 Task: Open Card Warehouse Management Review in Board Brand Identity Design and Visual Identity Guidelines Creation to Workspace E-commerce Platforms and add a team member Softage.1@softage.net, a label Green, a checklist Product Launch, an attachment from Trello, a color Green and finally, add a card description 'Plan and execute company team-building activity at a comedy club' and a comment 'This task requires us to be proactive and take initiative, identifying potential issues before they become problems.'. Add a start date 'Jan 09, 1900' with a due date 'Jan 16, 1900'
Action: Mouse moved to (80, 307)
Screenshot: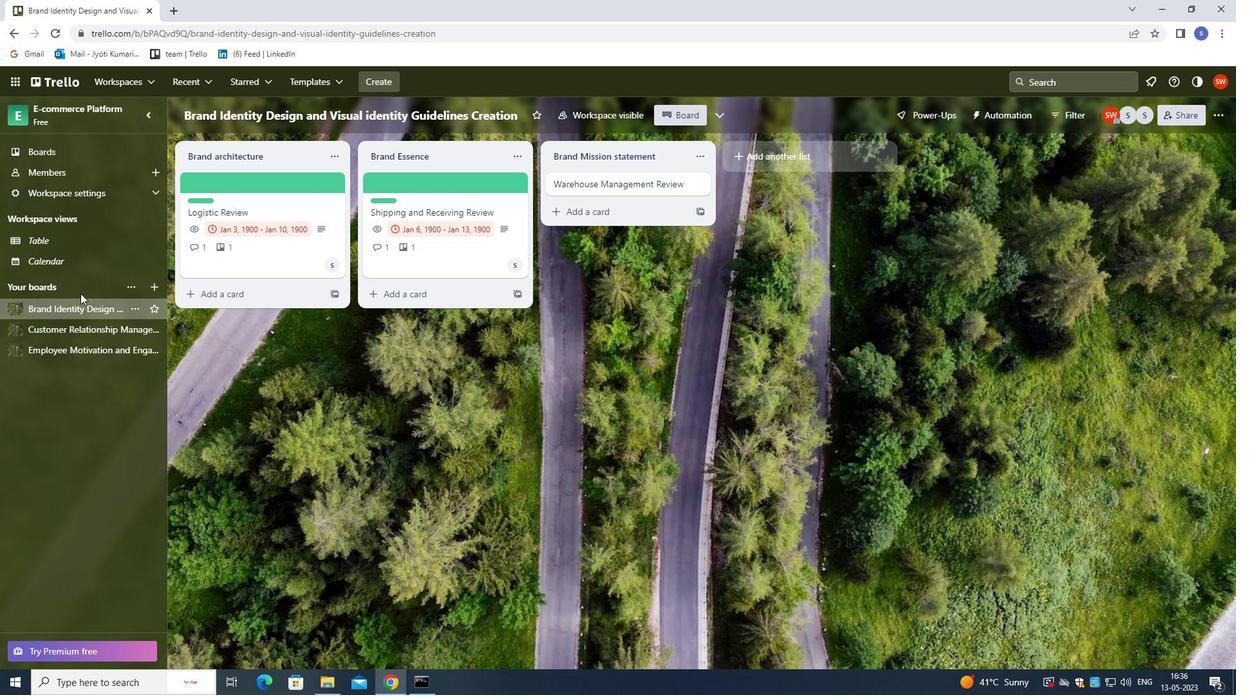 
Action: Mouse pressed left at (80, 307)
Screenshot: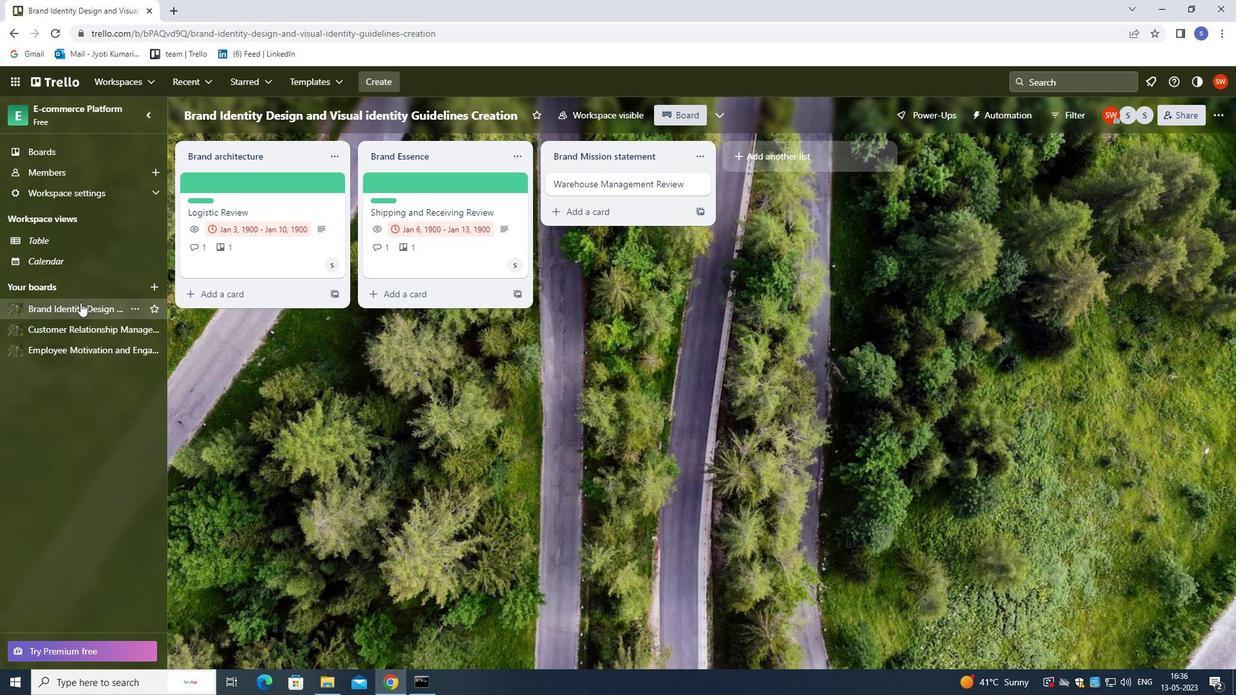 
Action: Mouse pressed left at (80, 307)
Screenshot: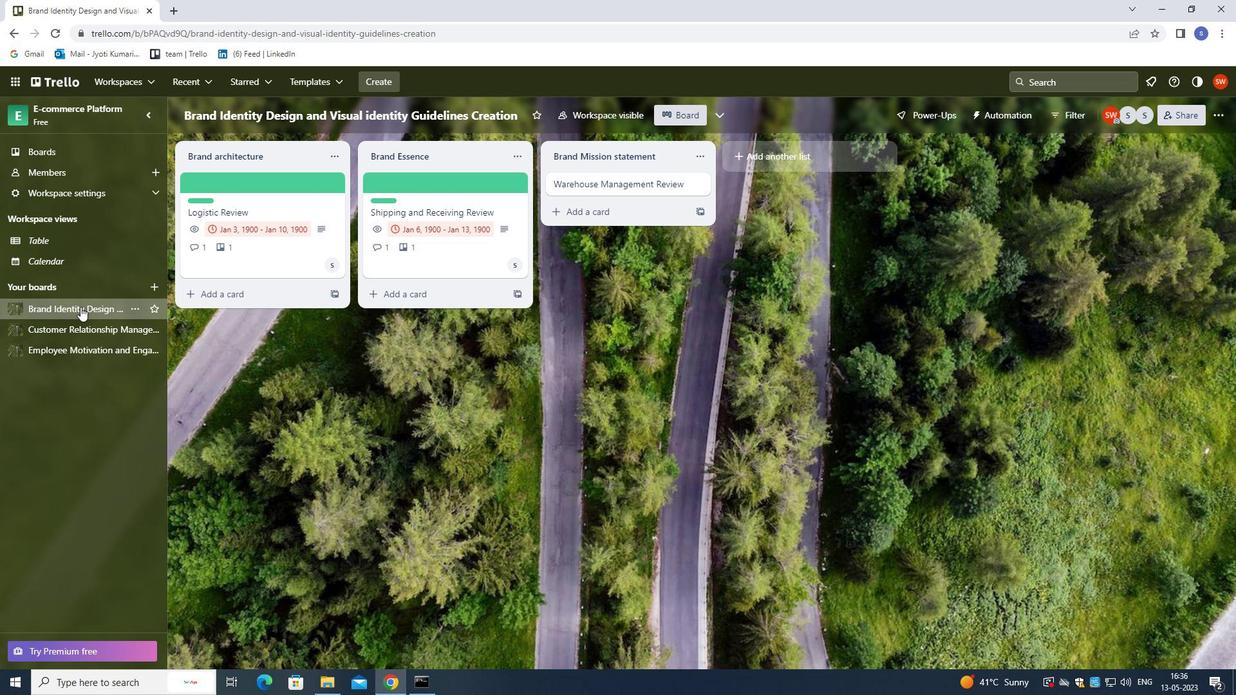 
Action: Mouse moved to (597, 186)
Screenshot: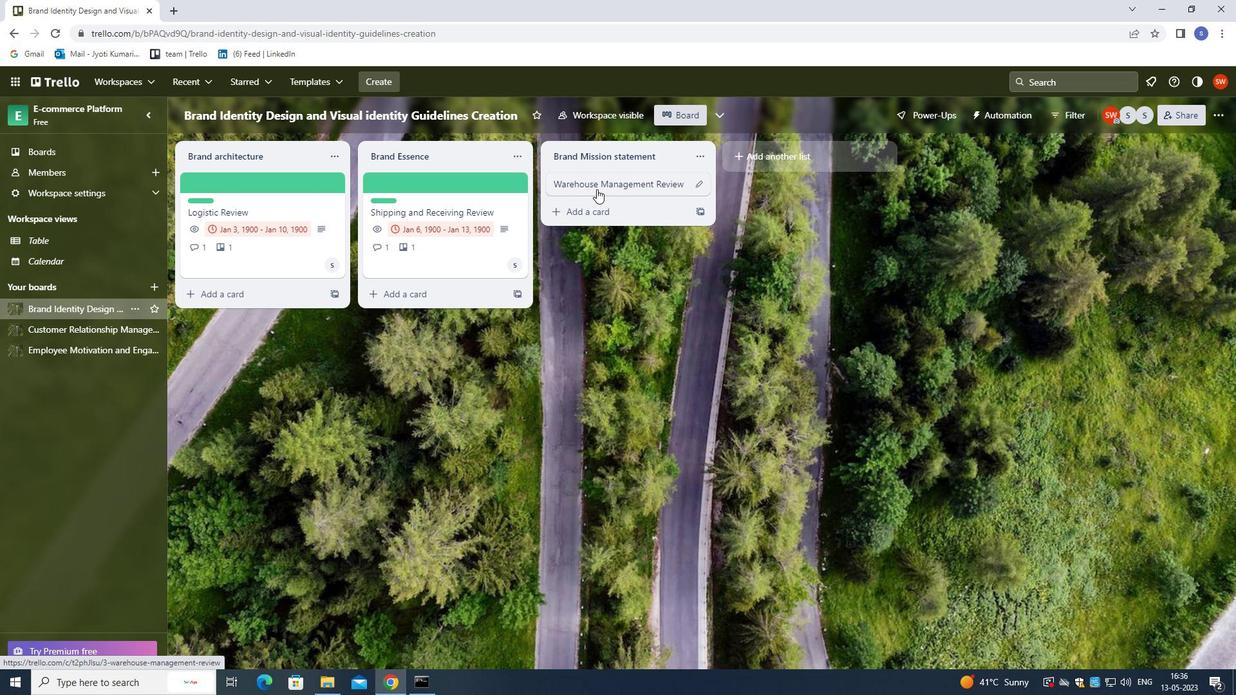 
Action: Mouse pressed left at (597, 186)
Screenshot: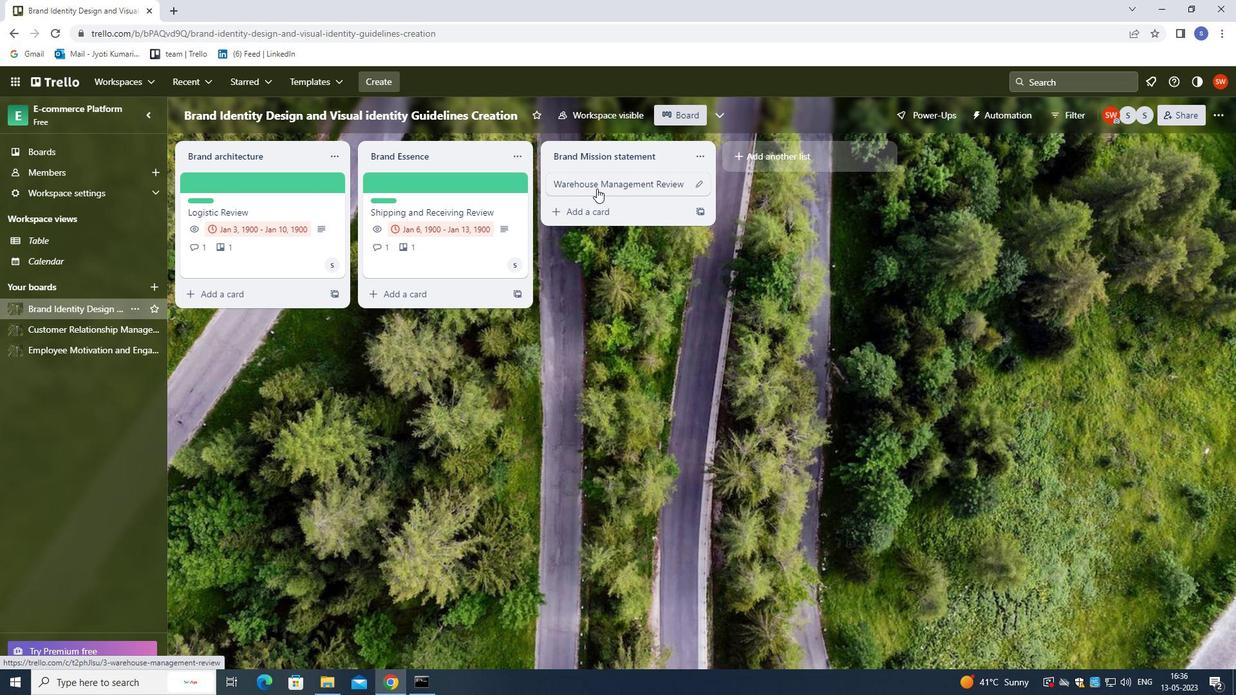
Action: Mouse moved to (780, 230)
Screenshot: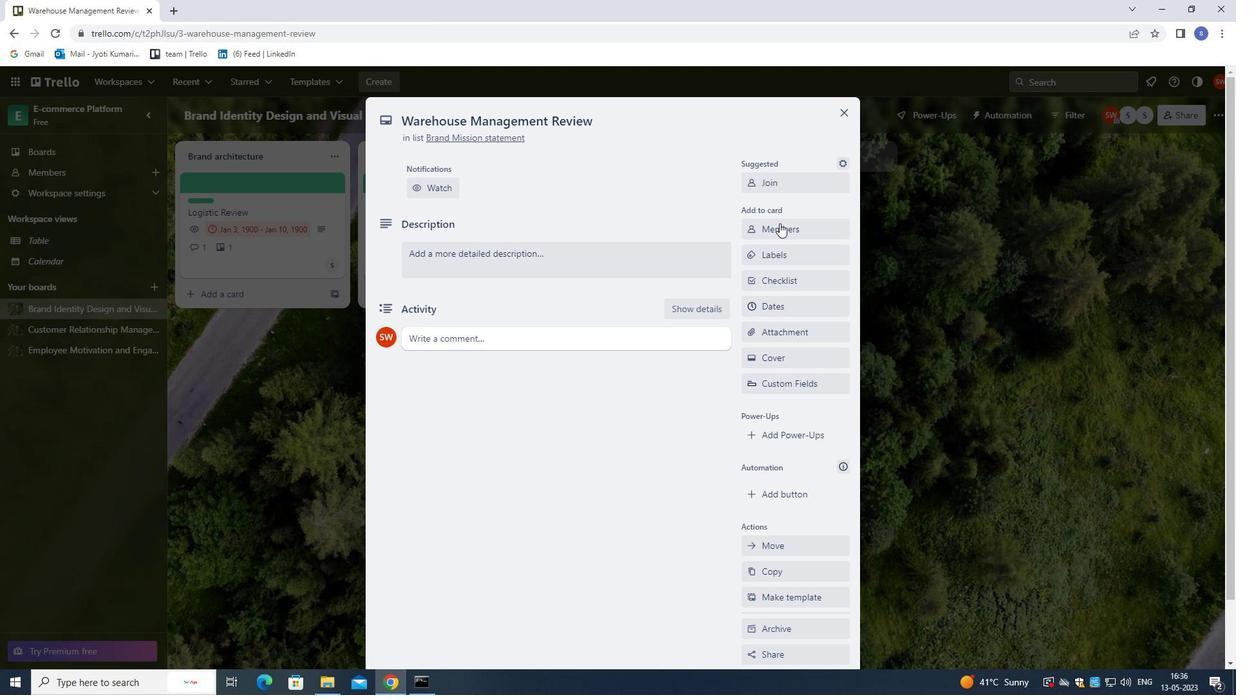 
Action: Mouse pressed left at (780, 230)
Screenshot: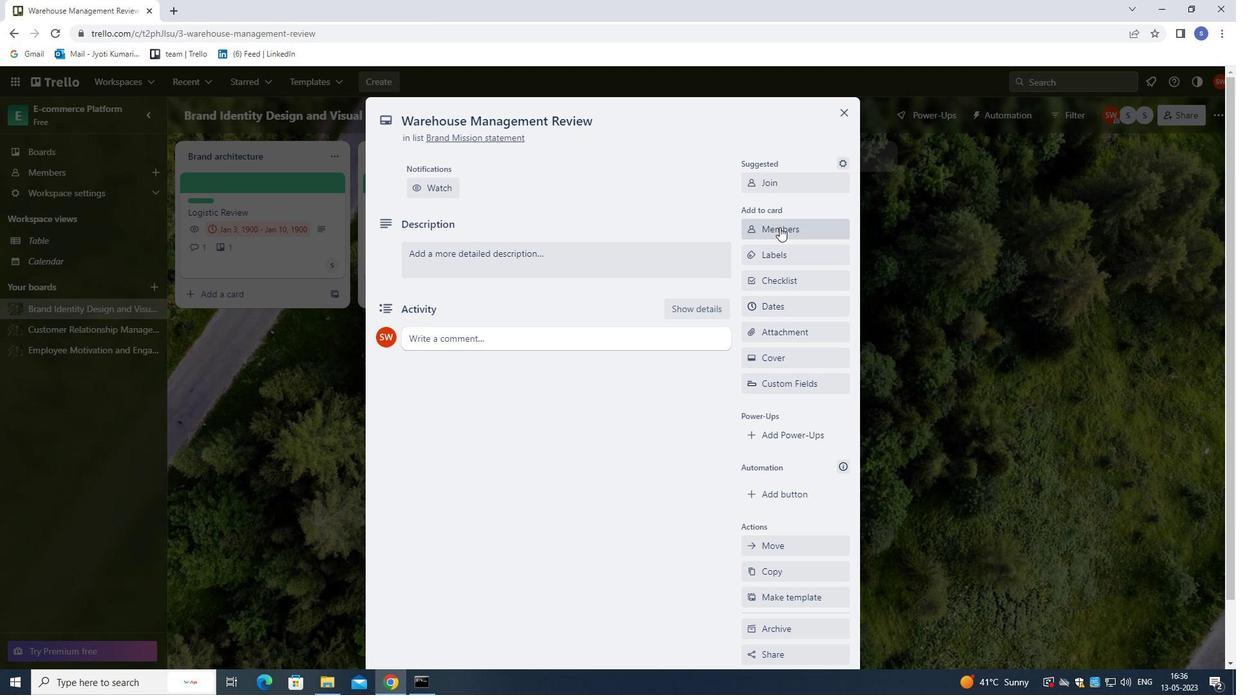 
Action: Mouse moved to (505, 185)
Screenshot: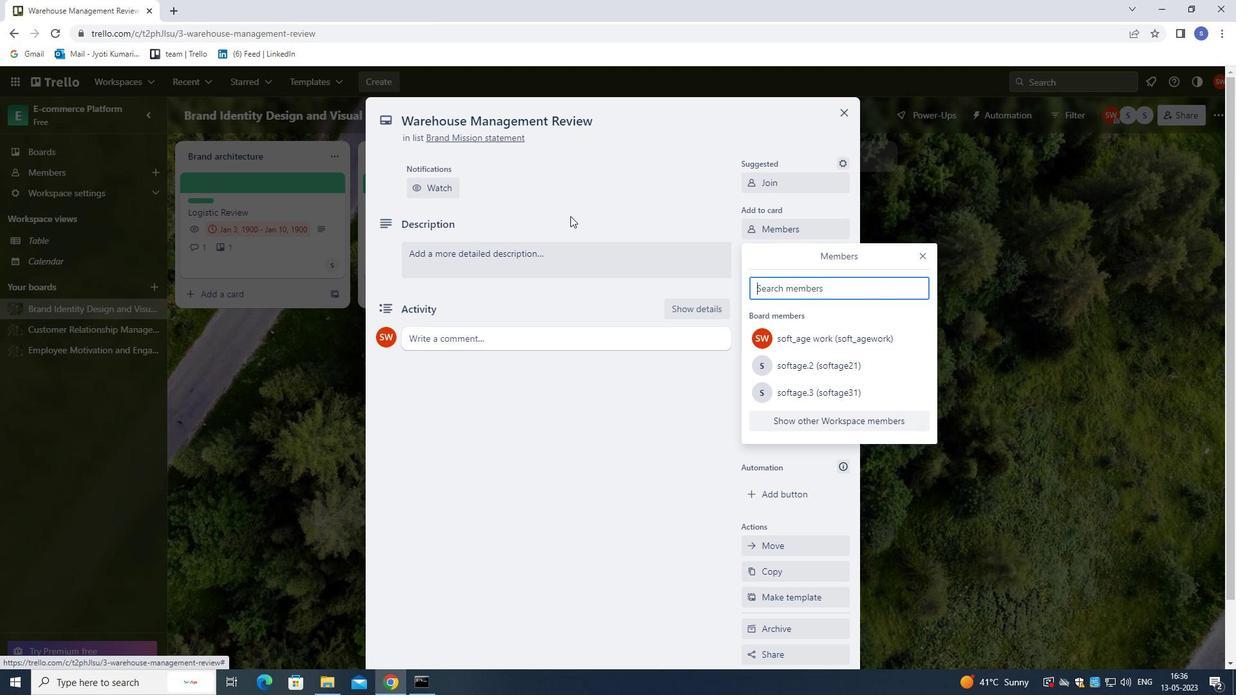 
Action: Key pressed softage.1<Key.shift>@SOFTAGE.NET
Screenshot: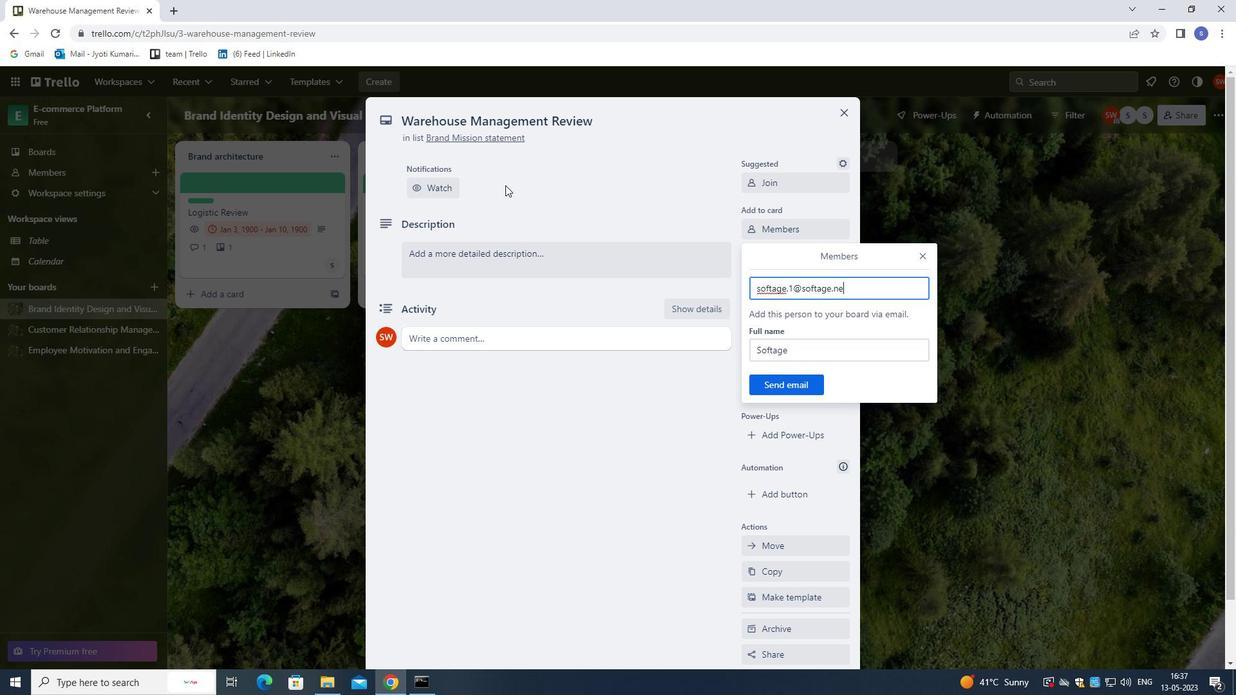
Action: Mouse moved to (767, 385)
Screenshot: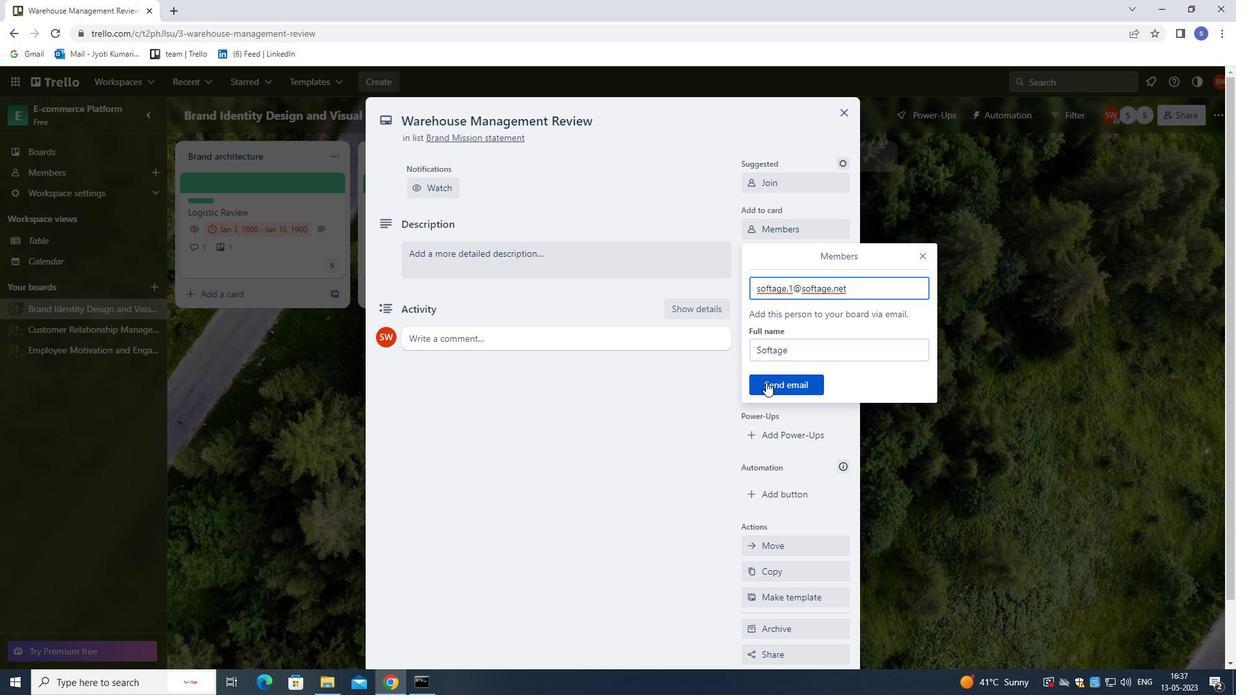 
Action: Mouse pressed left at (767, 385)
Screenshot: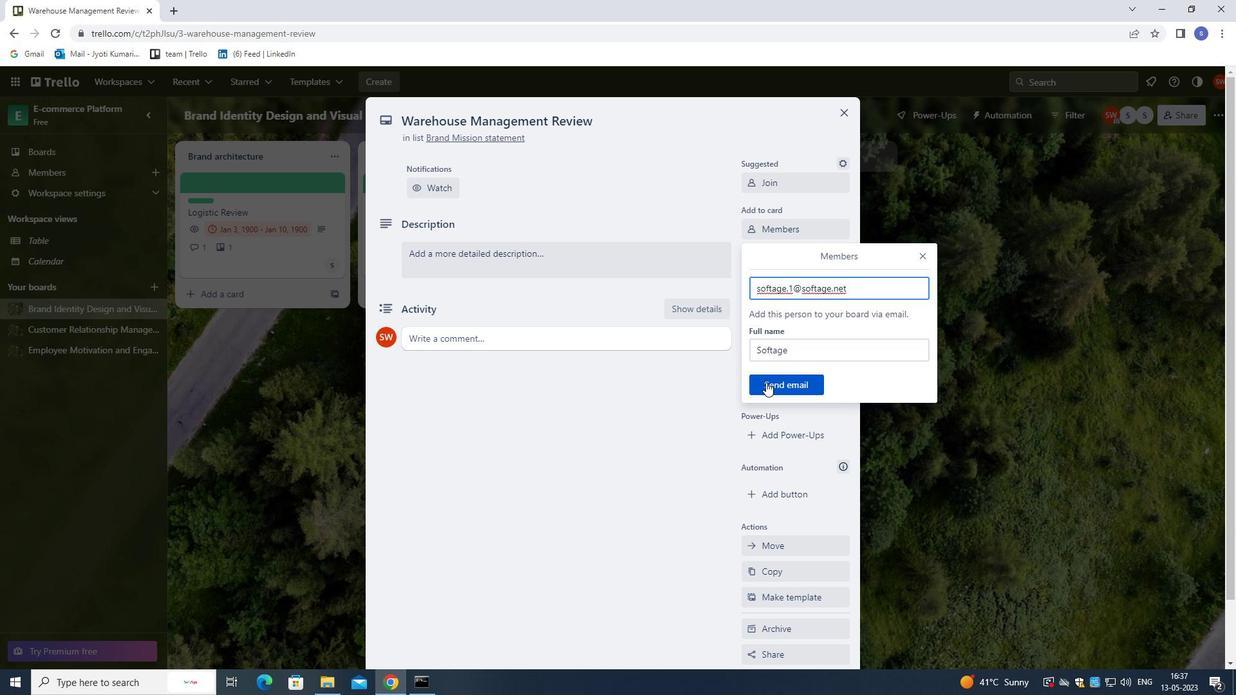 
Action: Mouse moved to (767, 264)
Screenshot: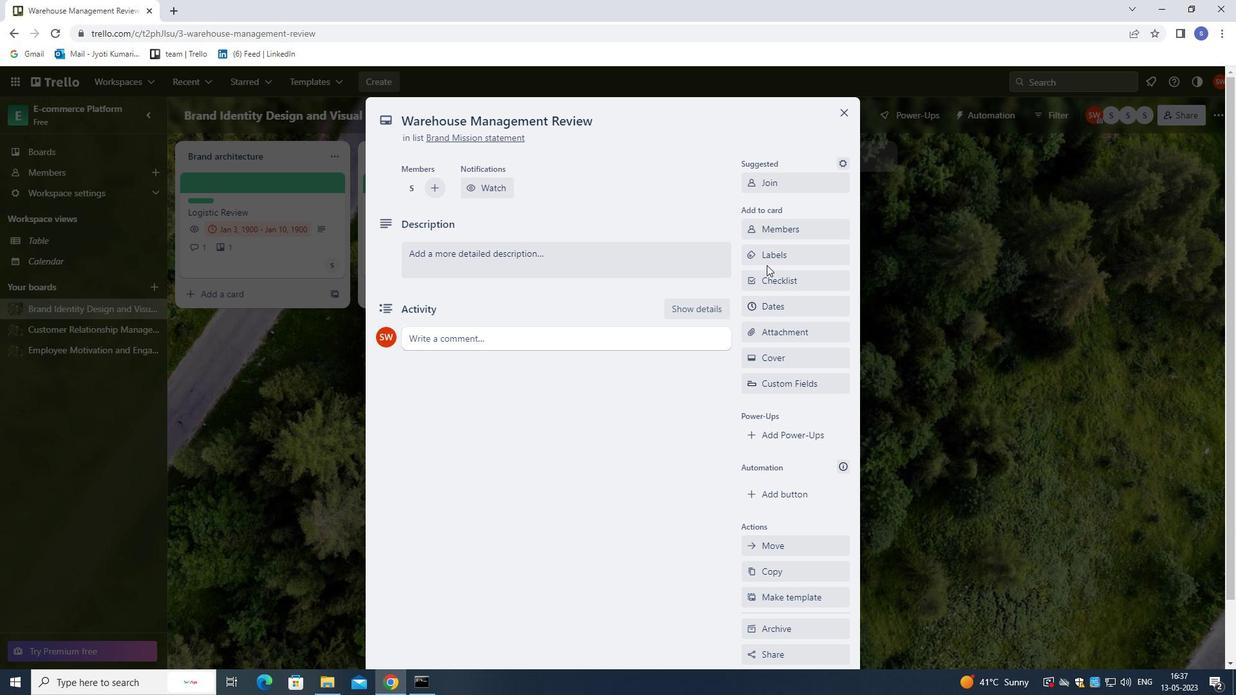 
Action: Mouse pressed left at (767, 264)
Screenshot: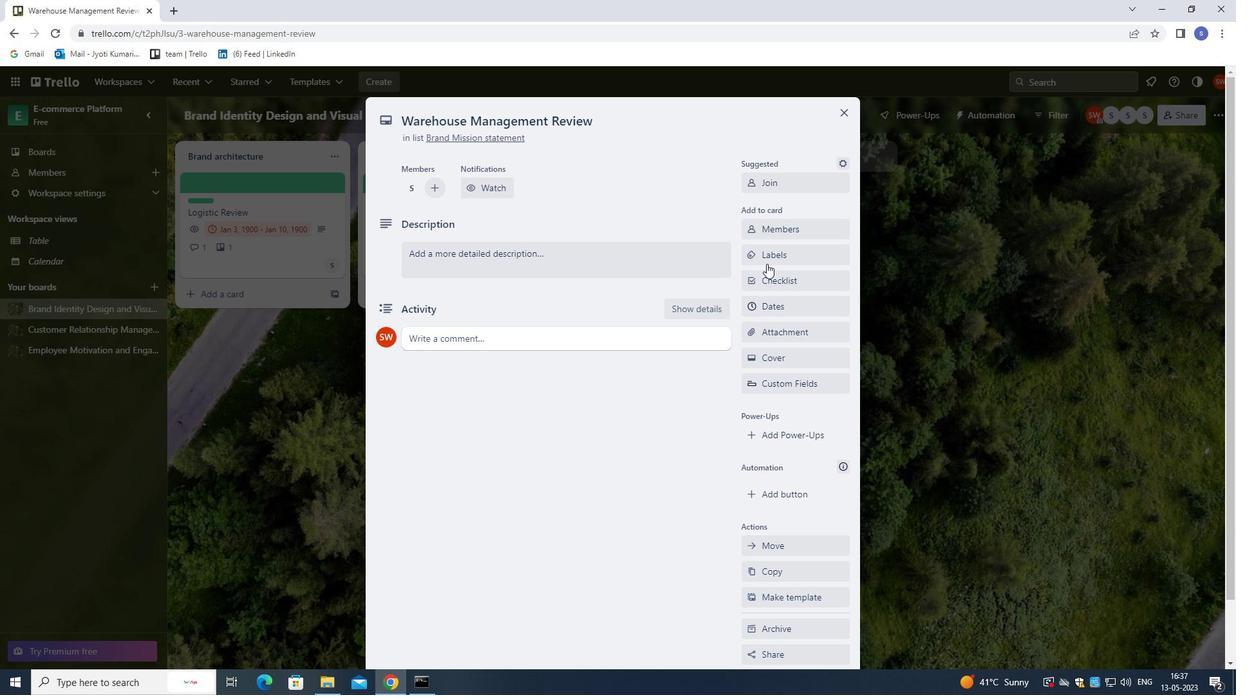 
Action: Key pressed G
Screenshot: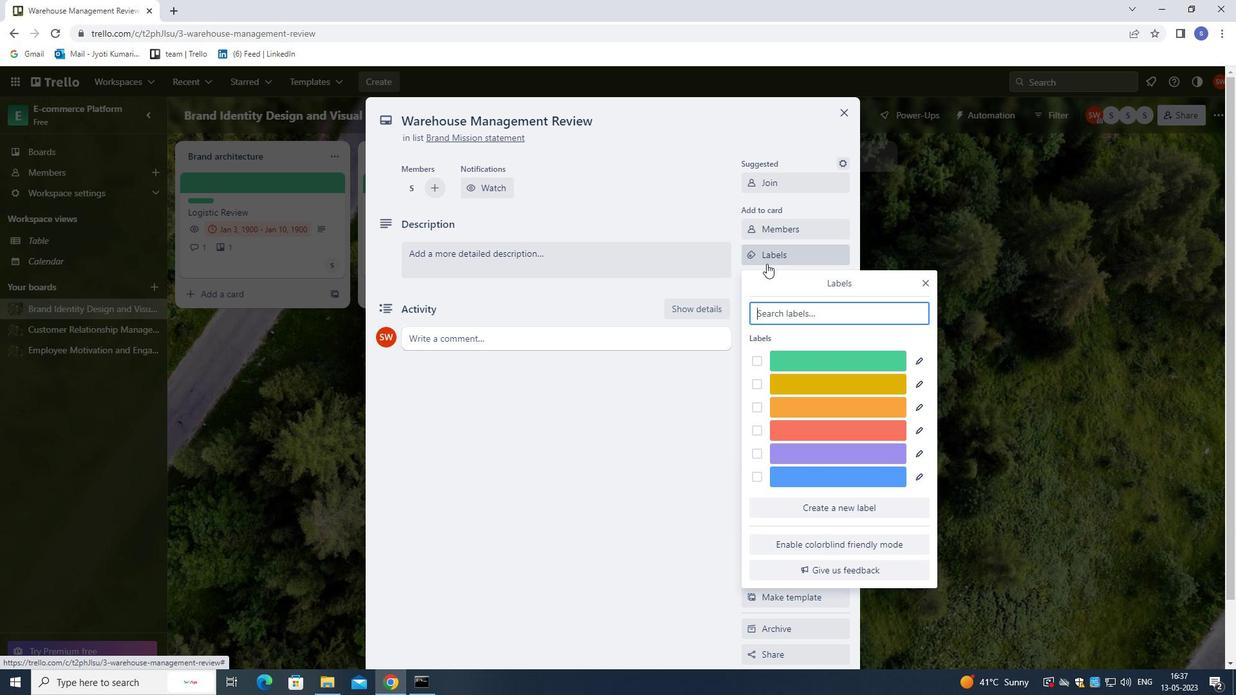 
Action: Mouse moved to (785, 367)
Screenshot: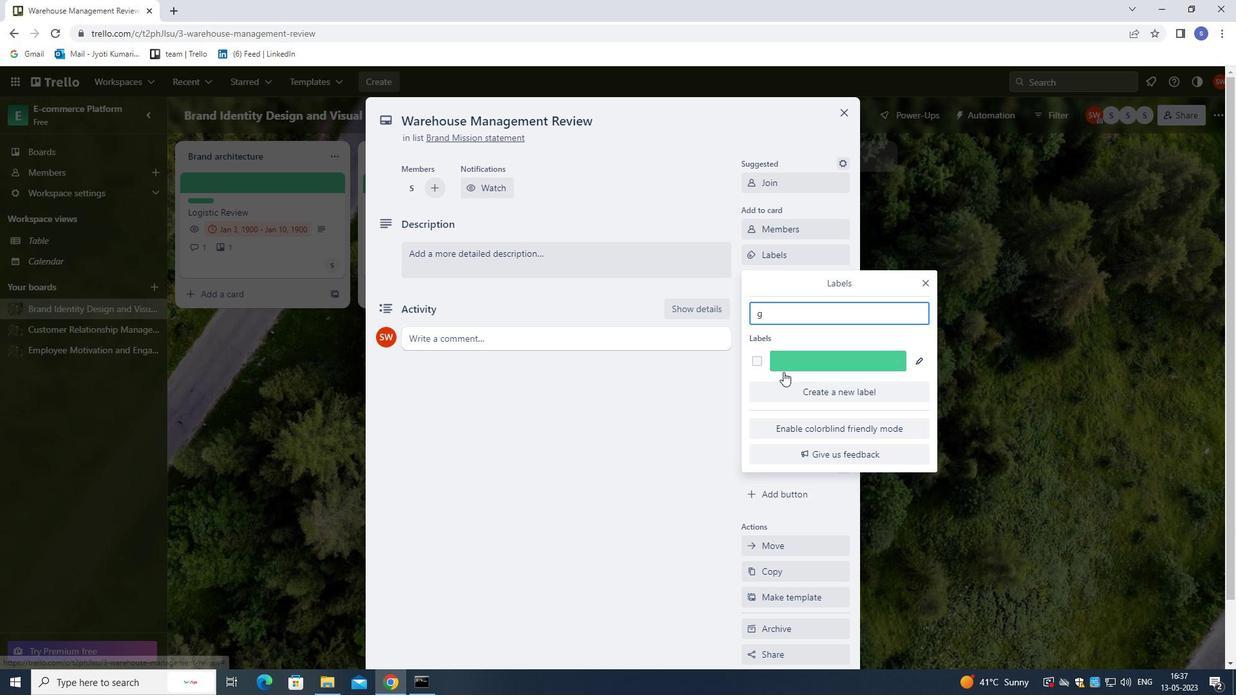 
Action: Mouse pressed left at (785, 367)
Screenshot: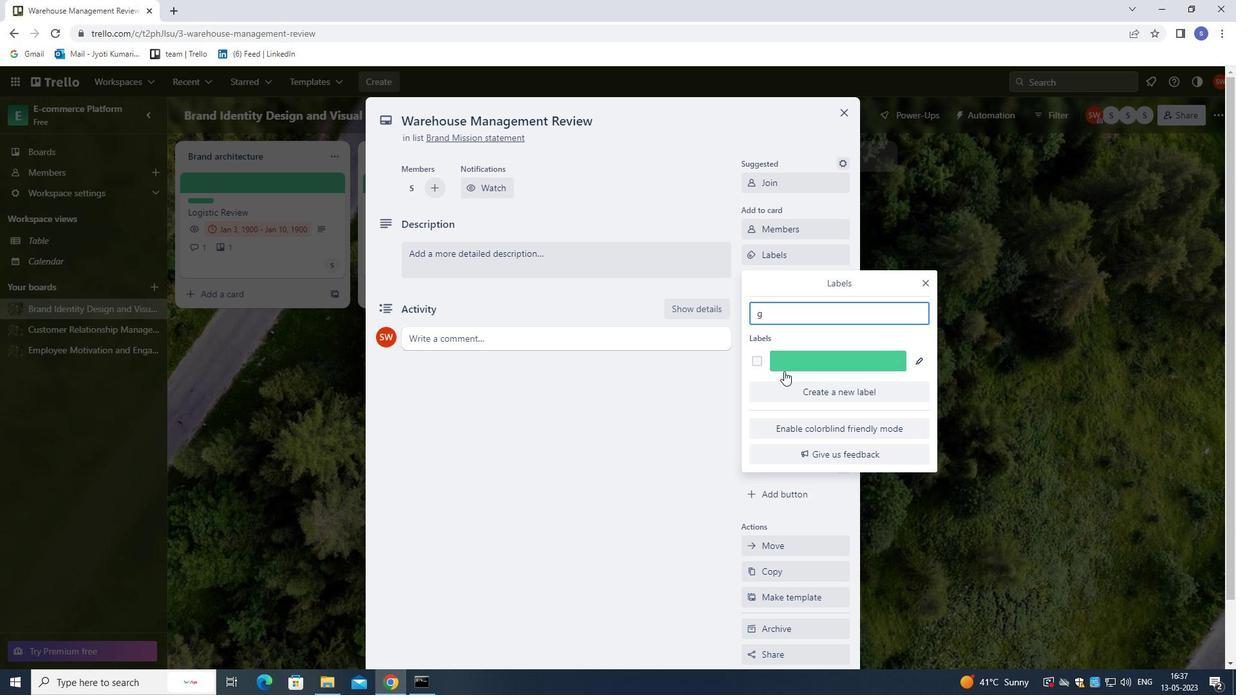 
Action: Mouse moved to (925, 287)
Screenshot: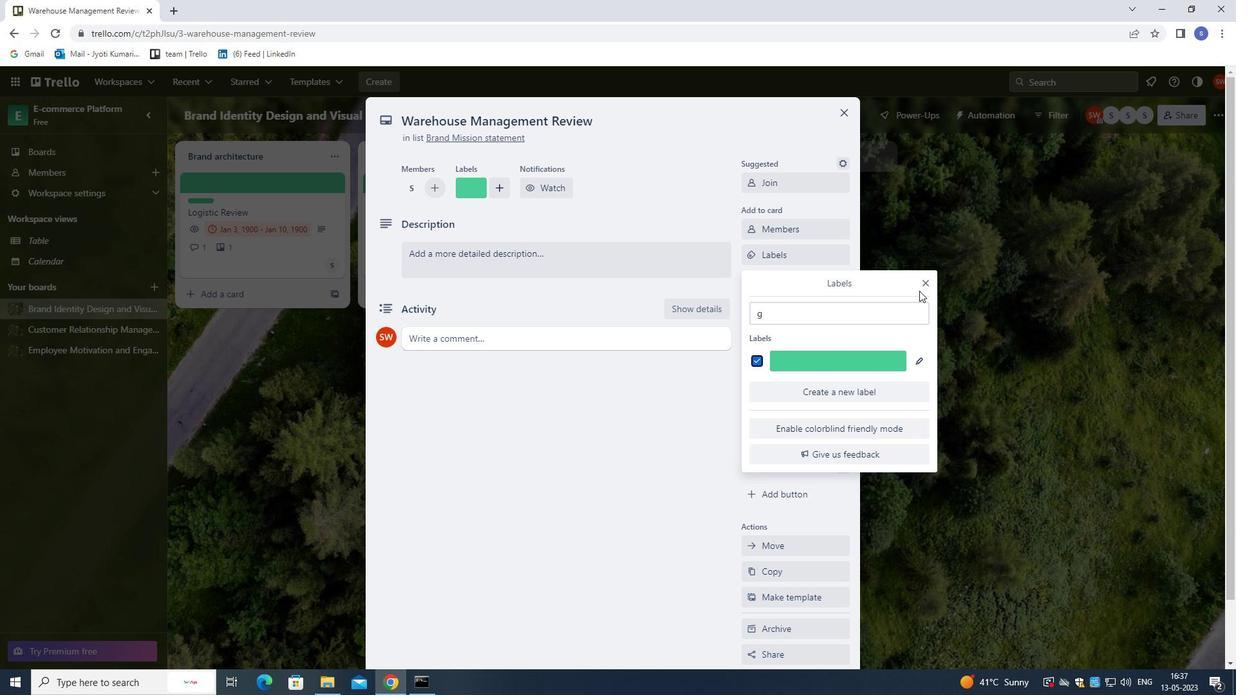 
Action: Mouse pressed left at (925, 287)
Screenshot: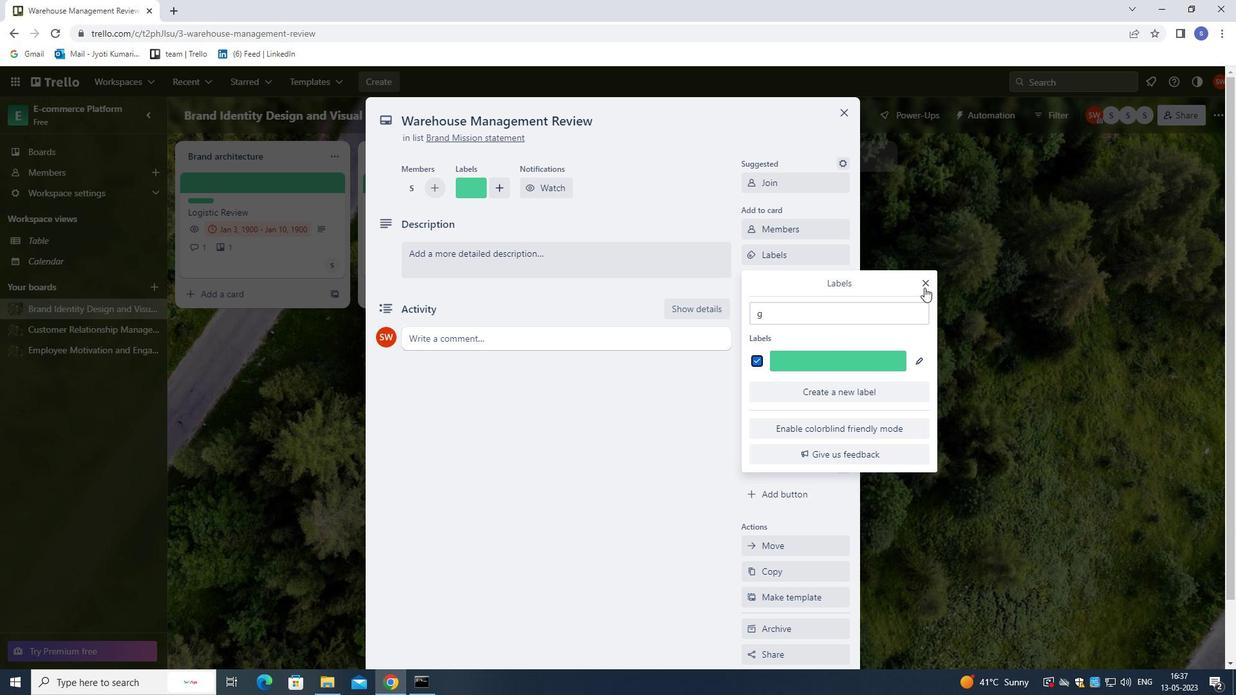 
Action: Mouse moved to (795, 280)
Screenshot: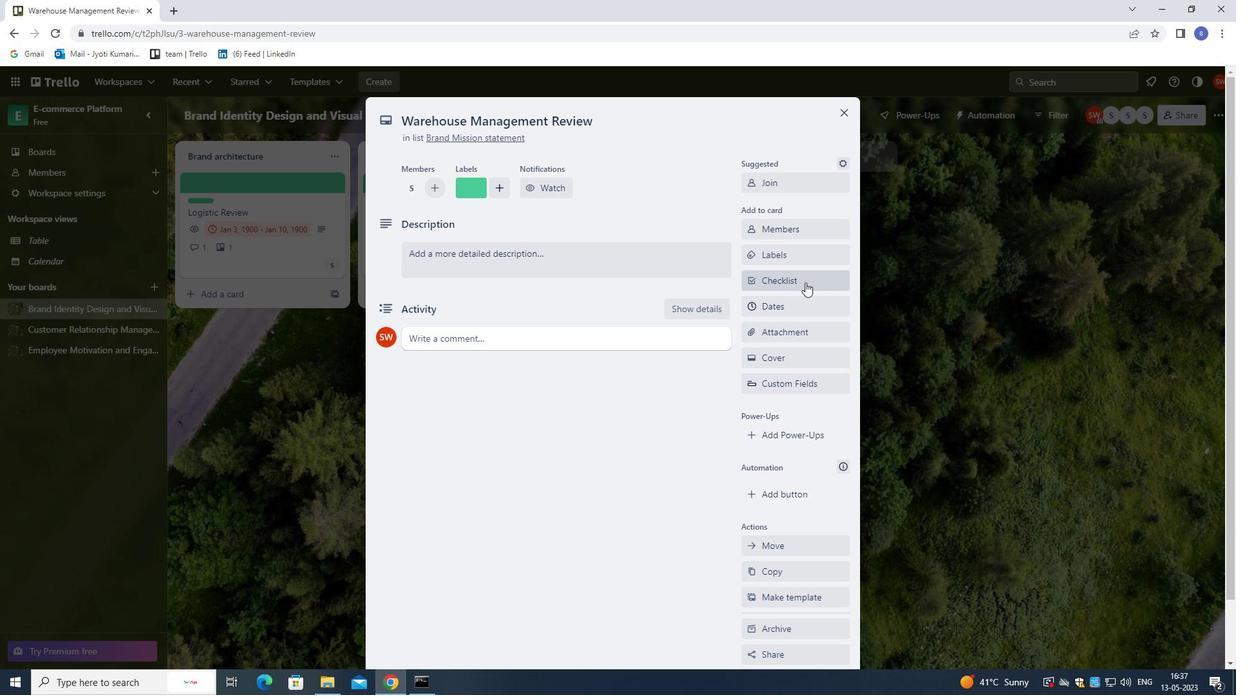 
Action: Mouse pressed left at (795, 280)
Screenshot: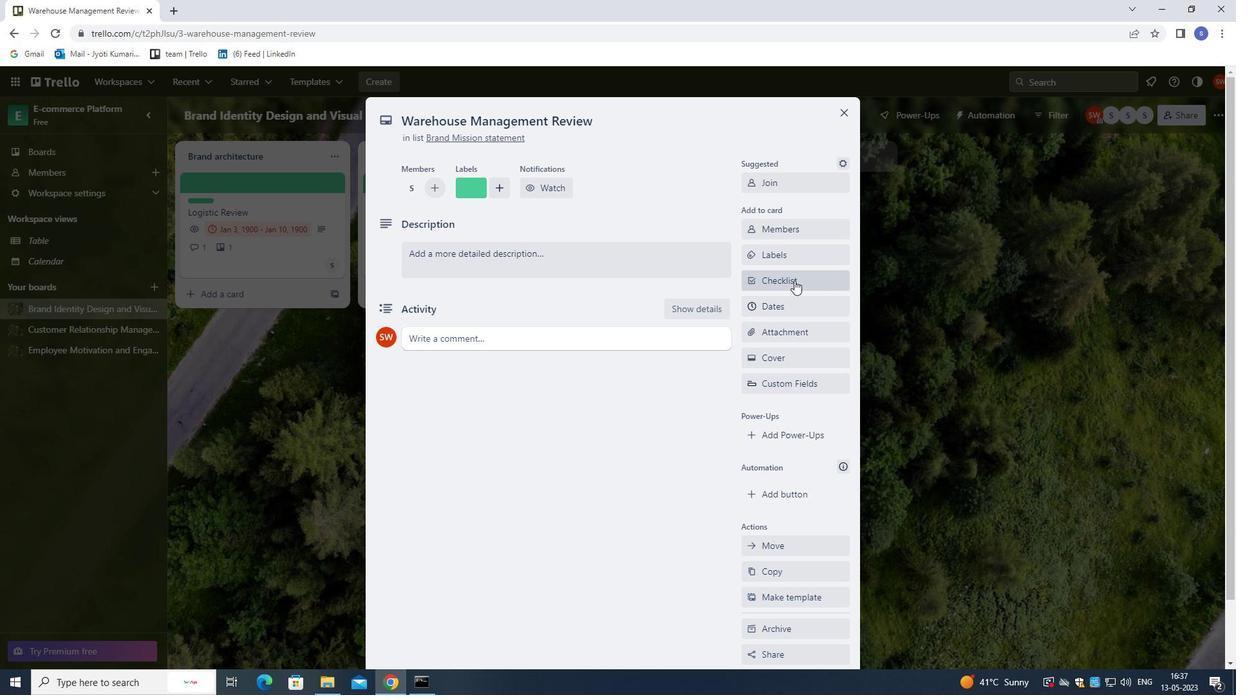 
Action: Mouse moved to (744, 283)
Screenshot: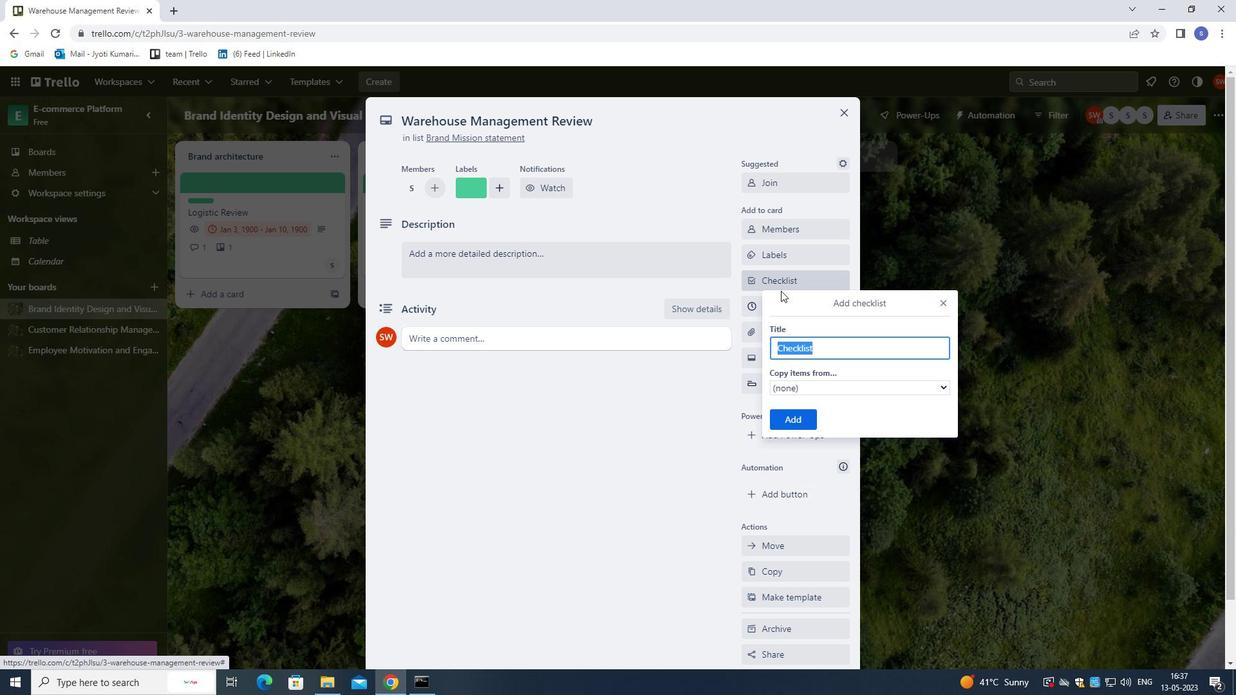 
Action: Key pressed <Key.shift>PRODUCT<Key.space><Key.shift>LAUNCH
Screenshot: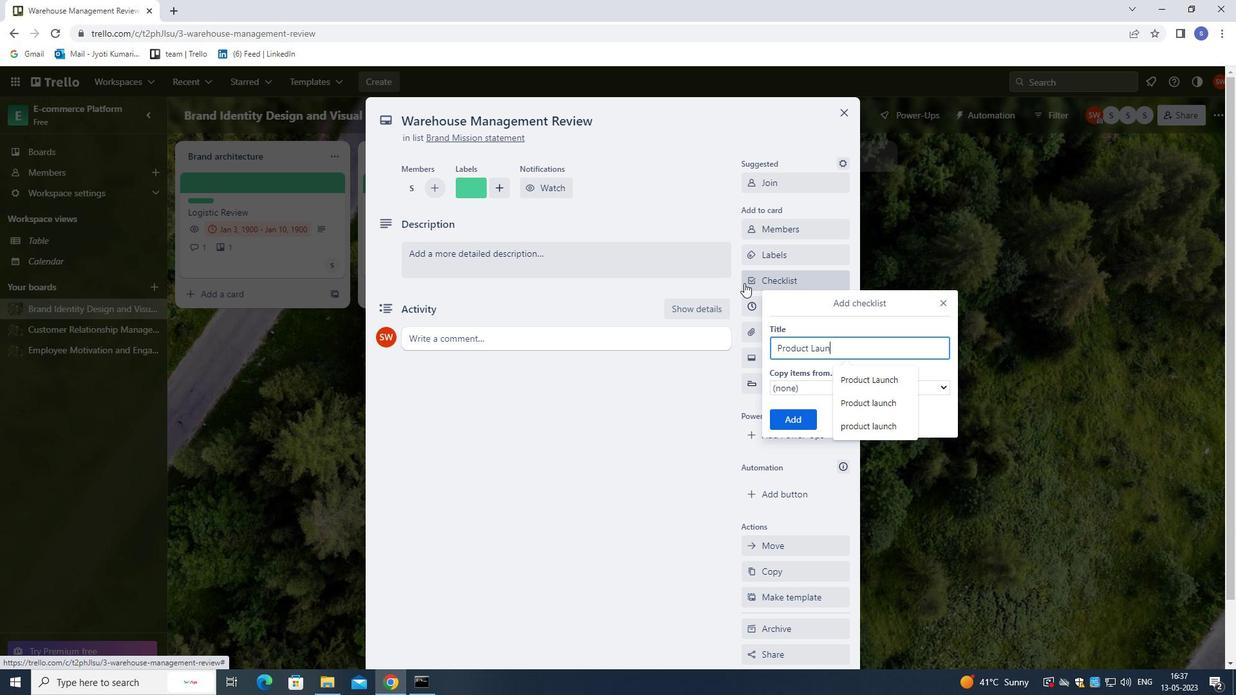
Action: Mouse moved to (784, 426)
Screenshot: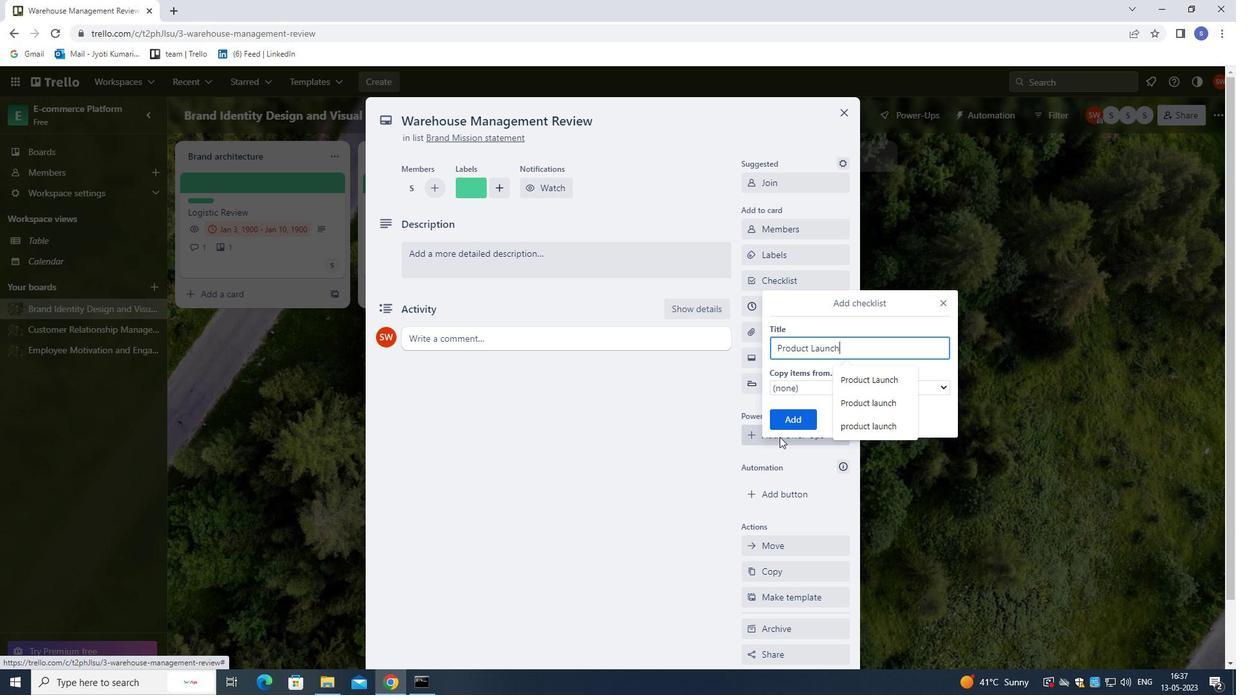 
Action: Mouse pressed left at (784, 426)
Screenshot: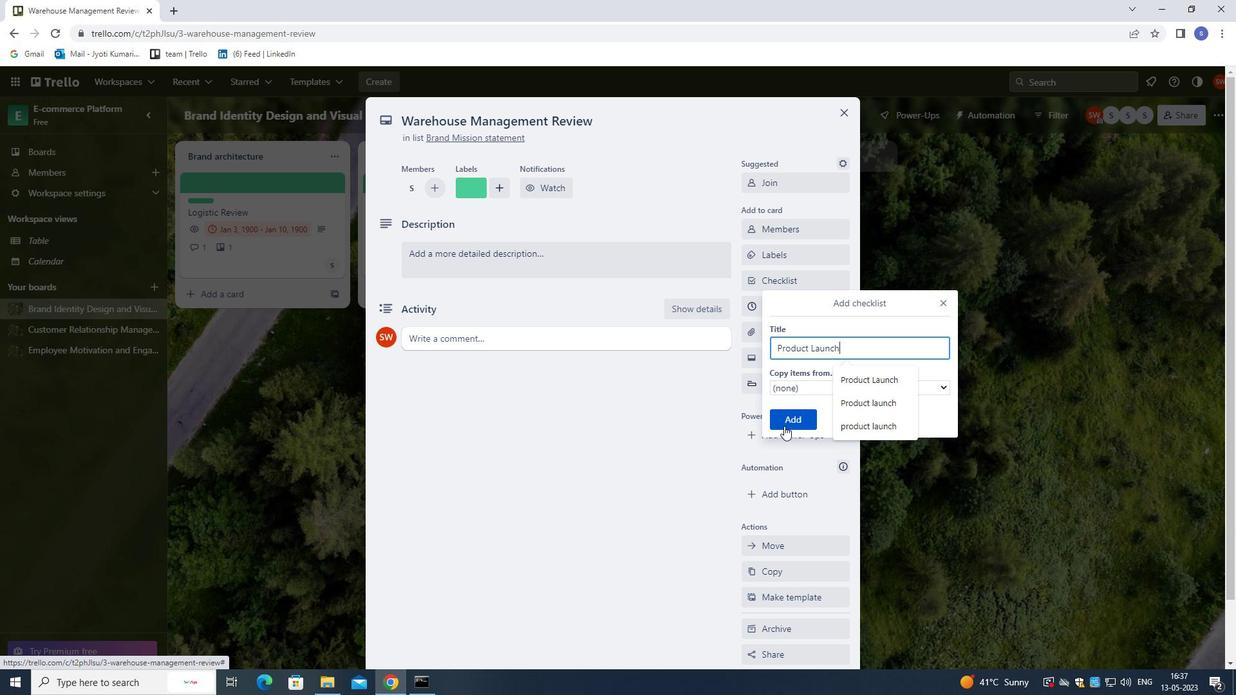 
Action: Mouse moved to (773, 306)
Screenshot: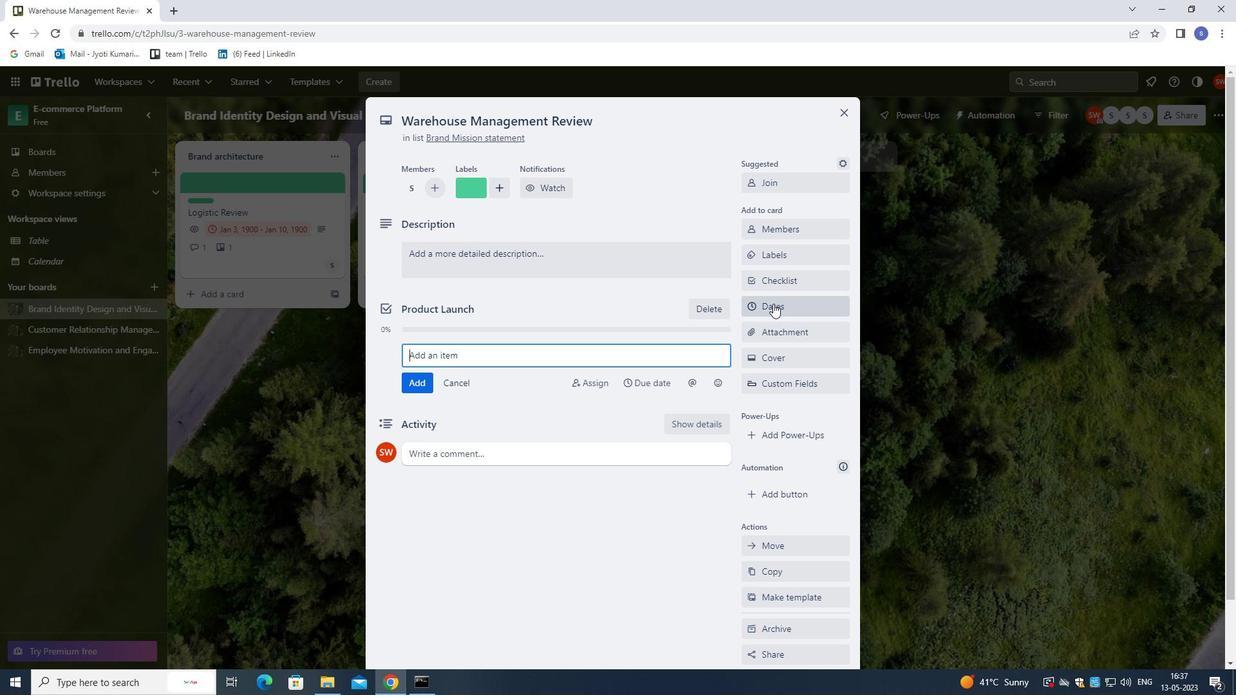 
Action: Mouse pressed left at (773, 306)
Screenshot: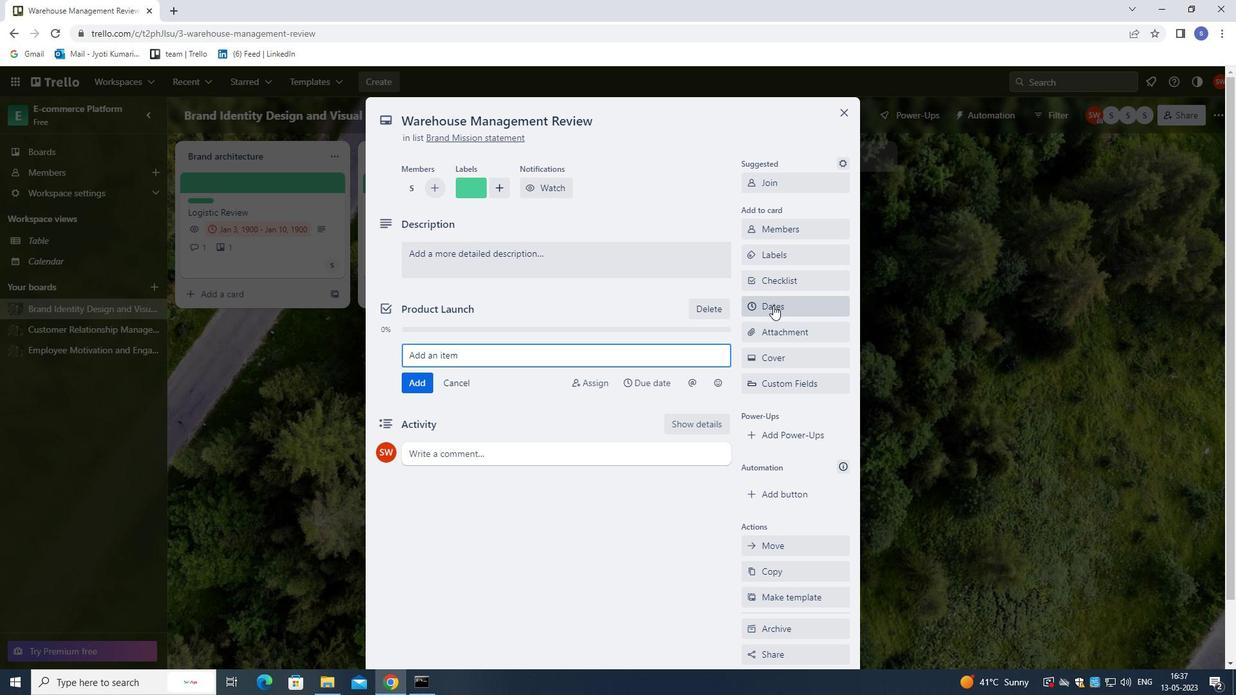 
Action: Mouse moved to (758, 349)
Screenshot: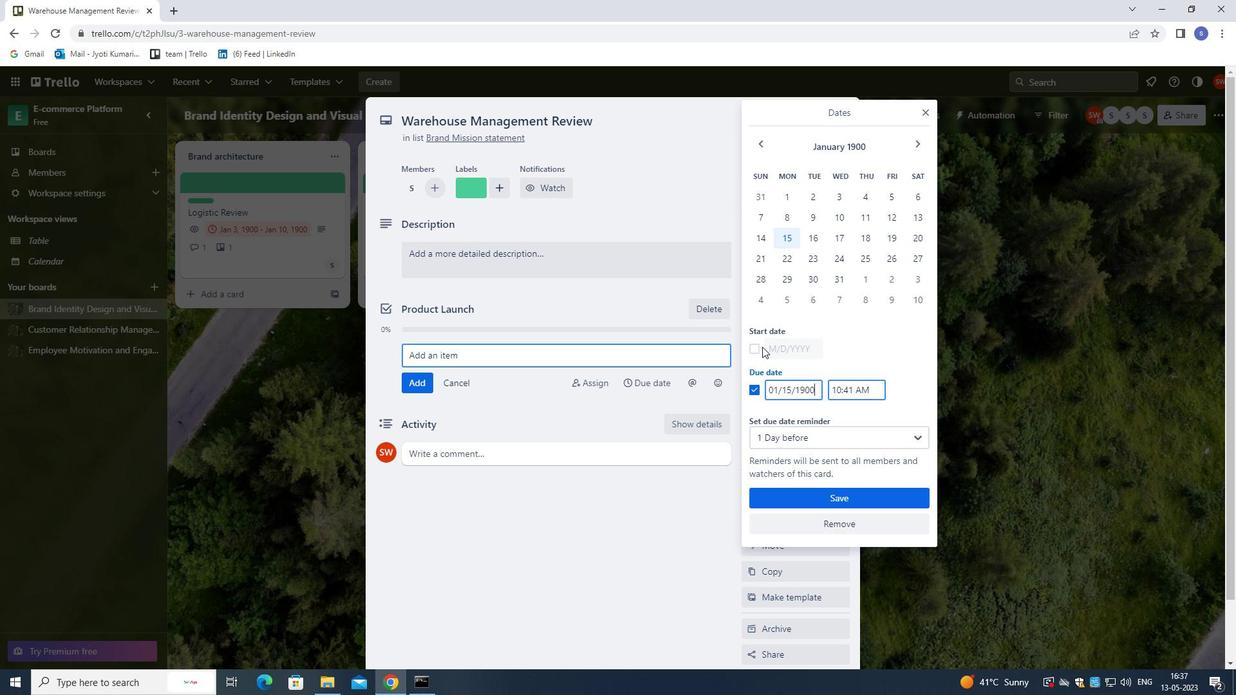
Action: Mouse pressed left at (758, 349)
Screenshot: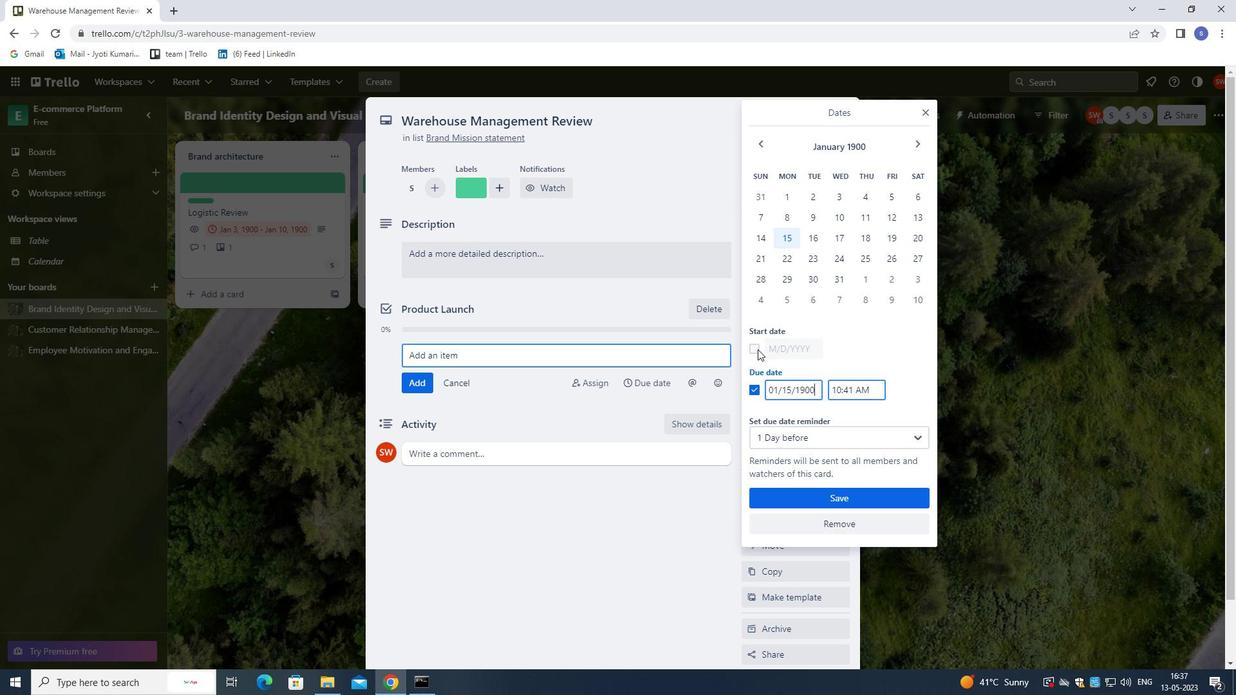 
Action: Mouse moved to (780, 342)
Screenshot: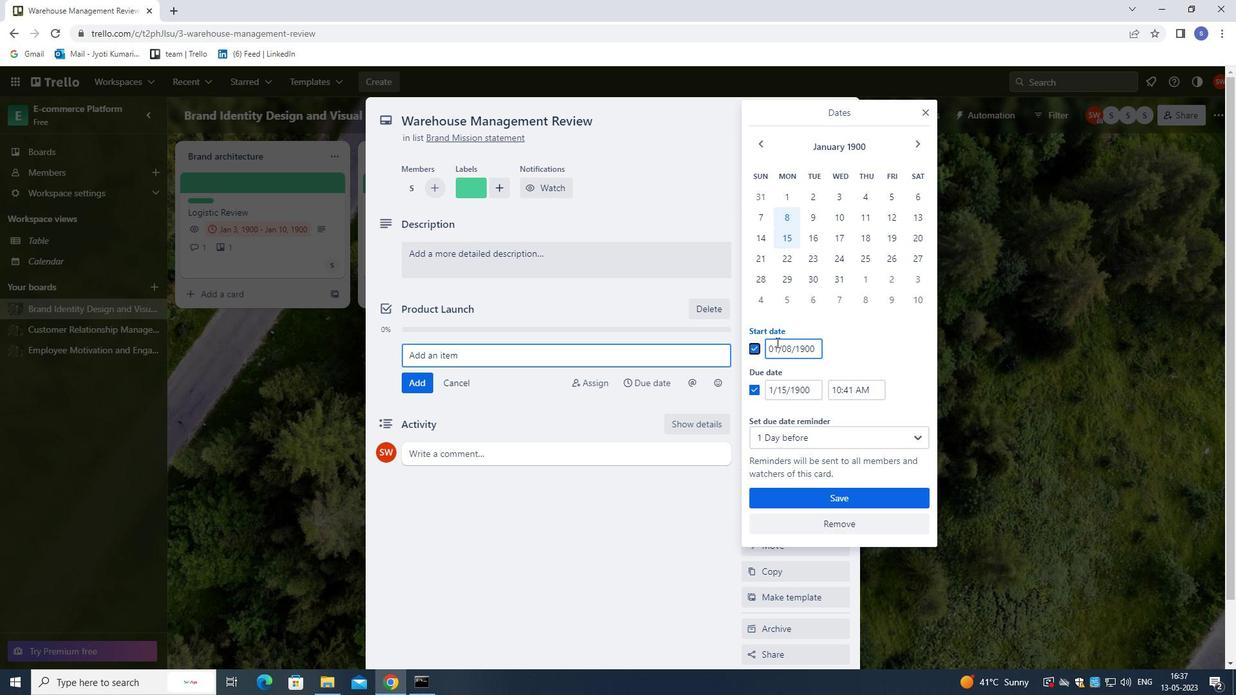 
Action: Mouse pressed left at (780, 342)
Screenshot: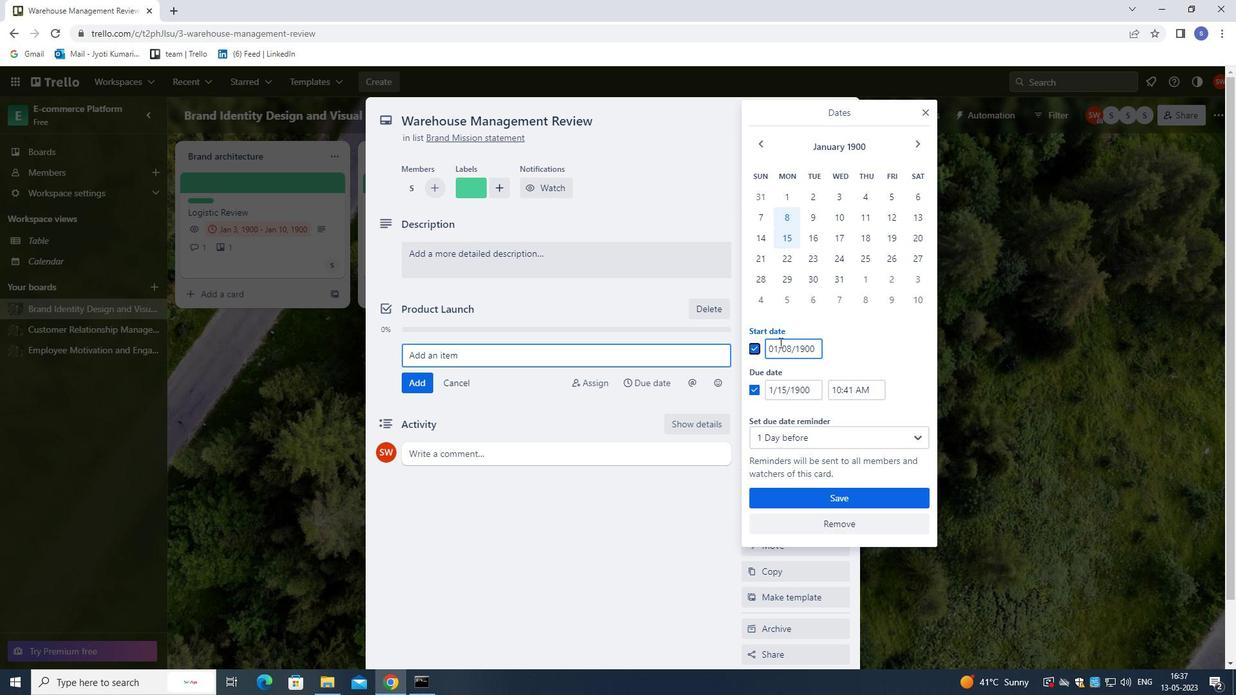 
Action: Mouse moved to (798, 364)
Screenshot: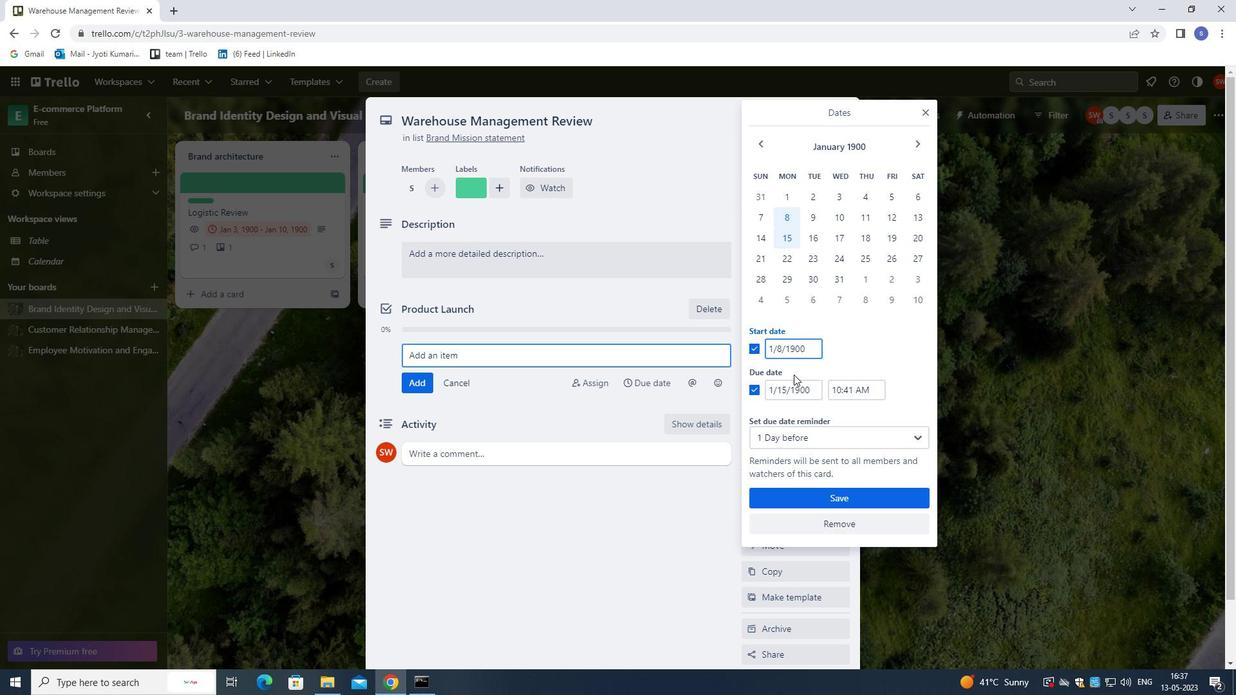 
Action: Key pressed <Key.backspace>
Screenshot: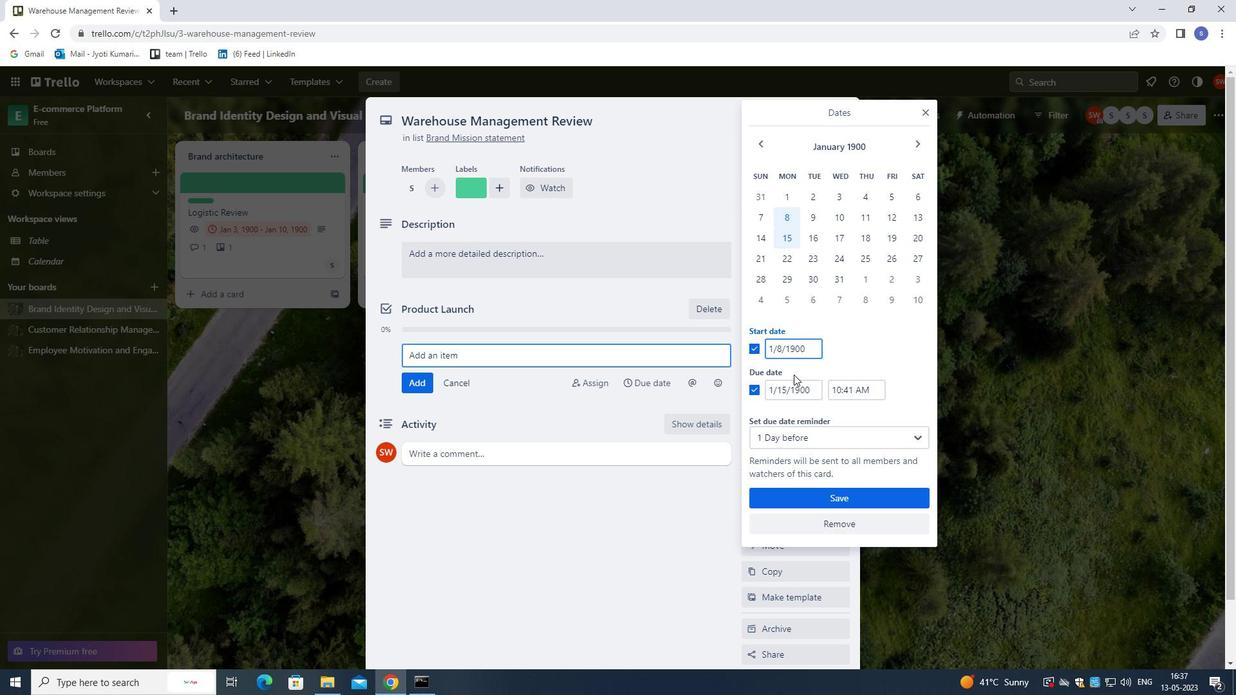 
Action: Mouse moved to (798, 362)
Screenshot: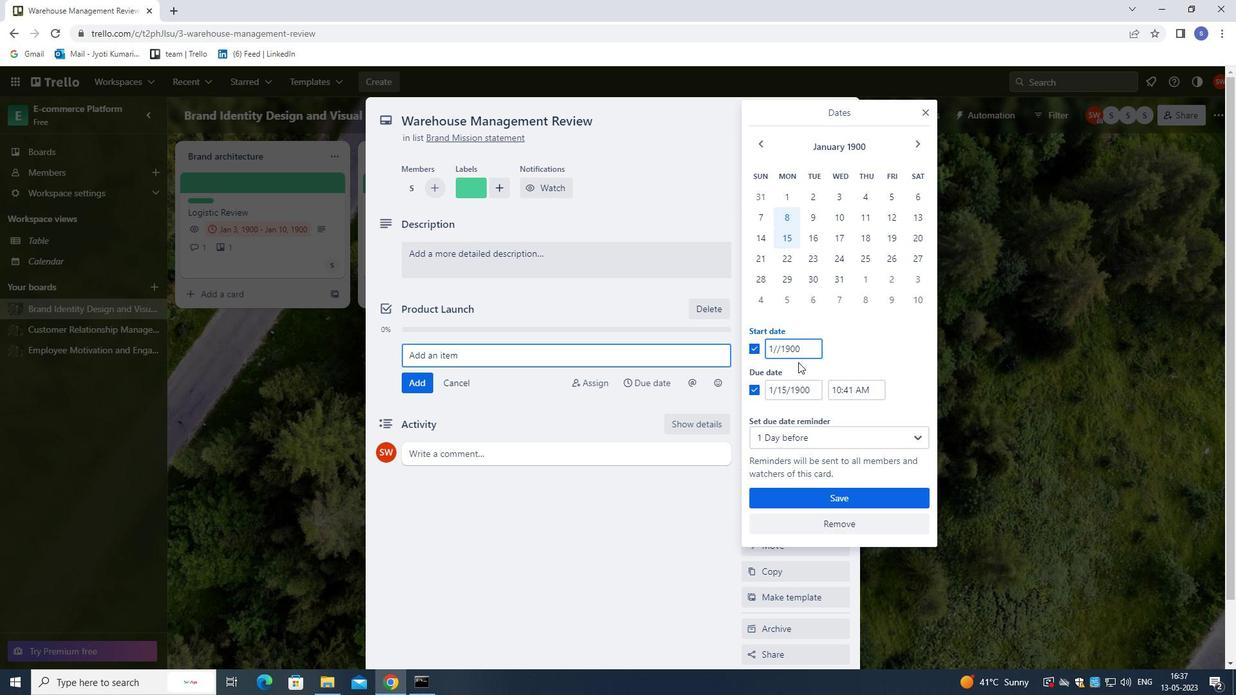 
Action: Key pressed 9
Screenshot: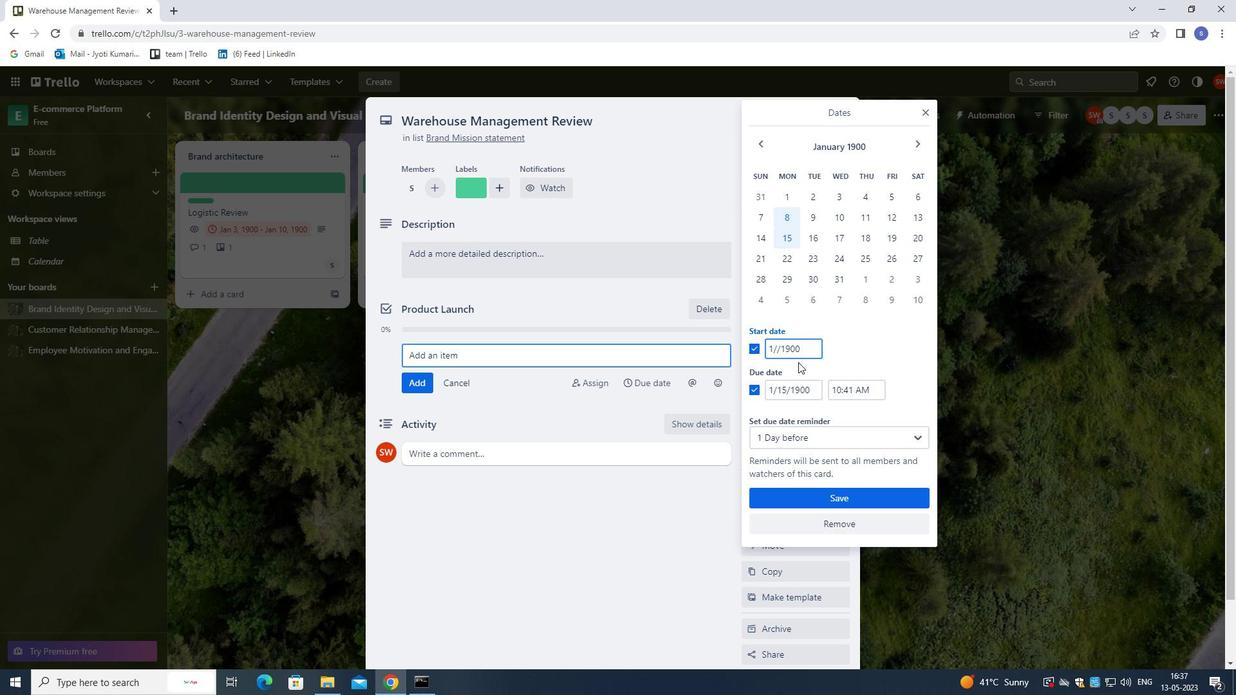
Action: Mouse moved to (780, 391)
Screenshot: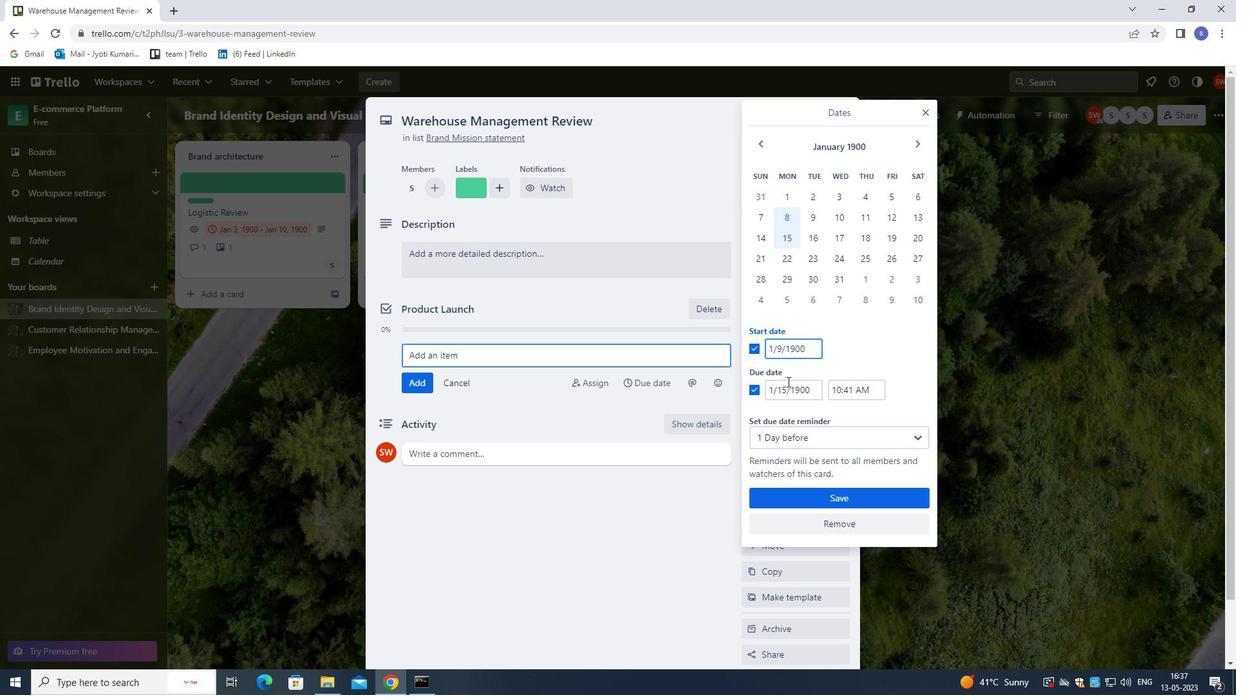 
Action: Mouse pressed left at (780, 391)
Screenshot: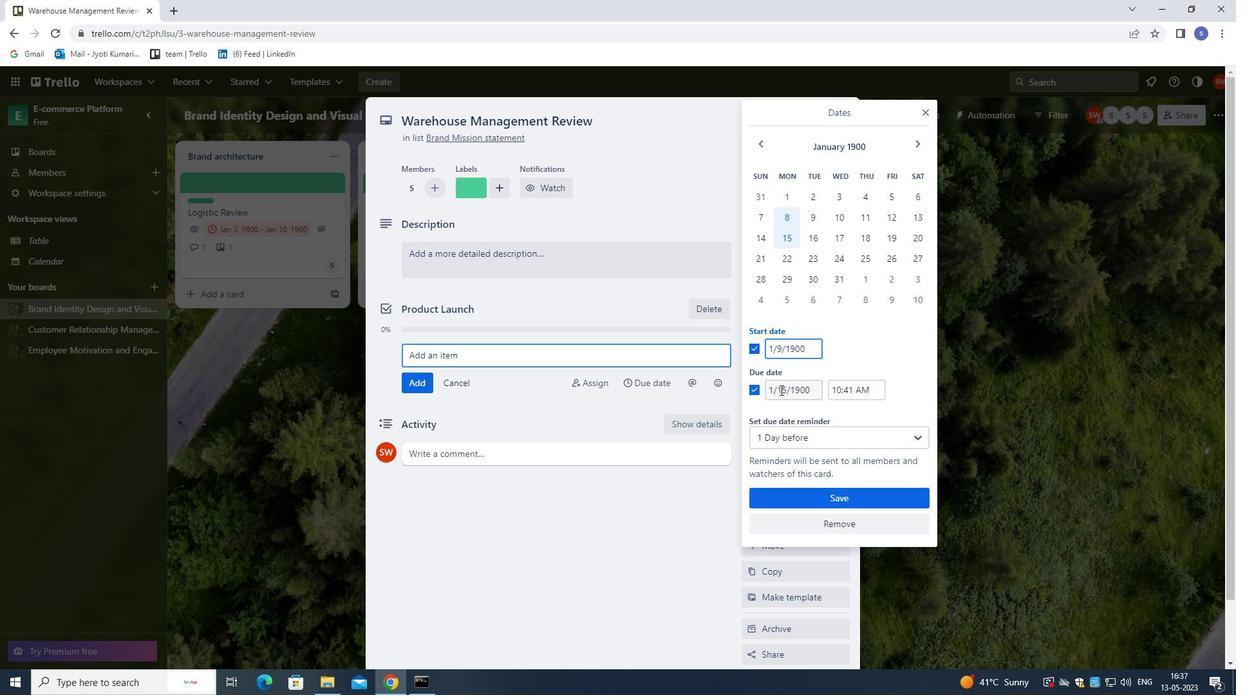 
Action: Mouse moved to (797, 418)
Screenshot: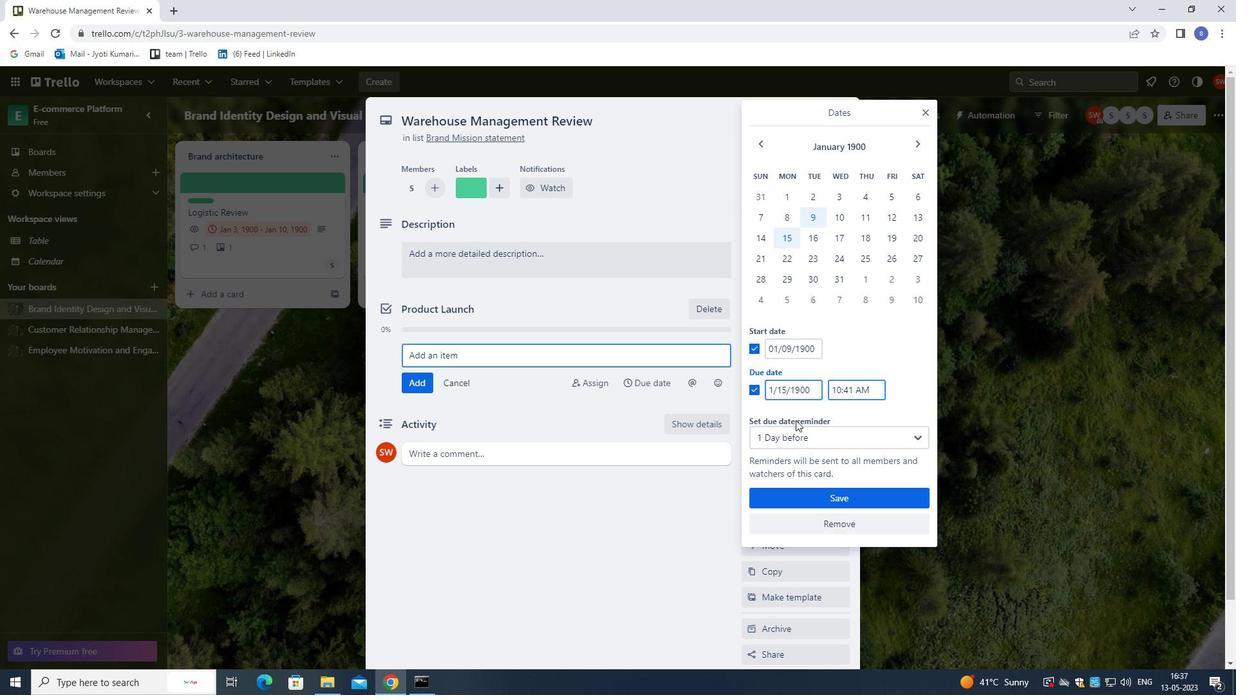 
Action: Key pressed <Key.right>
Screenshot: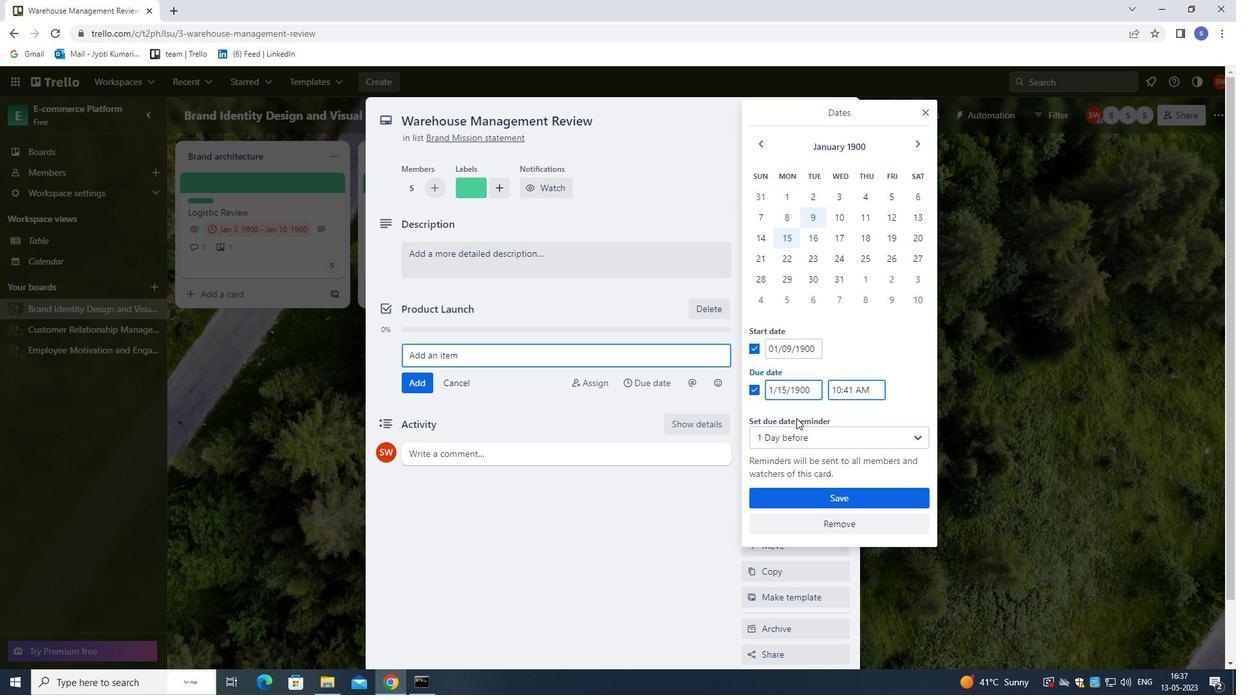 
Action: Mouse moved to (798, 414)
Screenshot: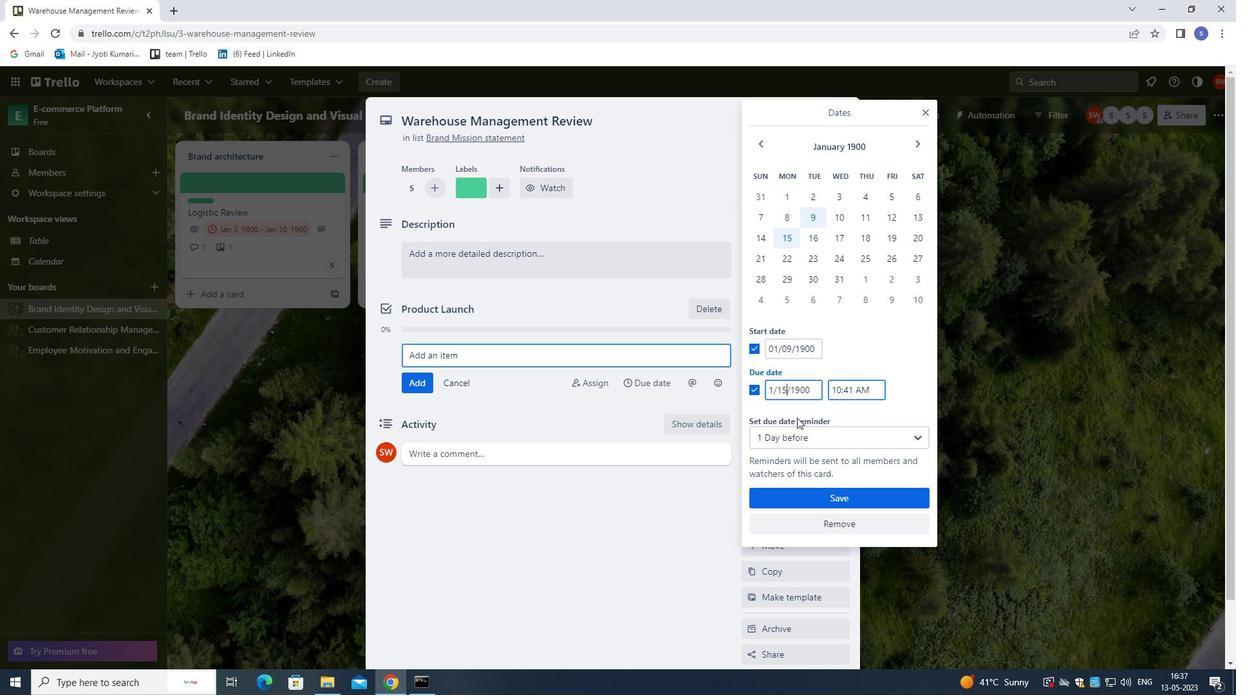 
Action: Key pressed <Key.backspace>
Screenshot: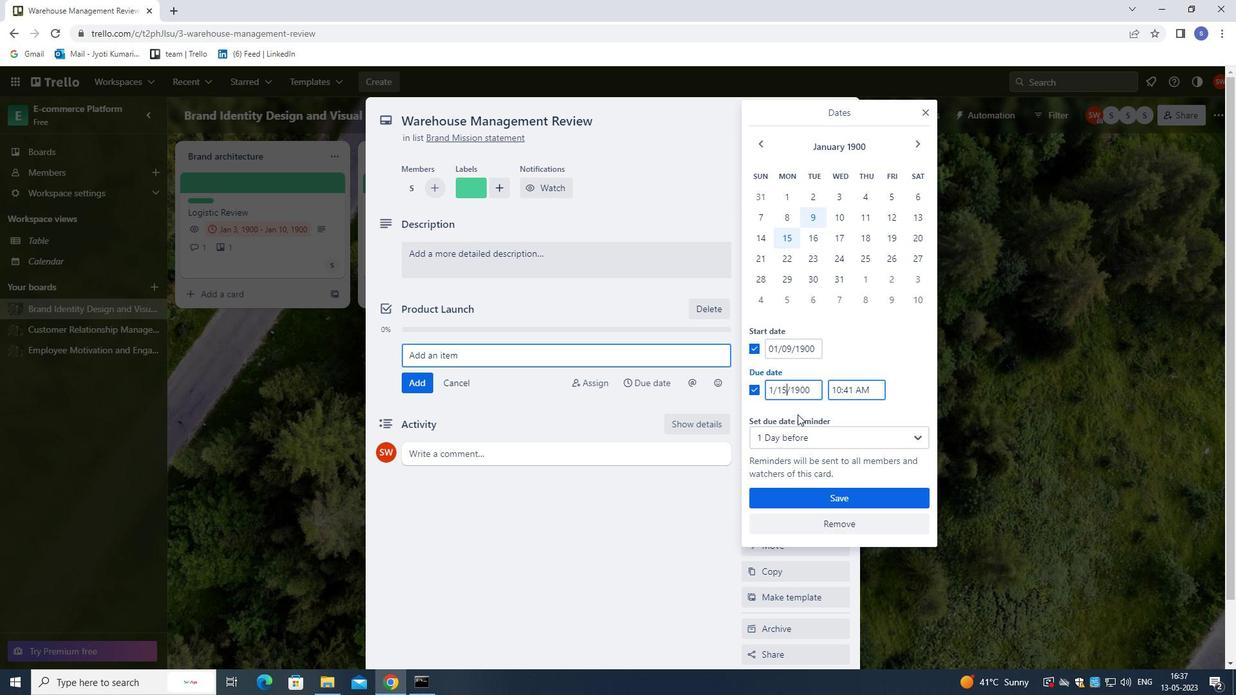 
Action: Mouse moved to (799, 411)
Screenshot: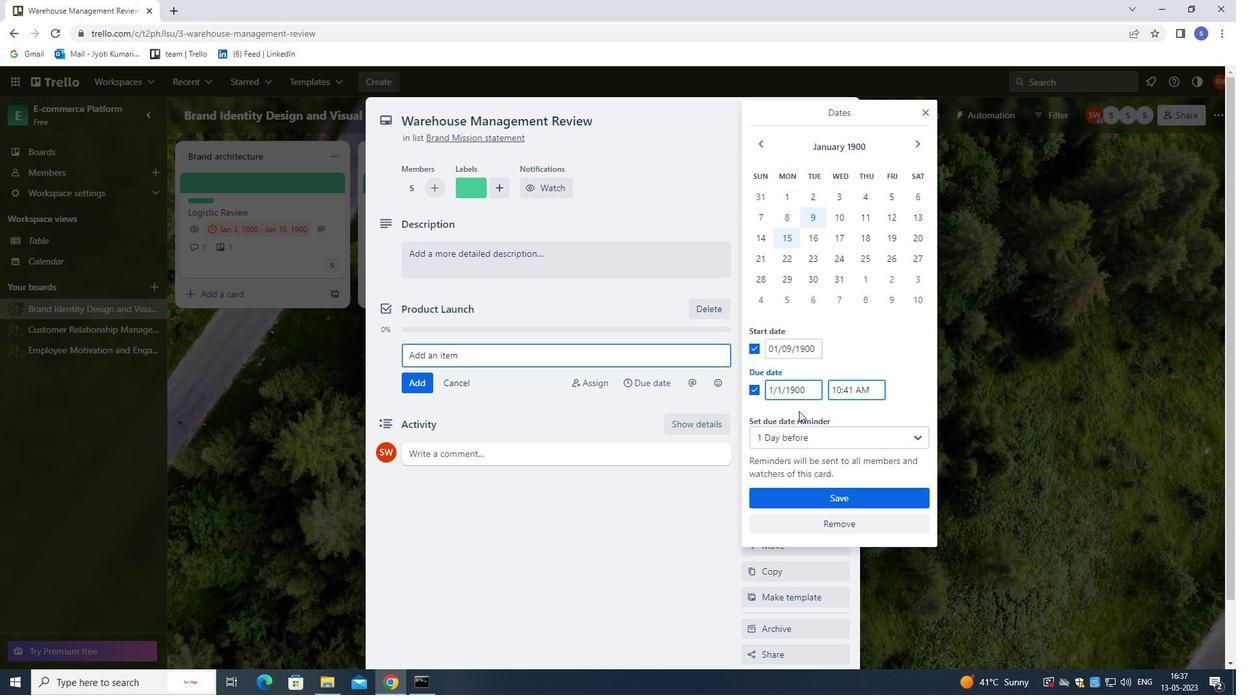 
Action: Key pressed 6
Screenshot: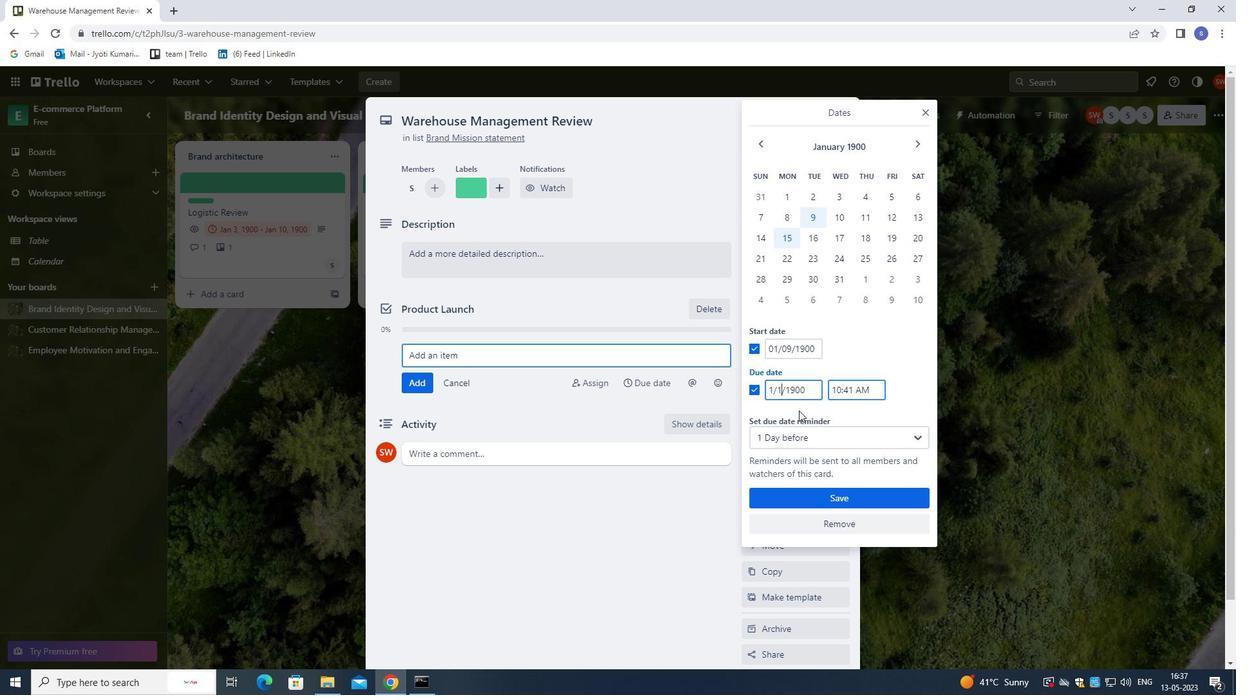 
Action: Mouse moved to (800, 491)
Screenshot: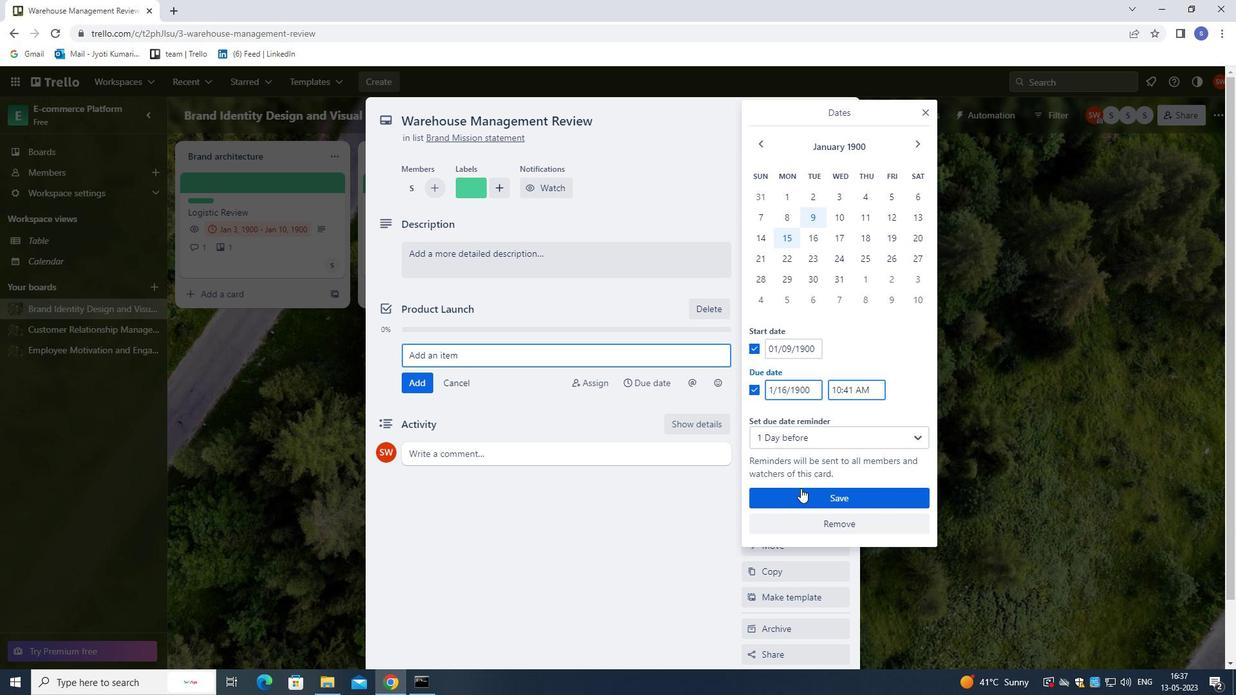 
Action: Mouse pressed left at (800, 491)
Screenshot: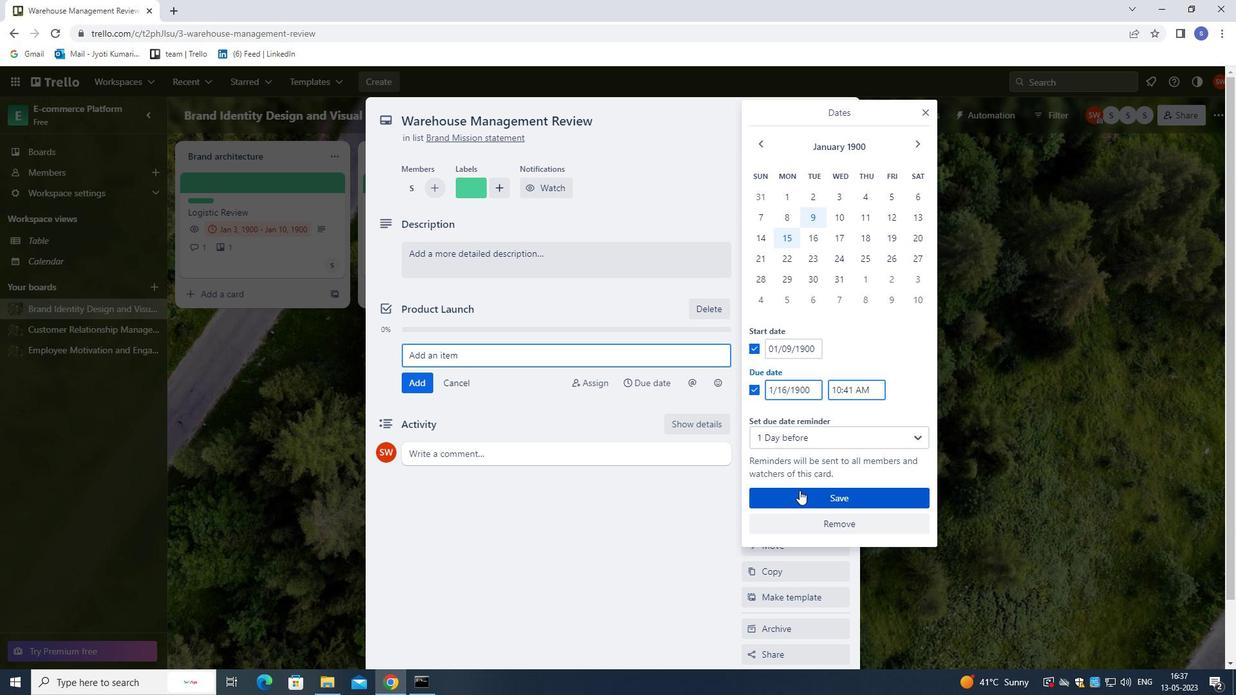 
Action: Mouse moved to (791, 335)
Screenshot: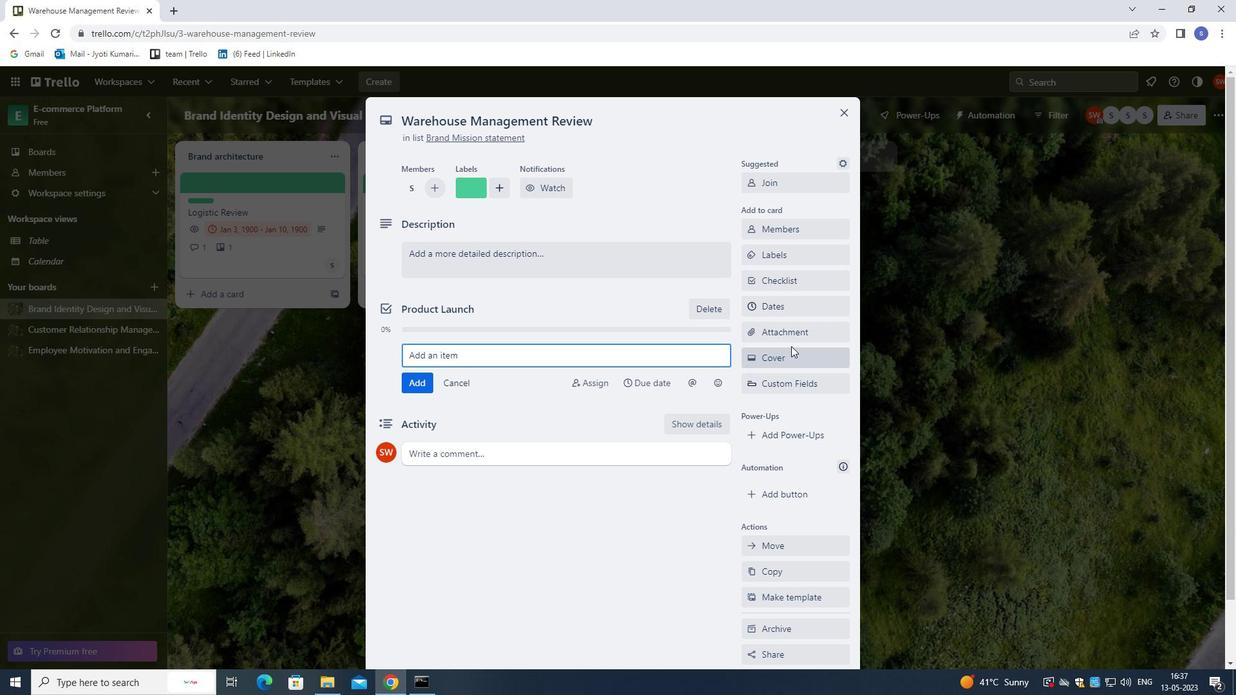 
Action: Mouse pressed left at (791, 335)
Screenshot: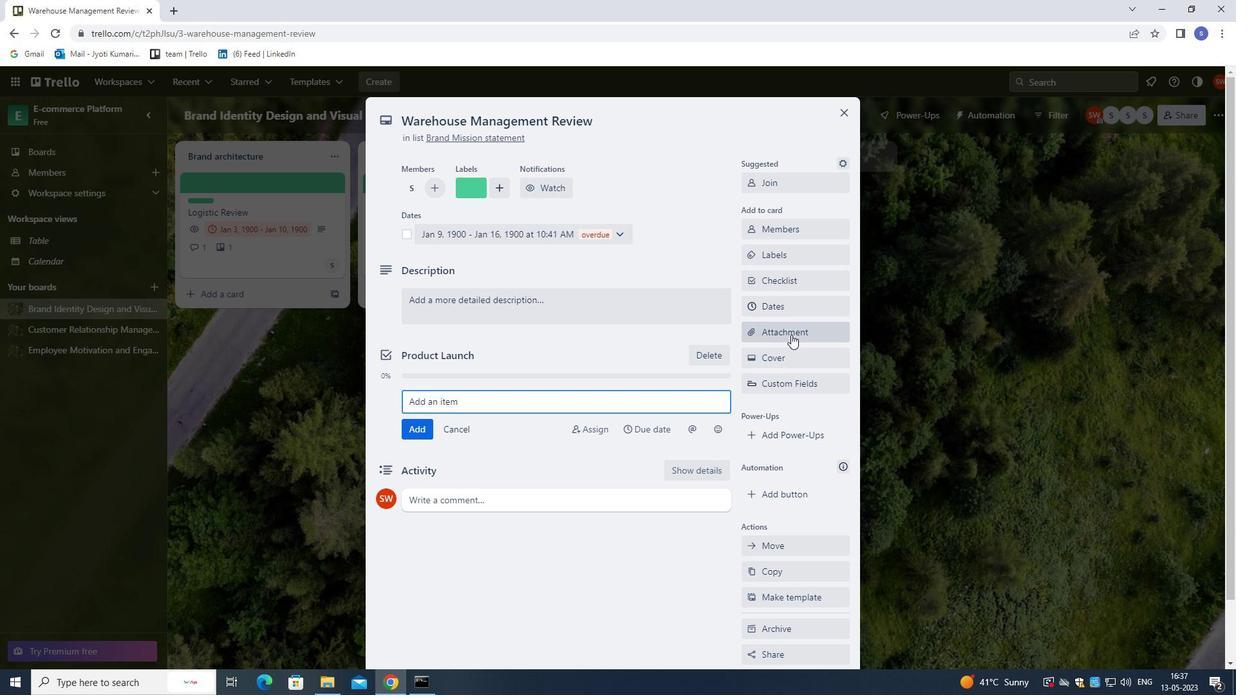 
Action: Mouse moved to (800, 409)
Screenshot: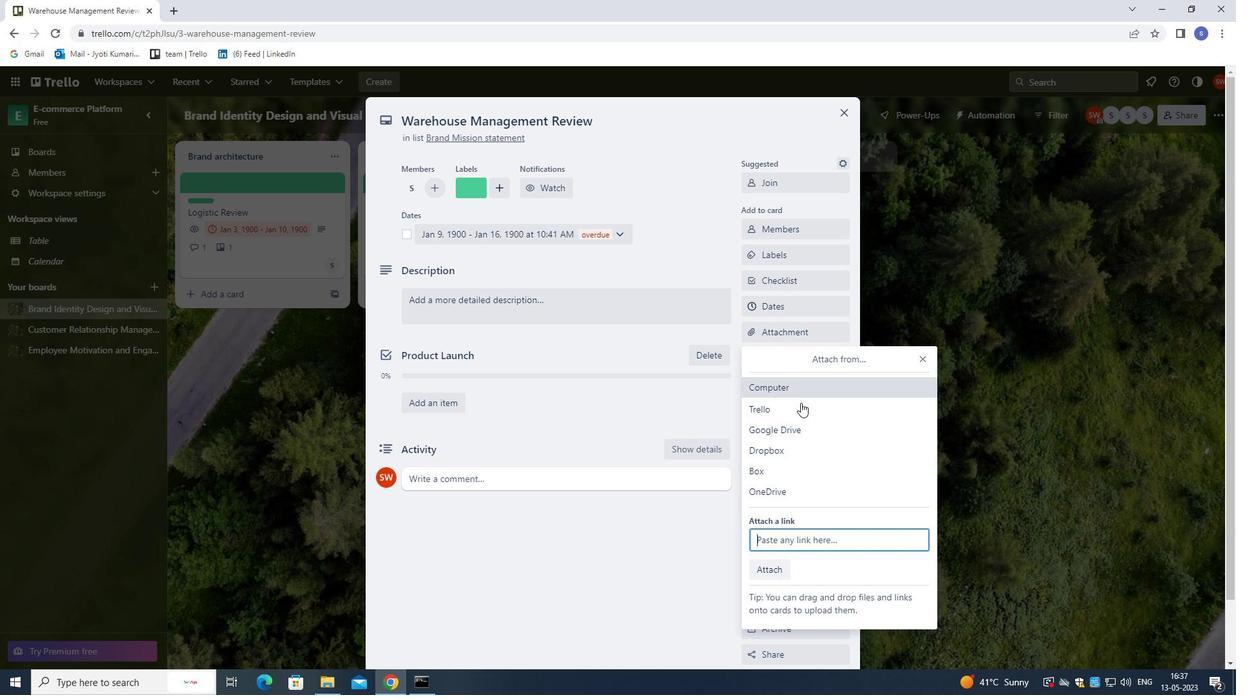 
Action: Mouse pressed left at (800, 409)
Screenshot: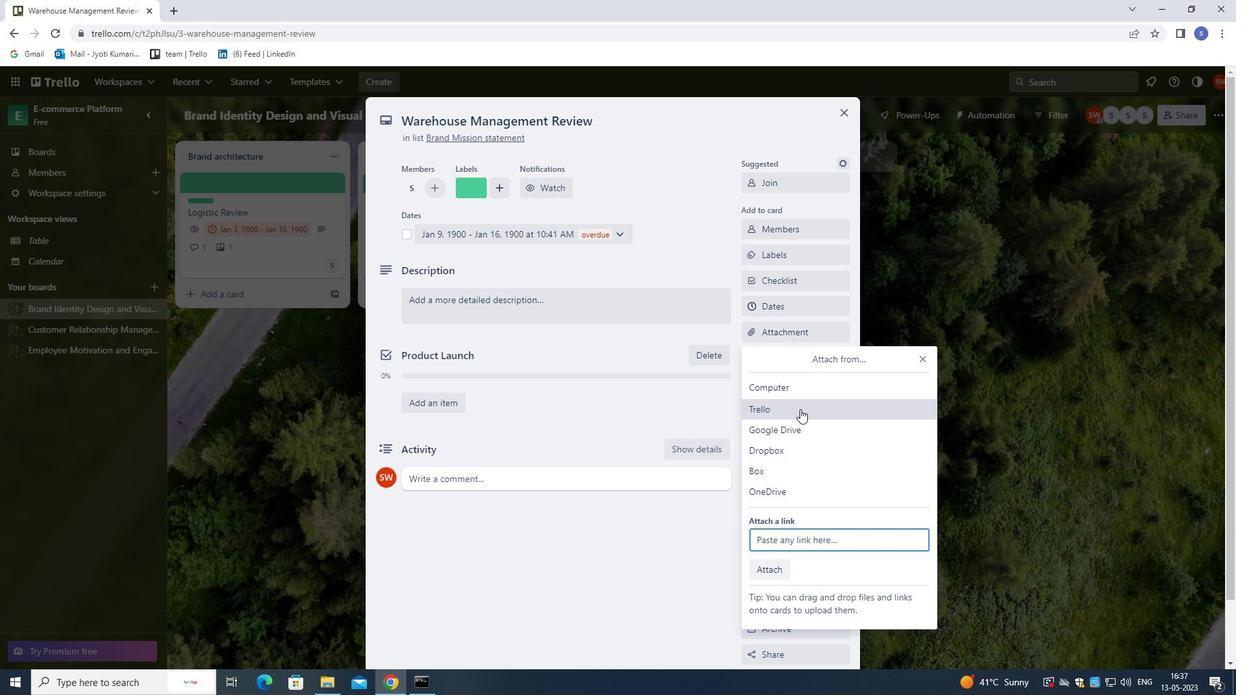 
Action: Mouse moved to (798, 397)
Screenshot: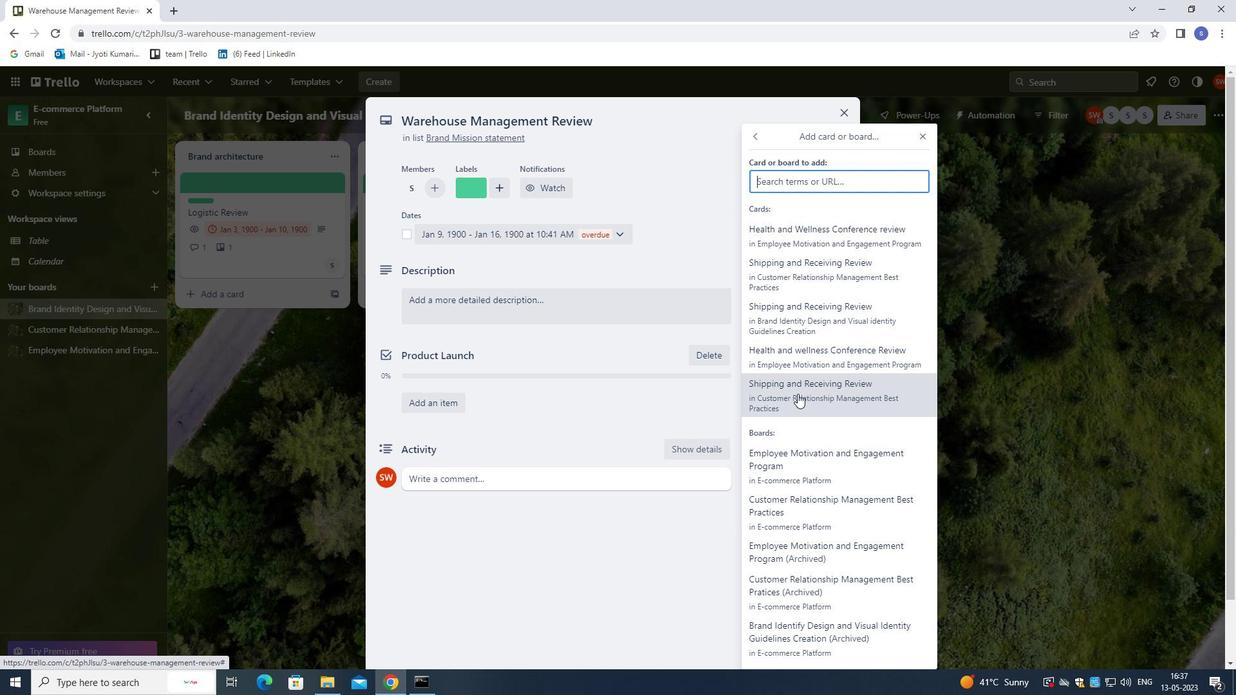 
Action: Mouse pressed left at (798, 397)
Screenshot: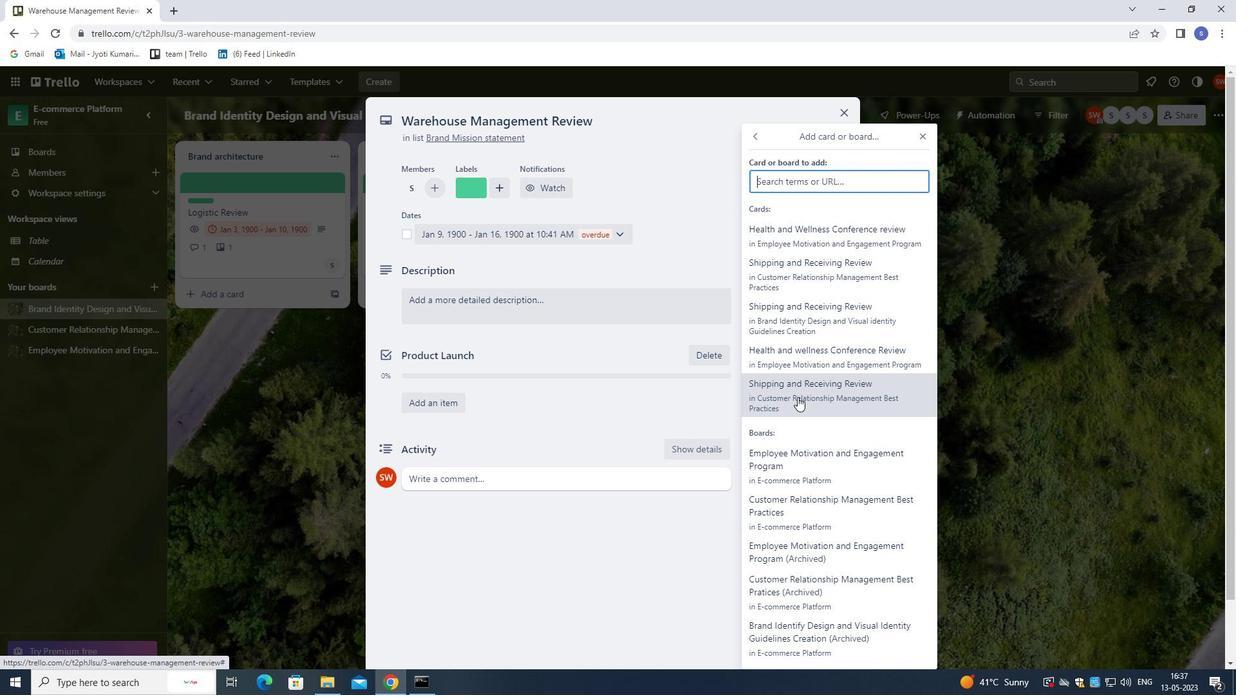 
Action: Mouse moved to (790, 359)
Screenshot: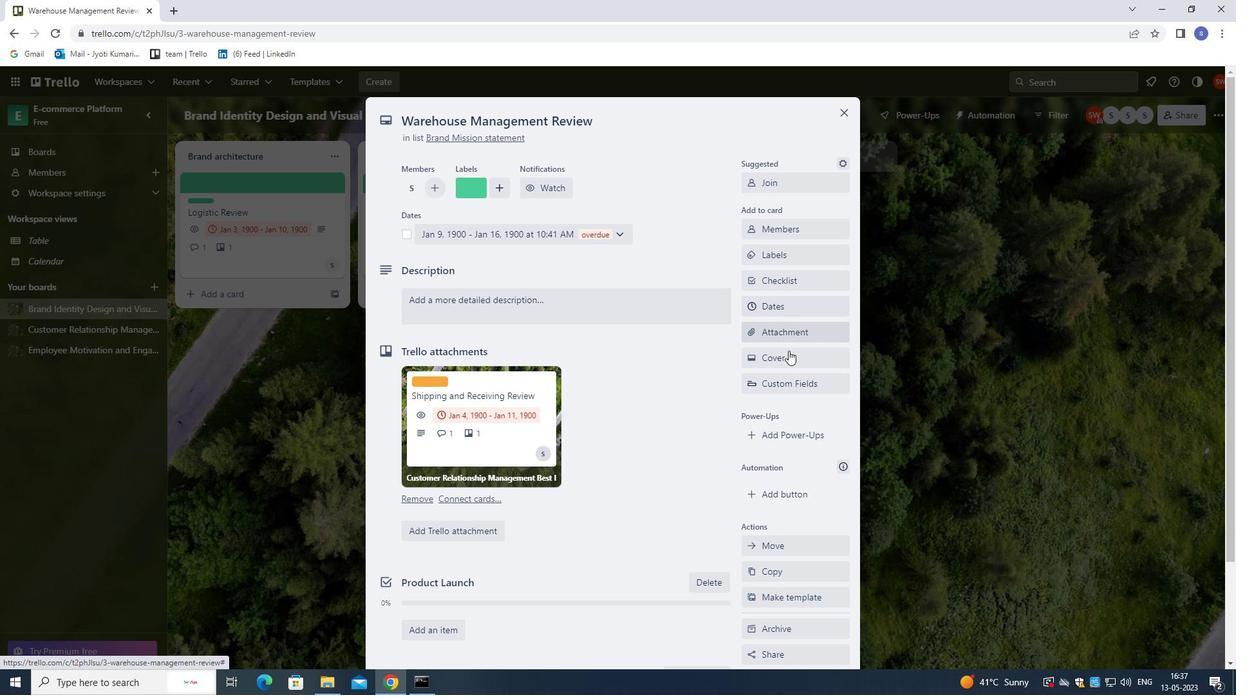 
Action: Mouse pressed left at (790, 359)
Screenshot: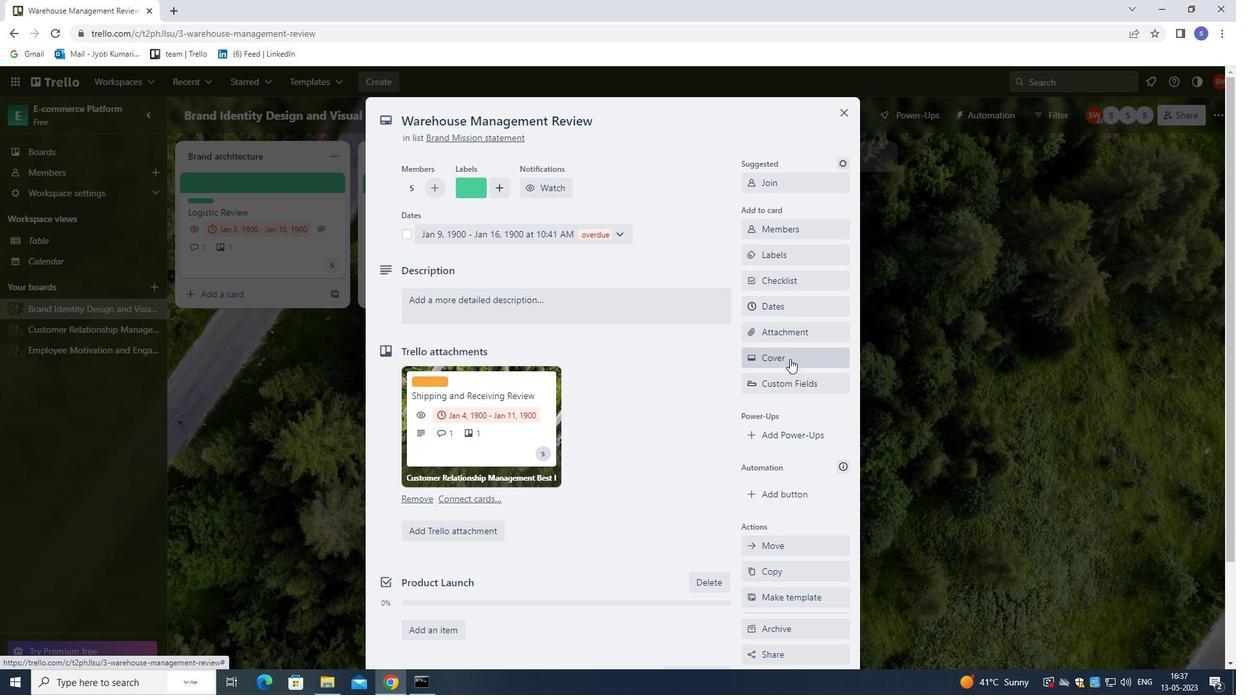 
Action: Mouse moved to (775, 412)
Screenshot: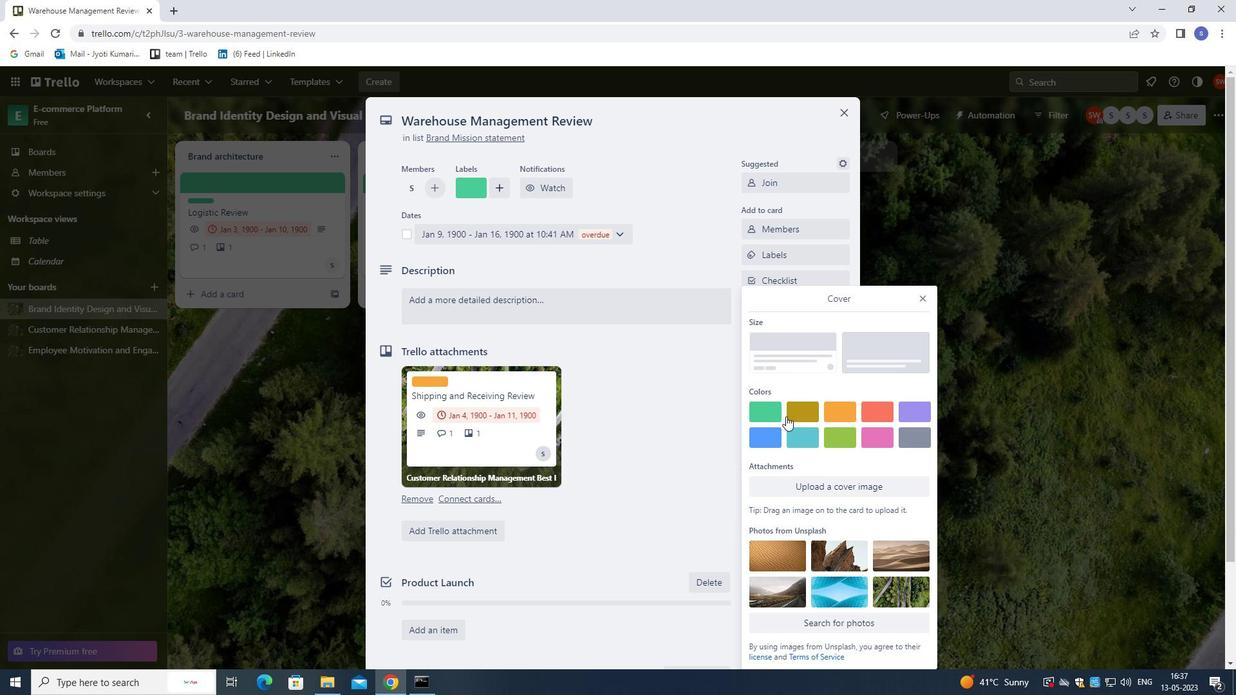 
Action: Mouse pressed left at (775, 412)
Screenshot: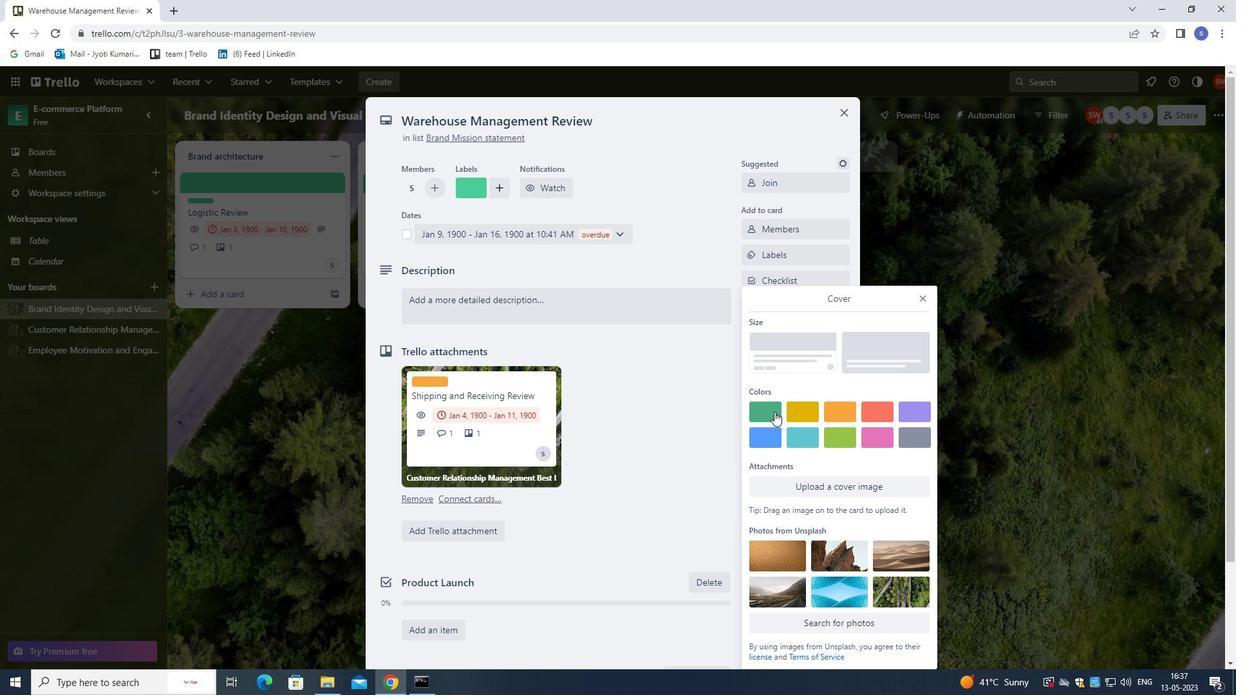 
Action: Mouse moved to (925, 278)
Screenshot: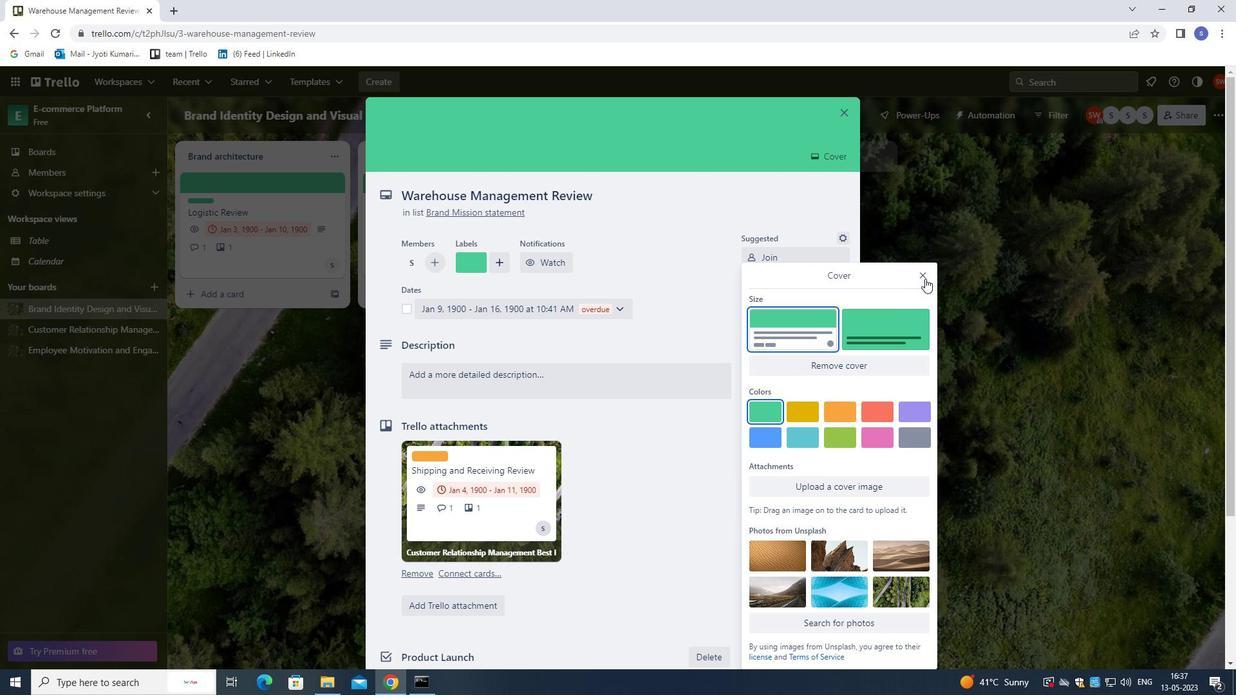 
Action: Mouse pressed left at (925, 278)
Screenshot: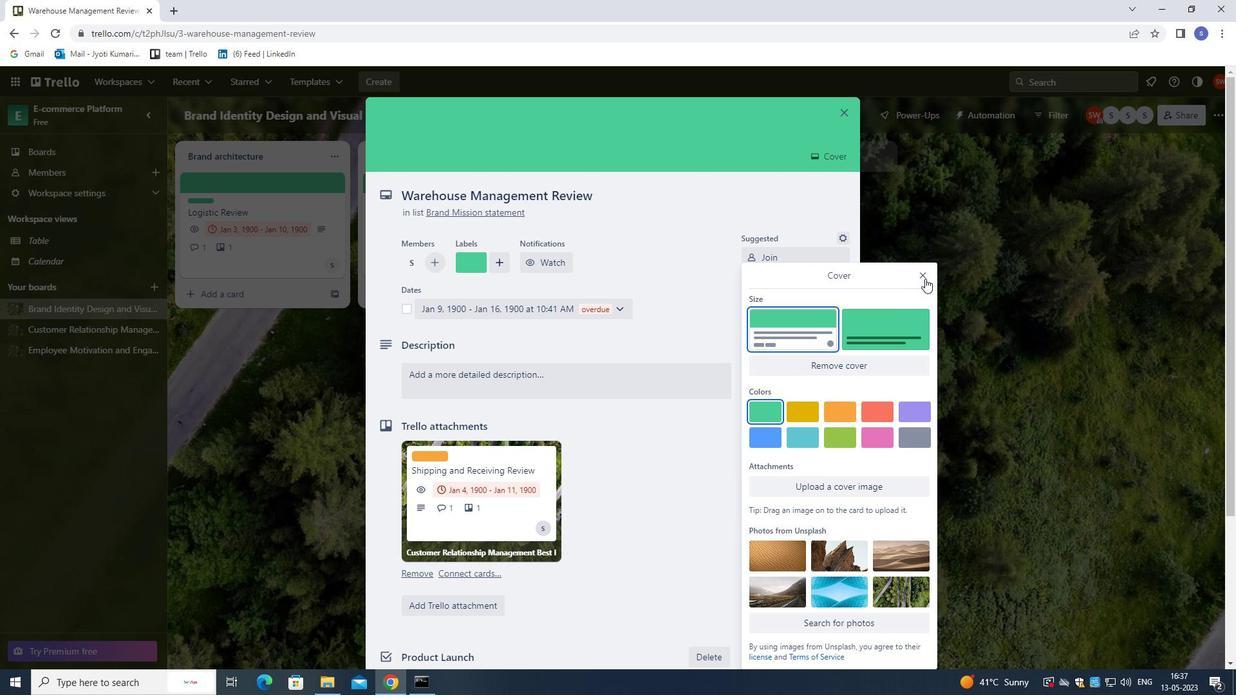 
Action: Mouse moved to (679, 375)
Screenshot: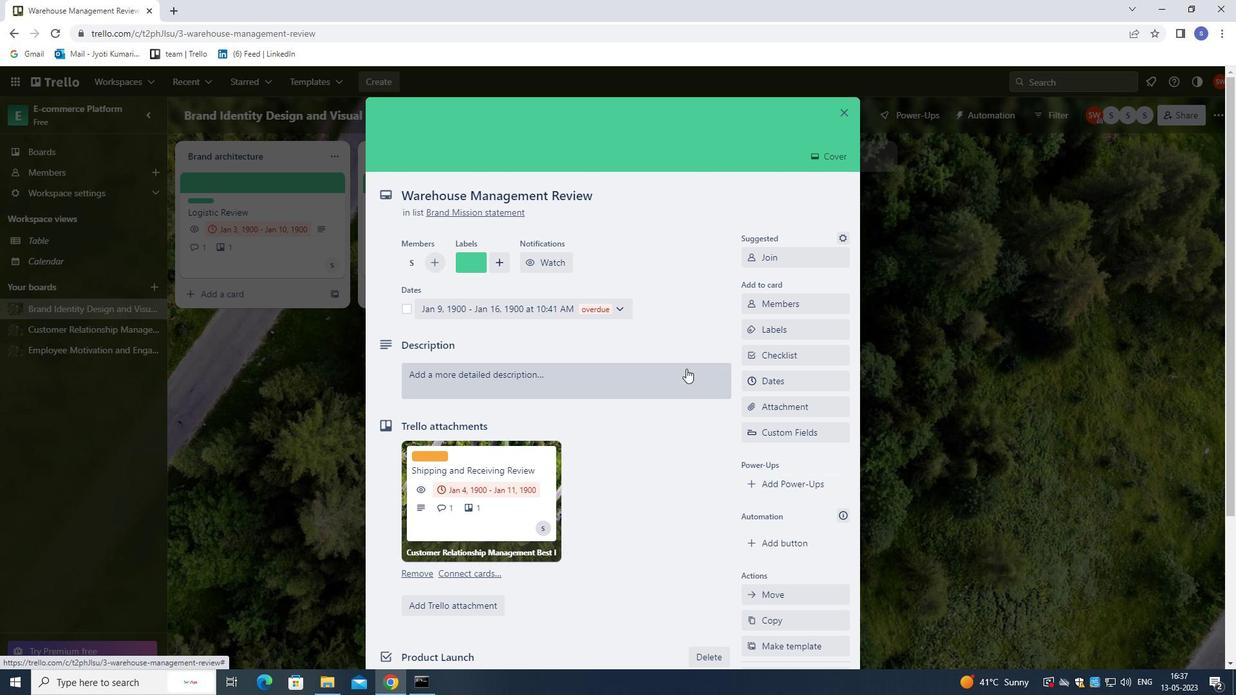 
Action: Mouse pressed left at (679, 375)
Screenshot: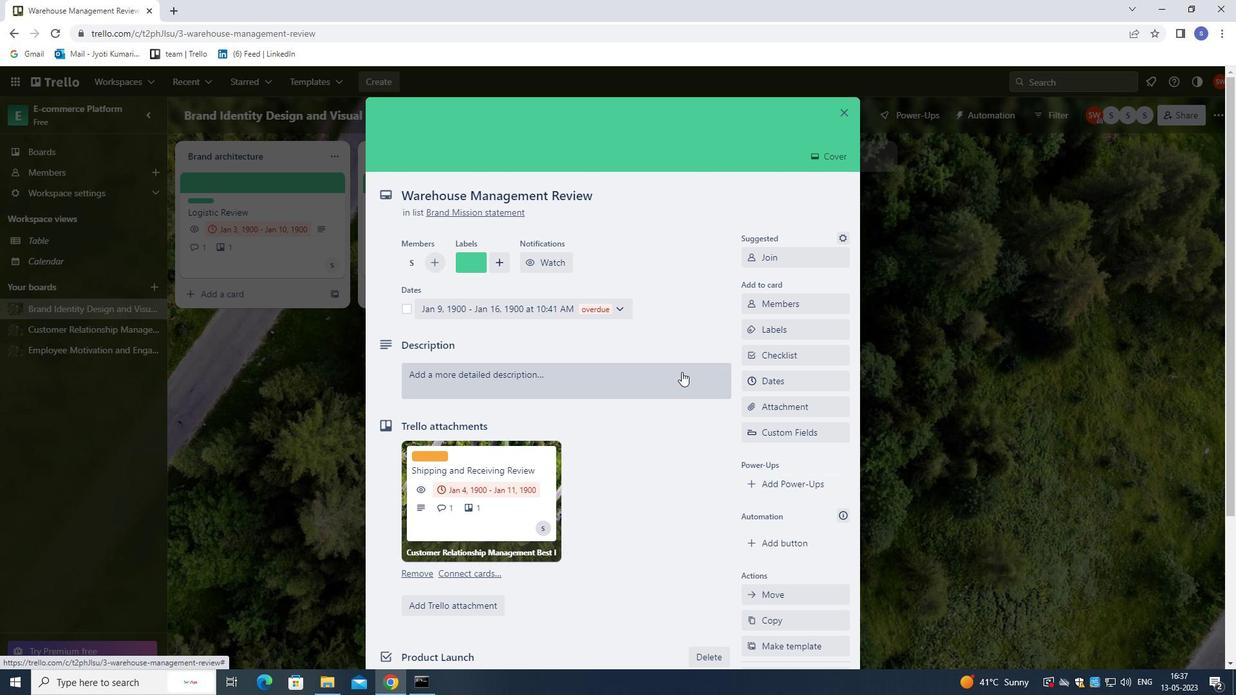 
Action: Mouse moved to (589, 226)
Screenshot: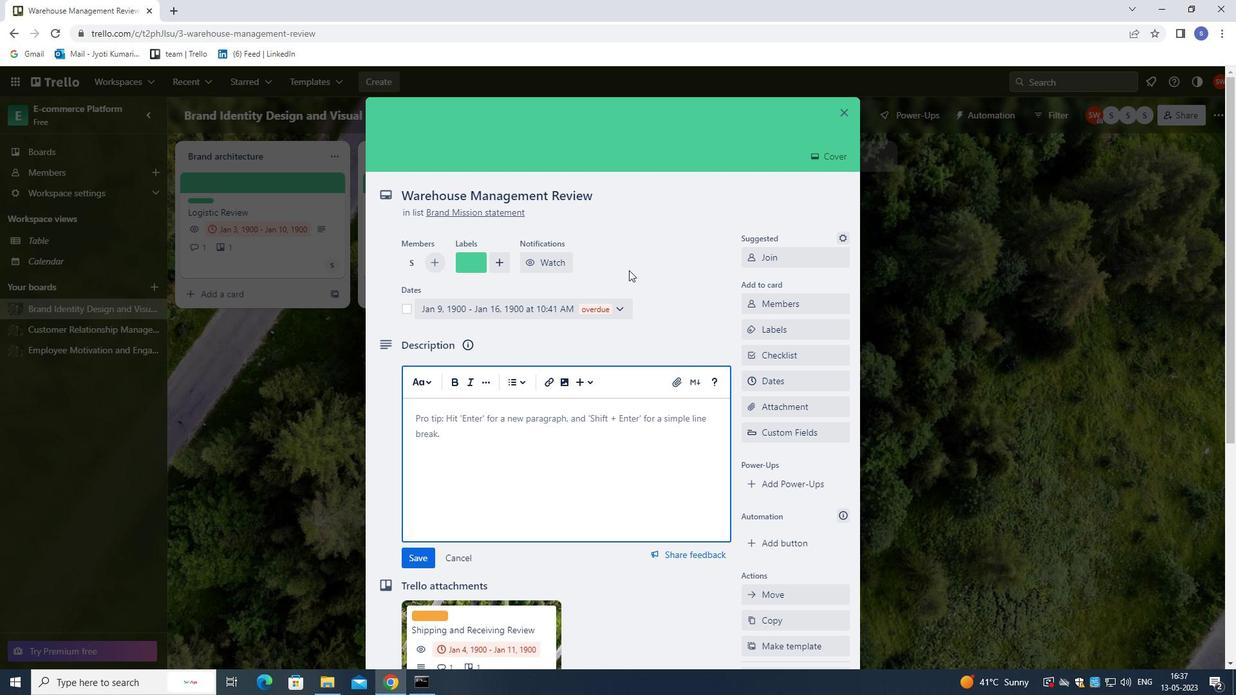 
Action: Key pressed <Key.shift>PLAN<Key.space>AND<Key.space>EXECUTE<Key.space>COMPANY<Key.space>TEAM-BUILDING<Key.space>ACTIVITY<Key.space>AT<Key.space>A<Key.space>COMEDY<Key.space>CLUB.
Screenshot: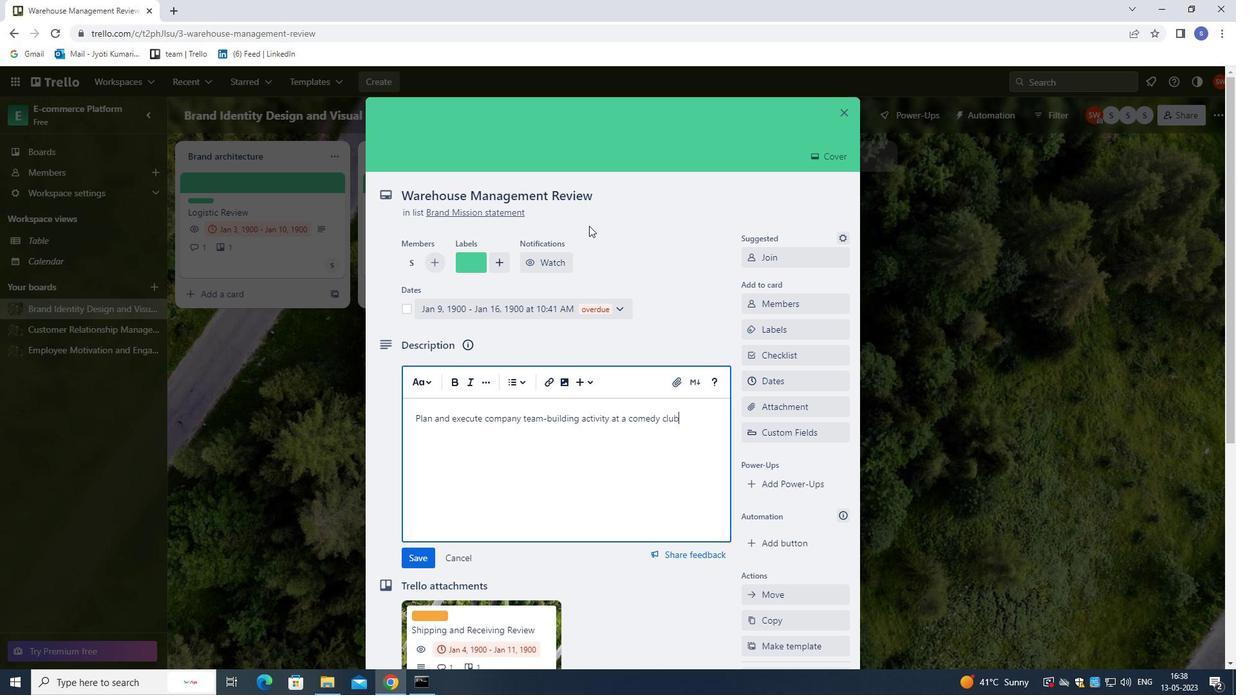 
Action: Mouse moved to (627, 338)
Screenshot: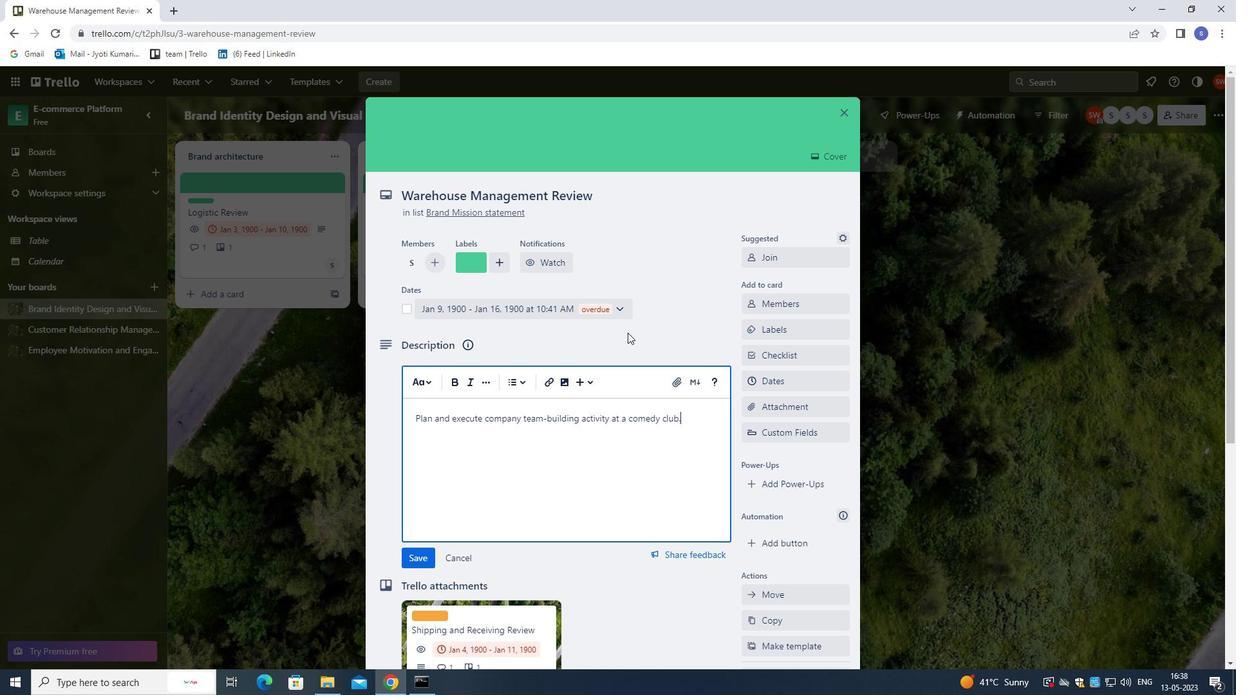 
Action: Mouse scrolled (627, 337) with delta (0, 0)
Screenshot: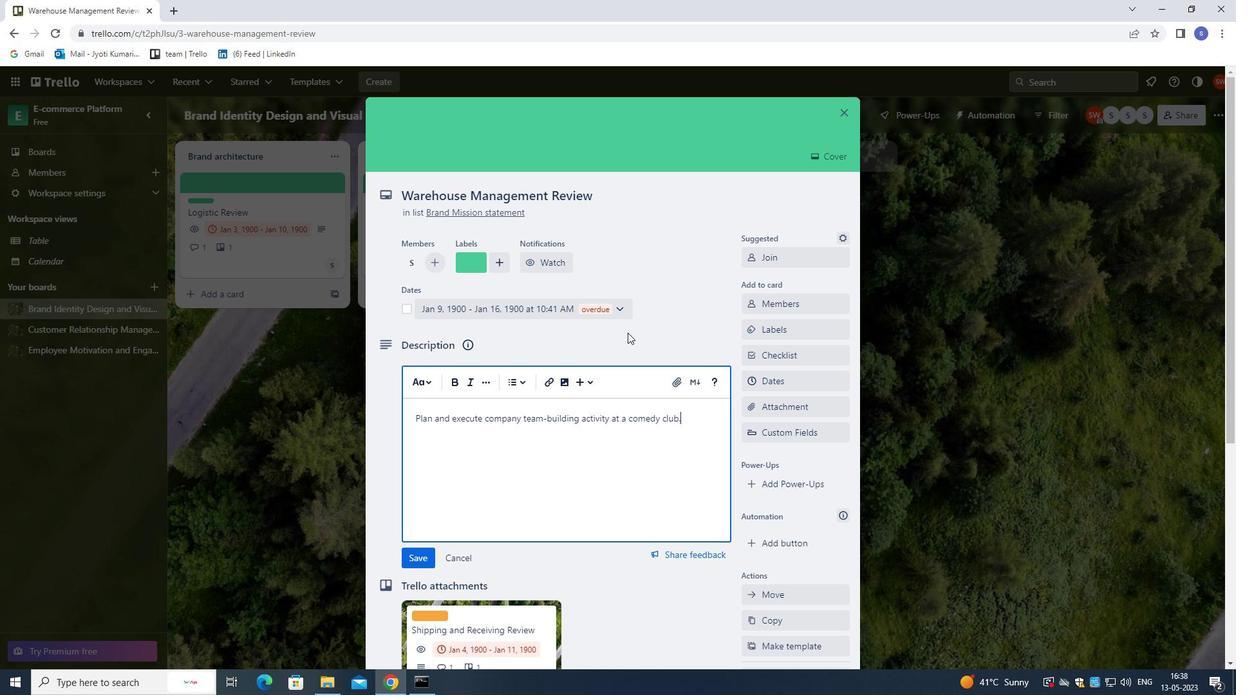
Action: Mouse moved to (626, 349)
Screenshot: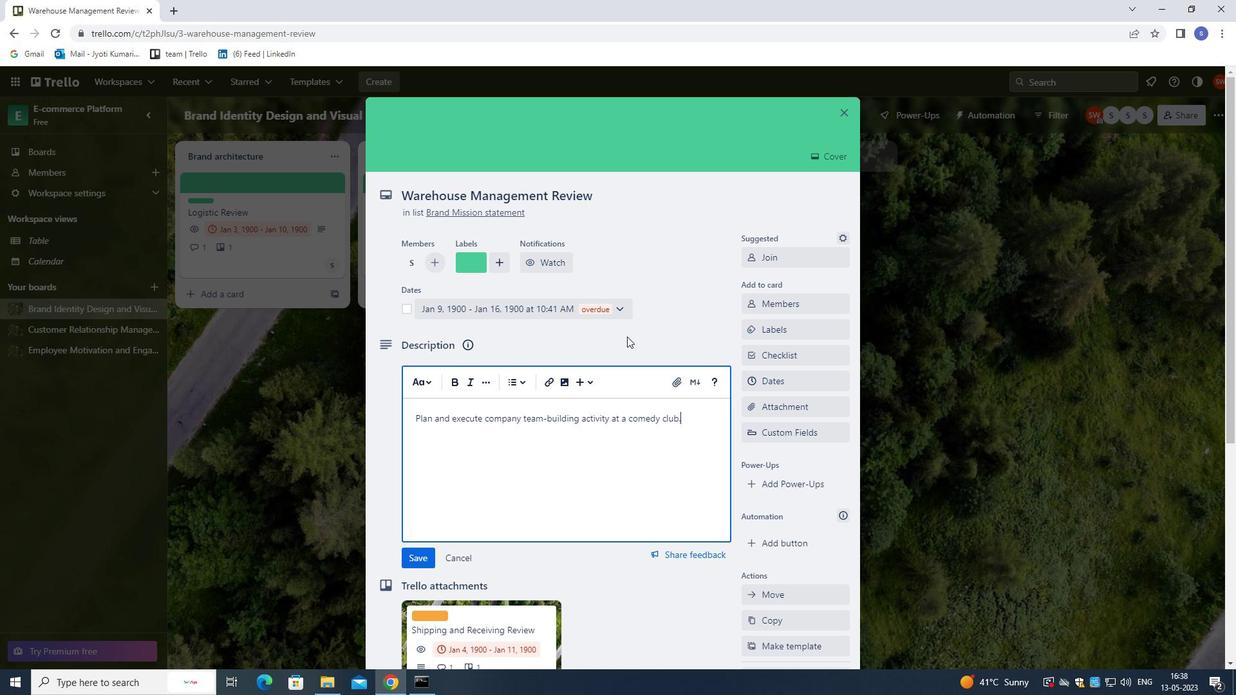 
Action: Mouse scrolled (626, 349) with delta (0, 0)
Screenshot: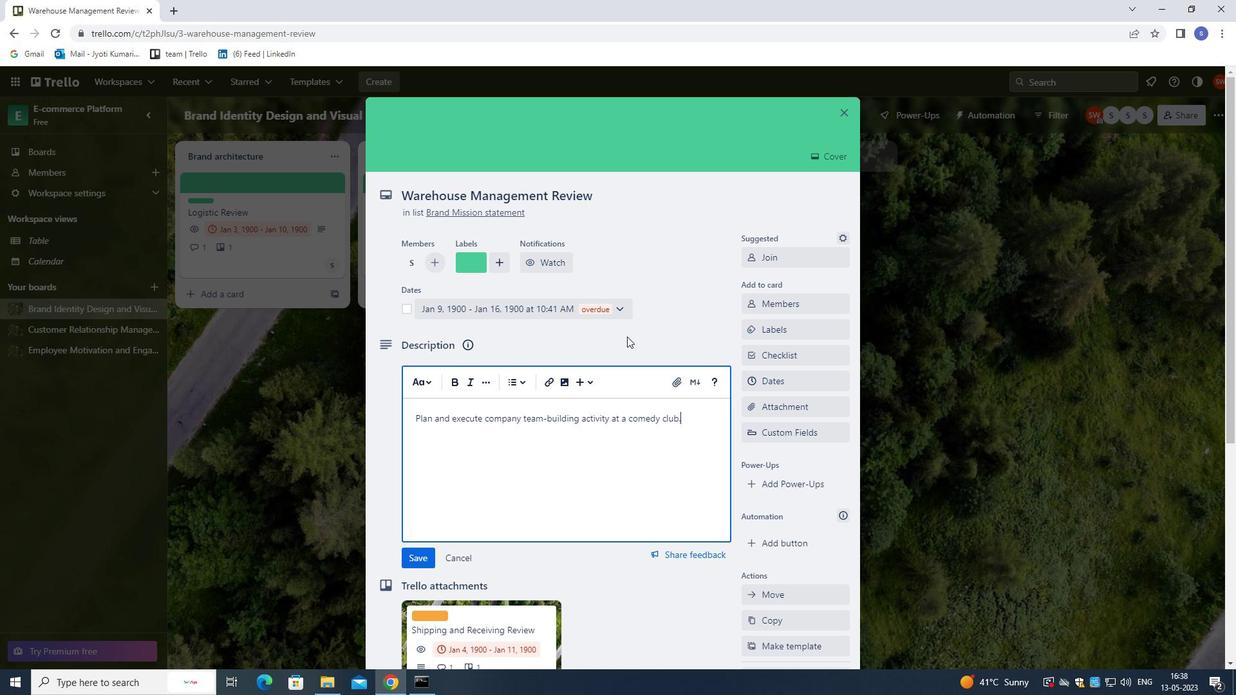 
Action: Mouse moved to (622, 361)
Screenshot: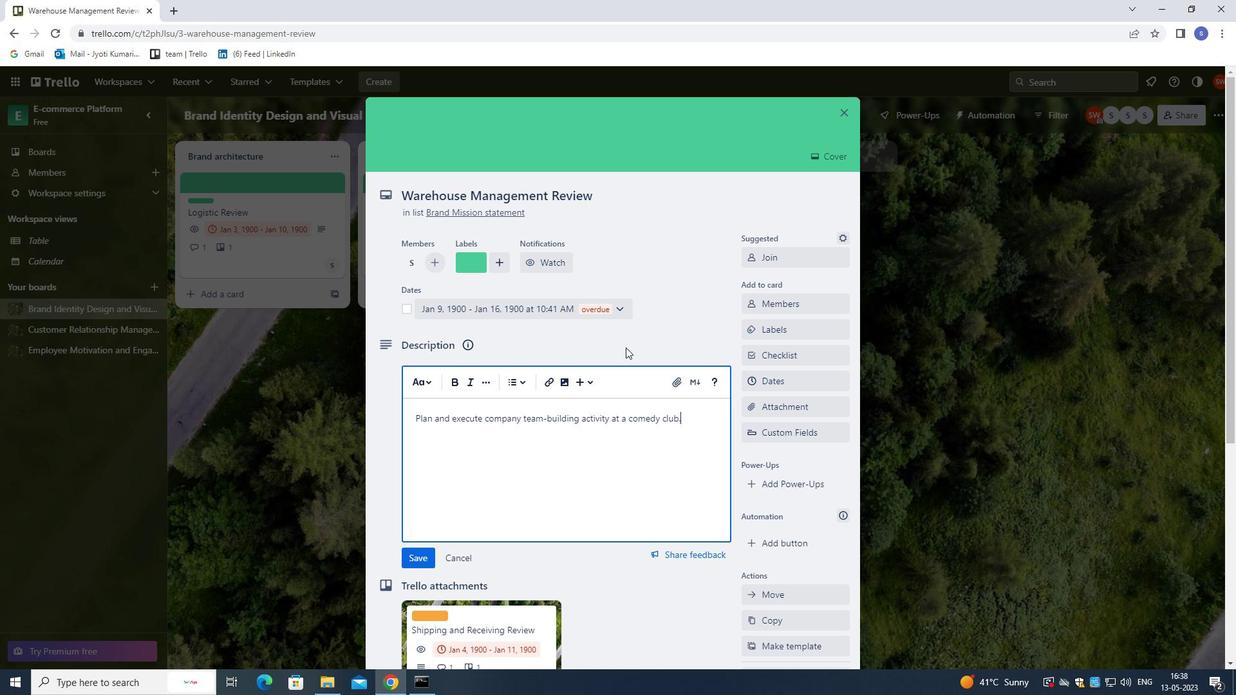 
Action: Mouse scrolled (622, 360) with delta (0, 0)
Screenshot: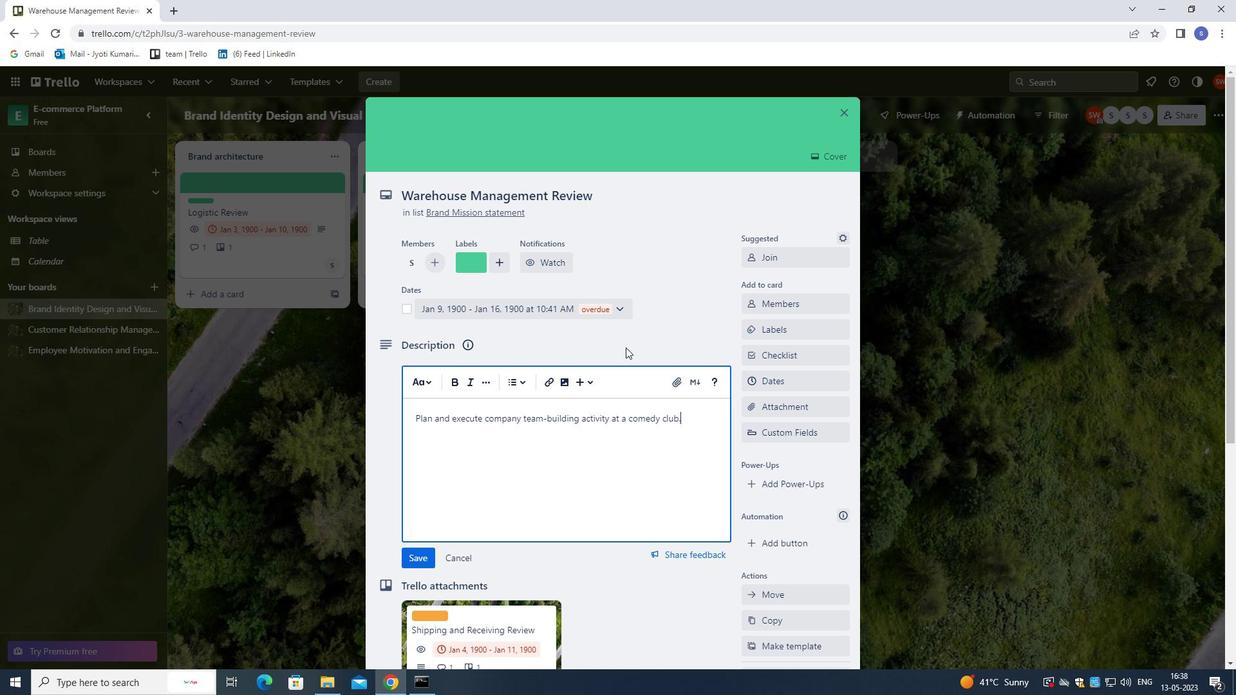 
Action: Mouse moved to (621, 365)
Screenshot: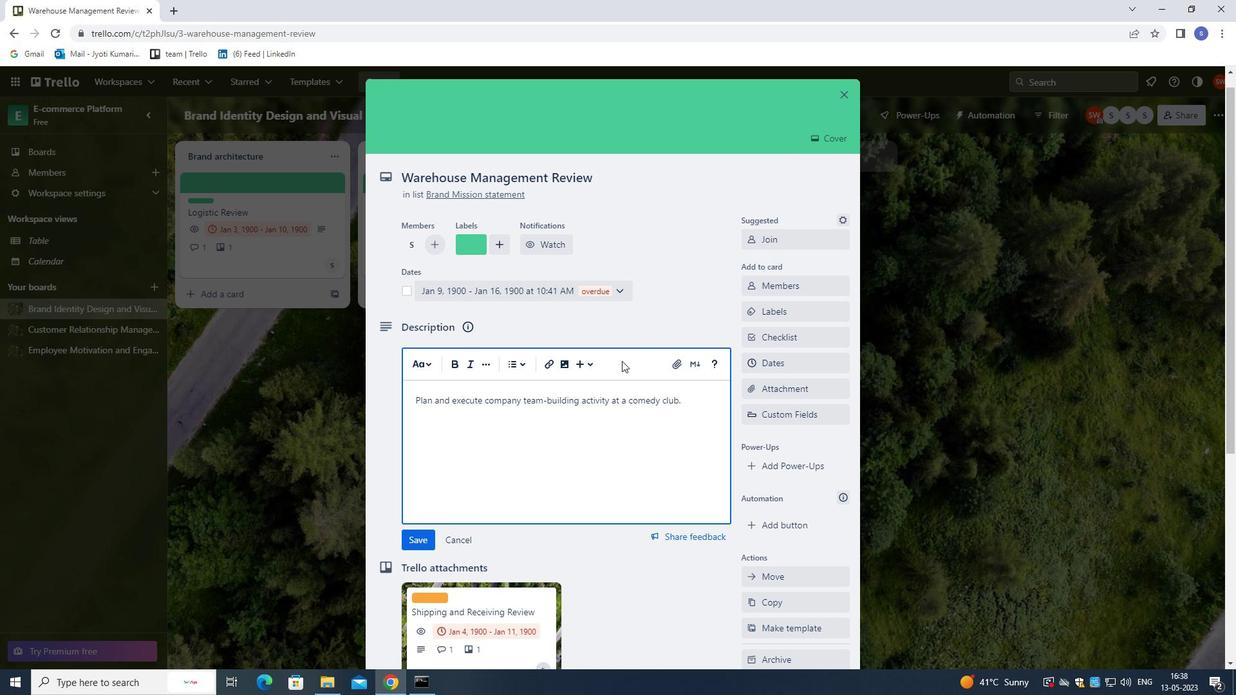 
Action: Mouse scrolled (621, 365) with delta (0, 0)
Screenshot: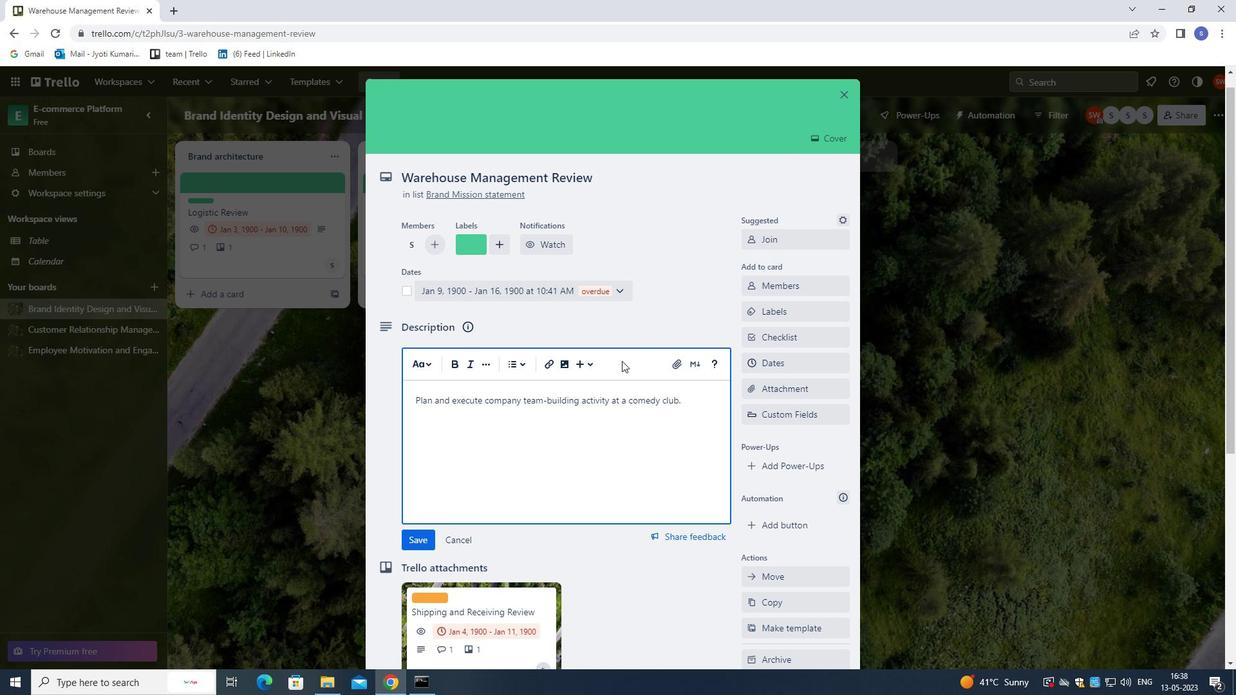 
Action: Mouse moved to (588, 480)
Screenshot: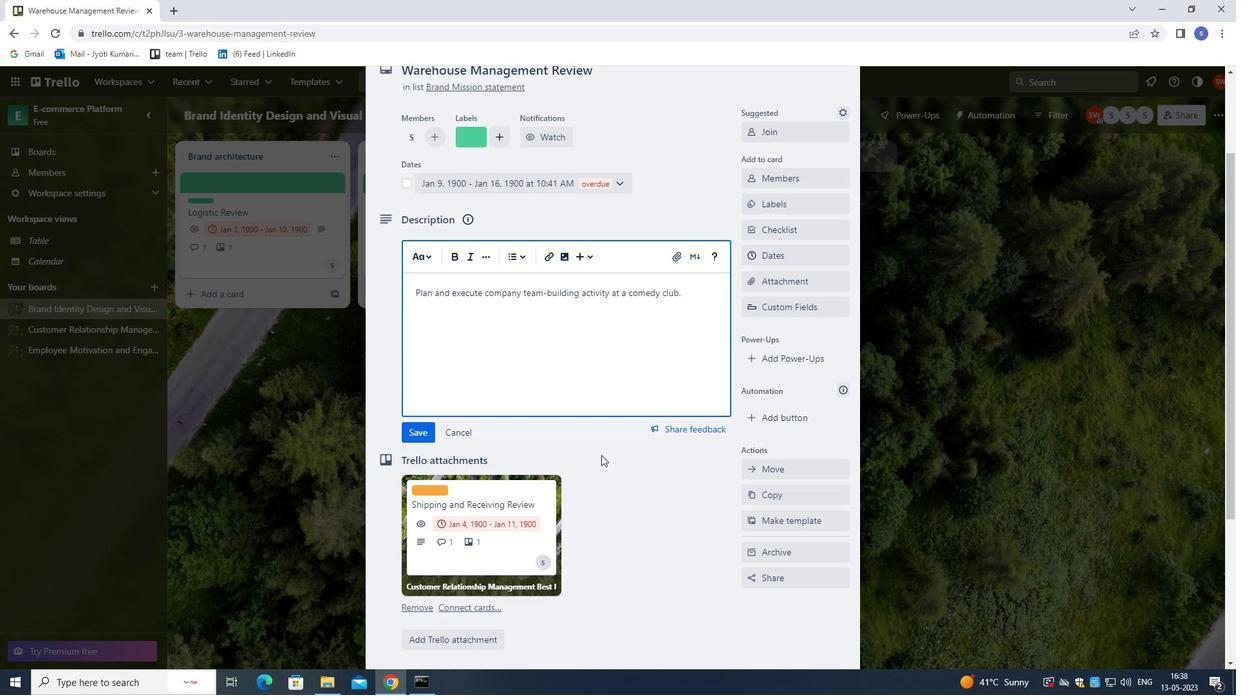 
Action: Mouse scrolled (588, 479) with delta (0, 0)
Screenshot: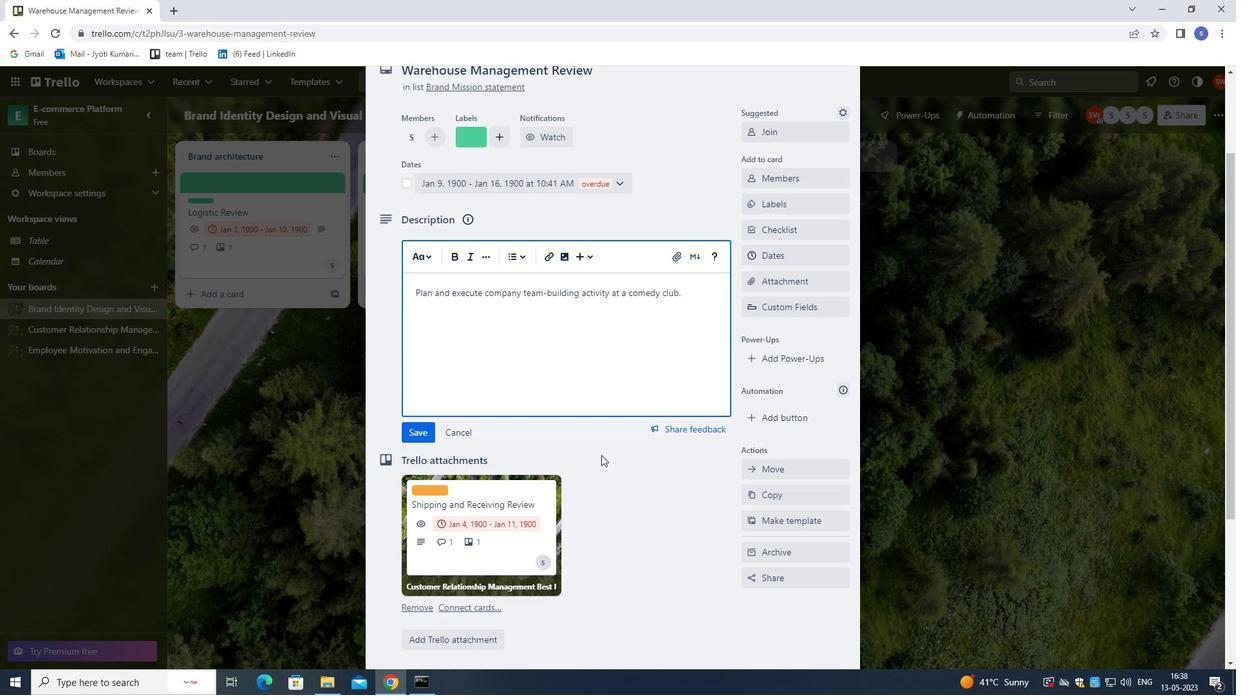 
Action: Mouse moved to (584, 487)
Screenshot: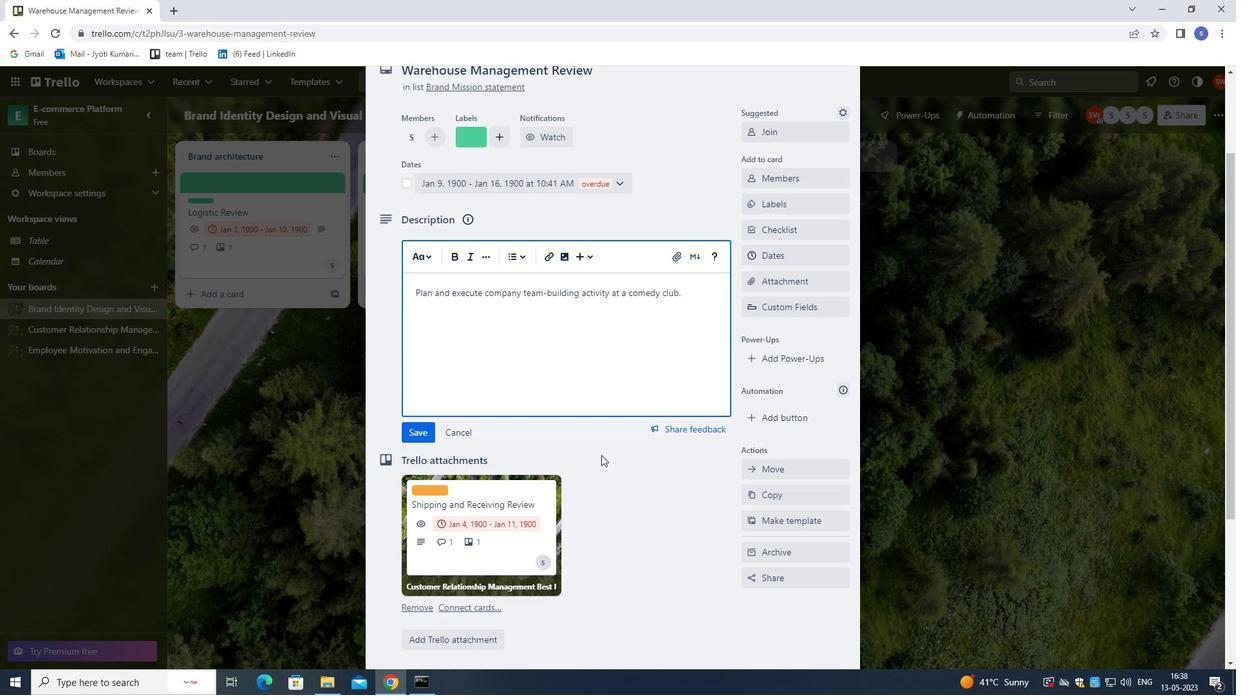
Action: Mouse scrolled (584, 487) with delta (0, 0)
Screenshot: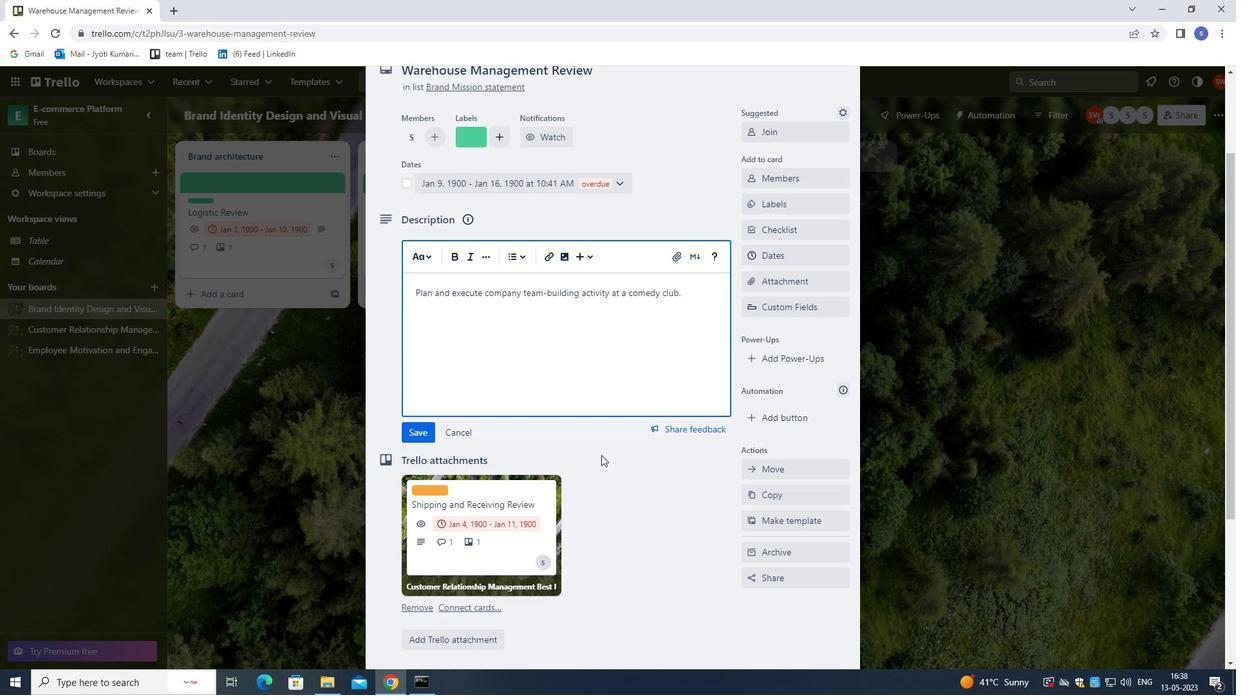 
Action: Mouse moved to (583, 491)
Screenshot: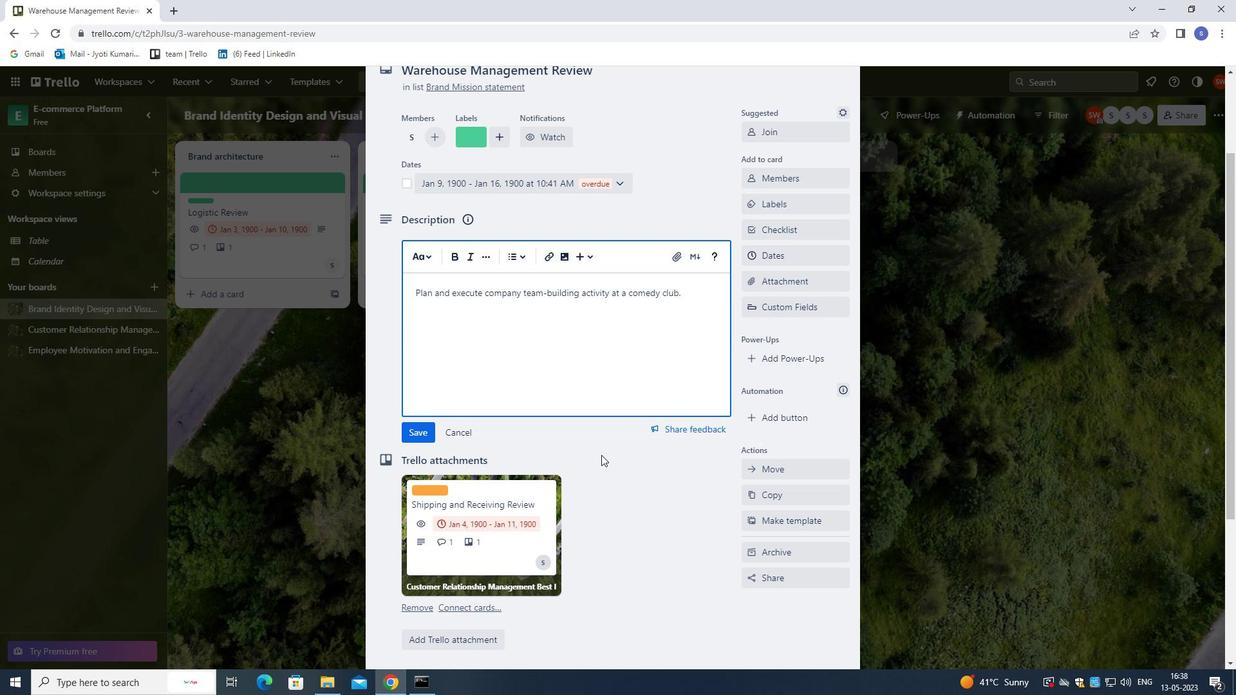 
Action: Mouse scrolled (583, 490) with delta (0, 0)
Screenshot: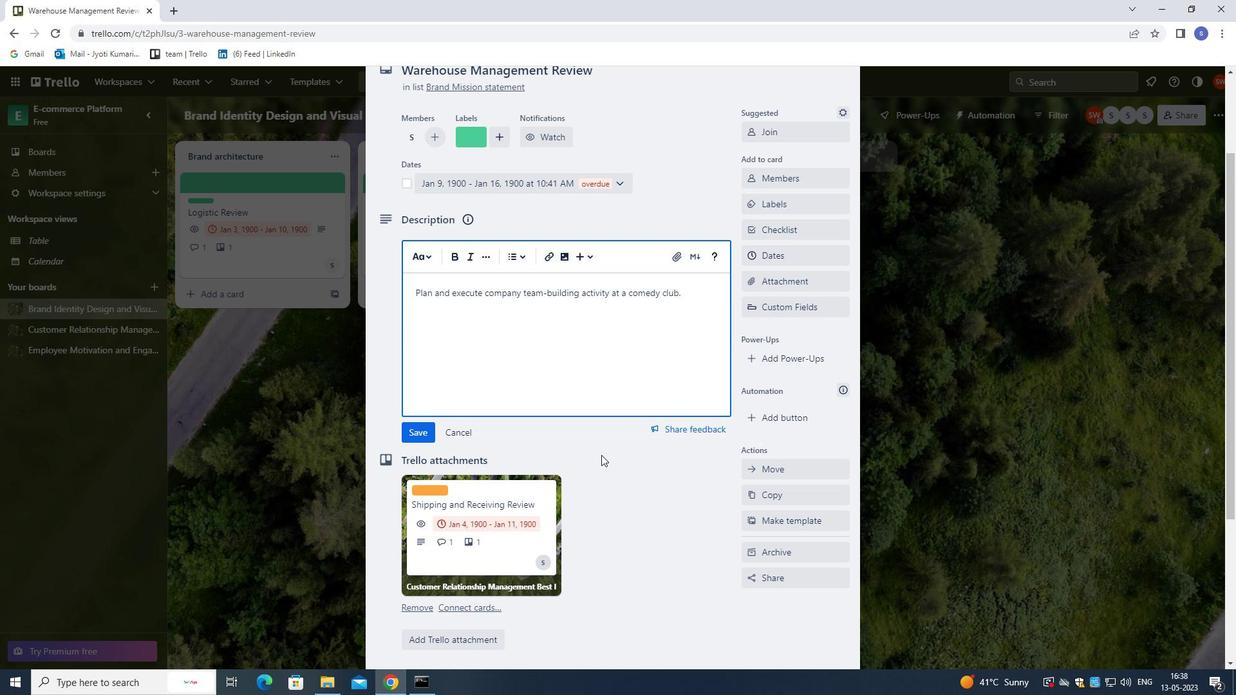 
Action: Mouse moved to (583, 493)
Screenshot: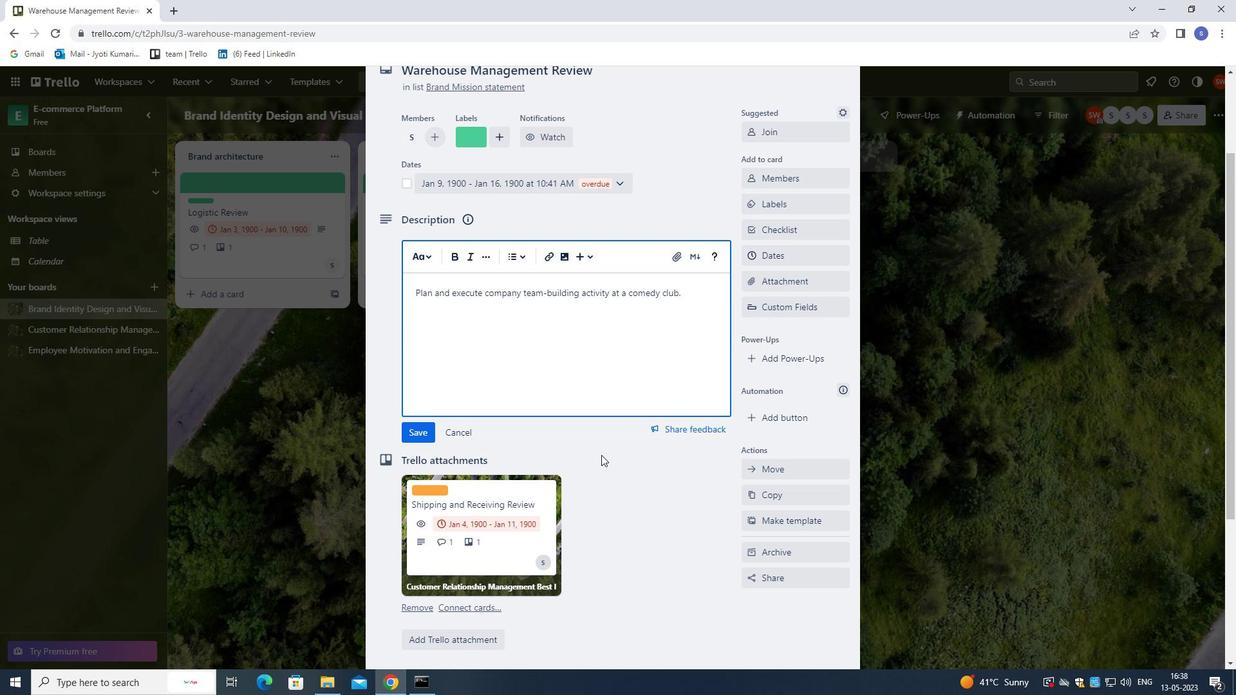 
Action: Mouse scrolled (583, 492) with delta (0, 0)
Screenshot: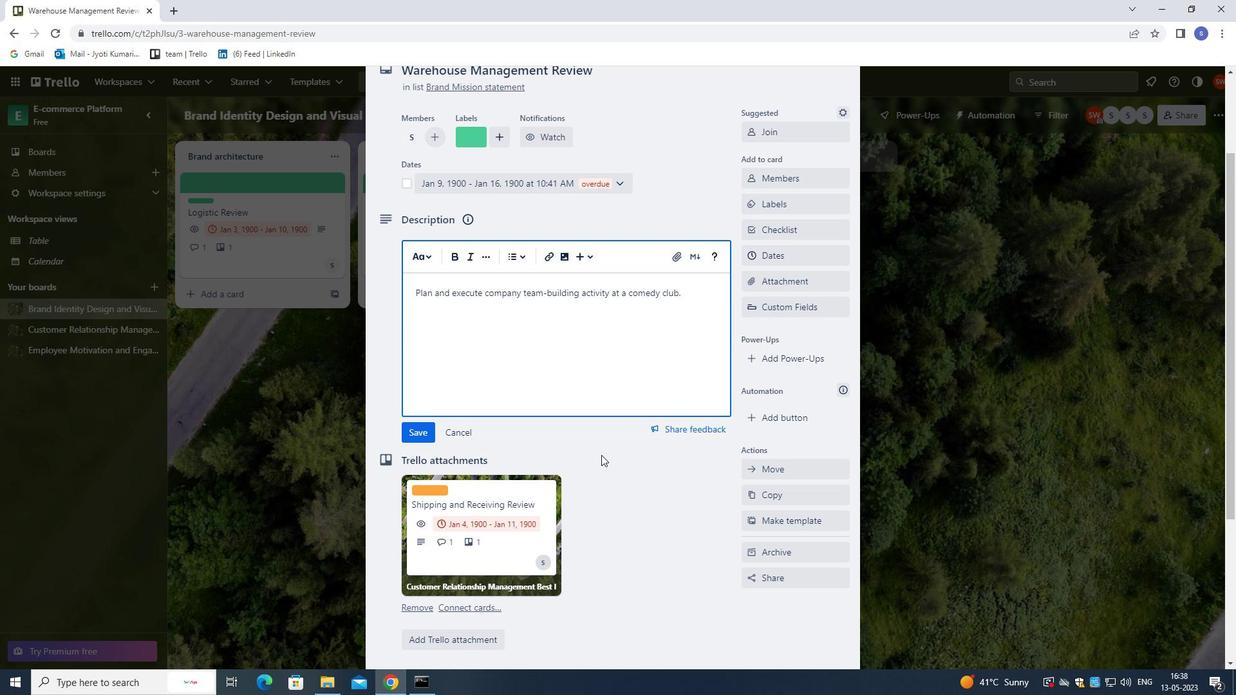 
Action: Mouse moved to (583, 495)
Screenshot: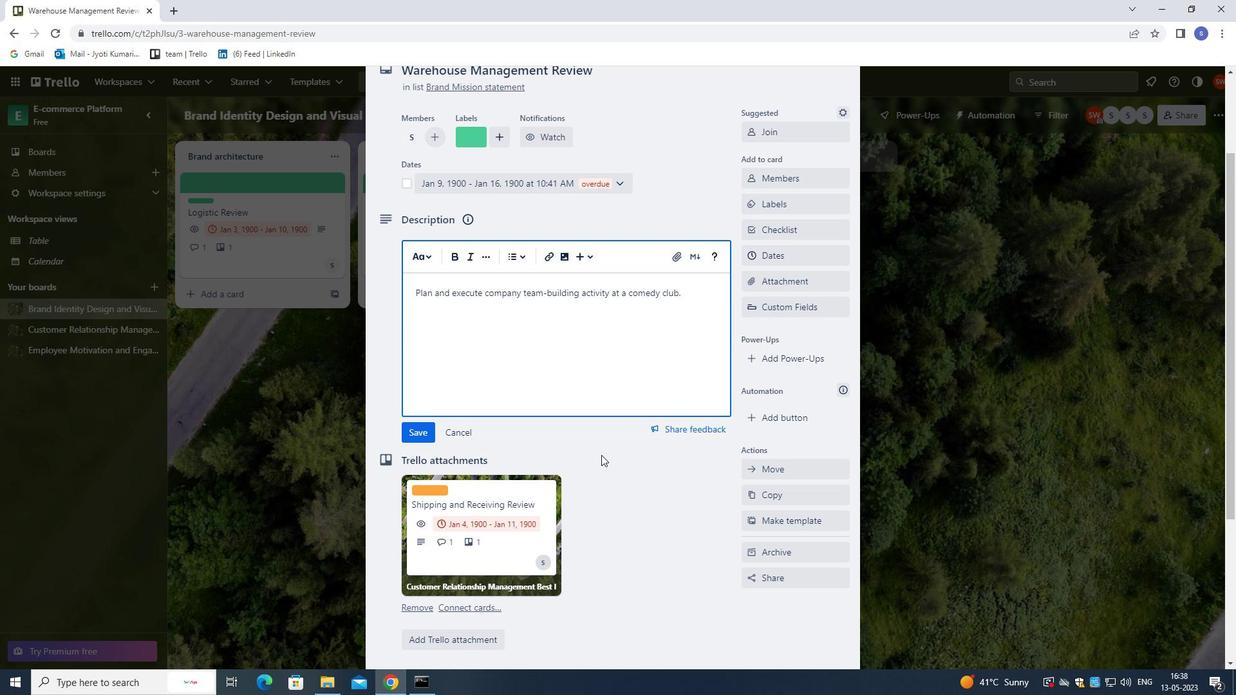 
Action: Mouse scrolled (583, 494) with delta (0, 0)
Screenshot: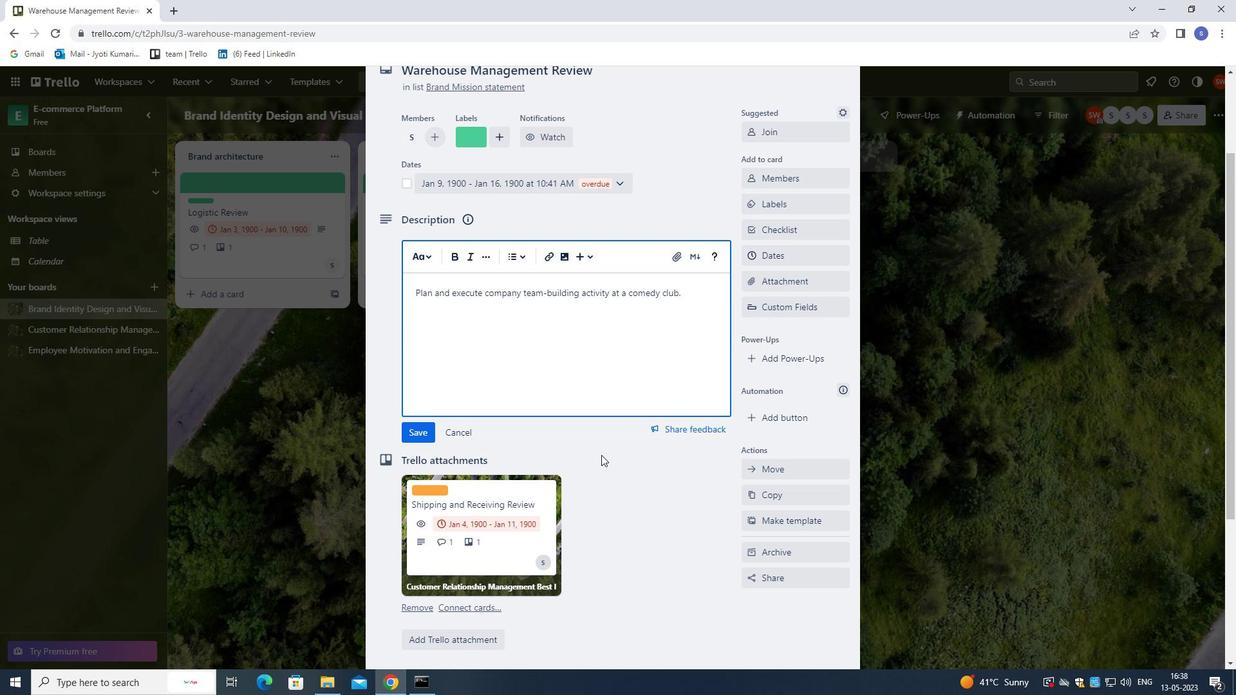 
Action: Mouse moved to (549, 588)
Screenshot: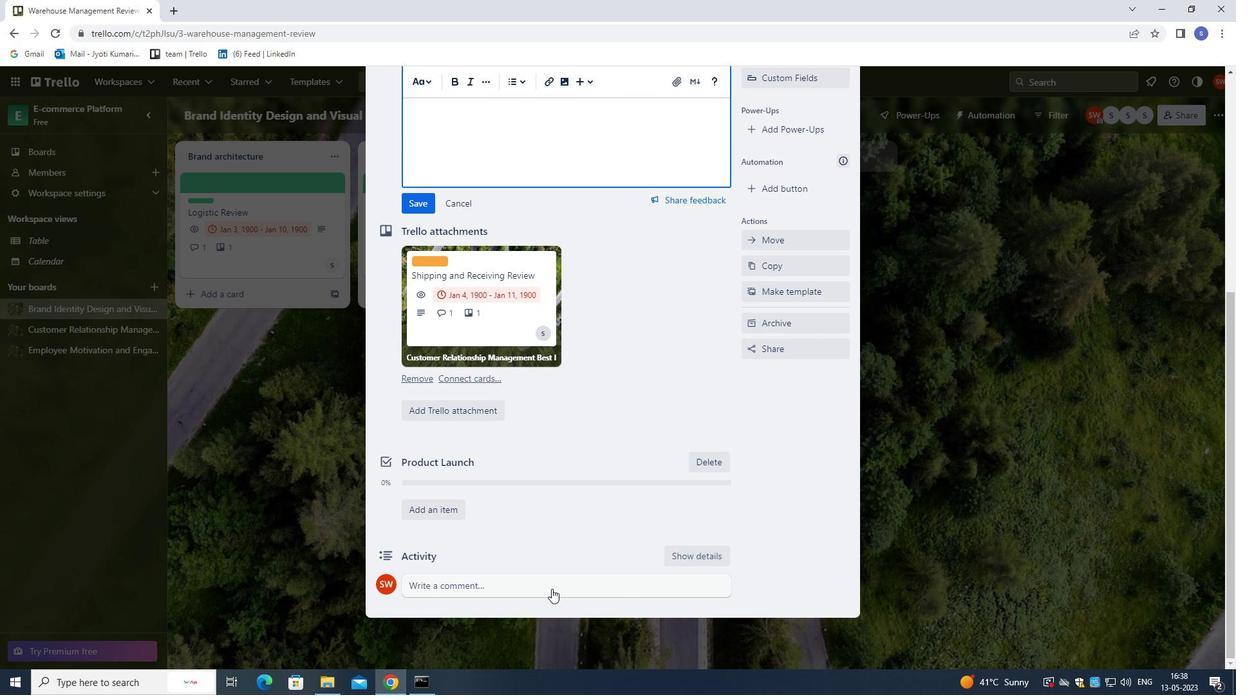 
Action: Mouse pressed left at (549, 588)
Screenshot: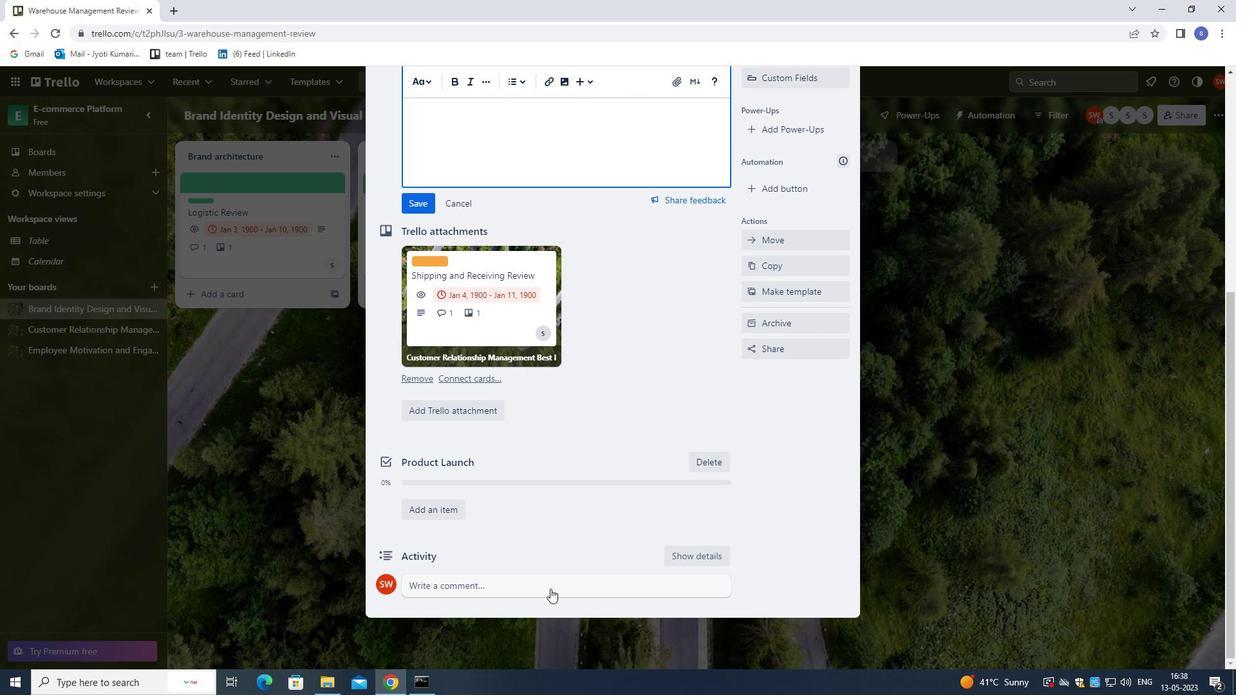 
Action: Mouse moved to (584, 536)
Screenshot: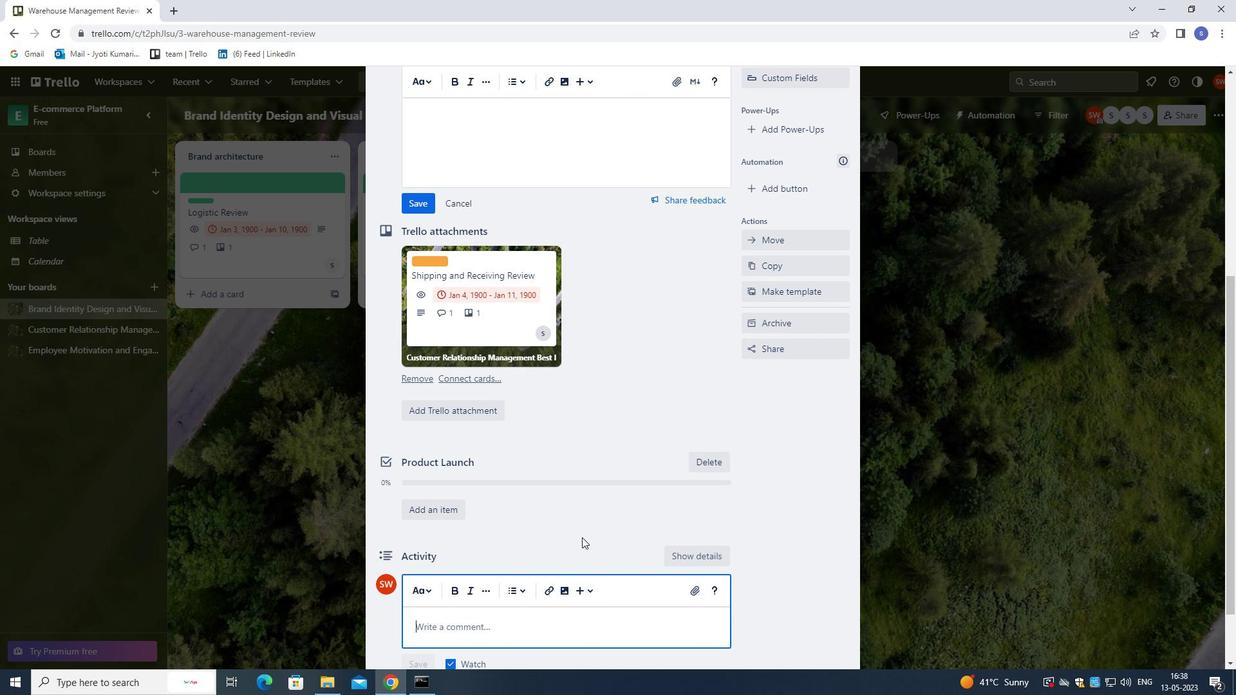 
Action: Mouse scrolled (584, 535) with delta (0, 0)
Screenshot: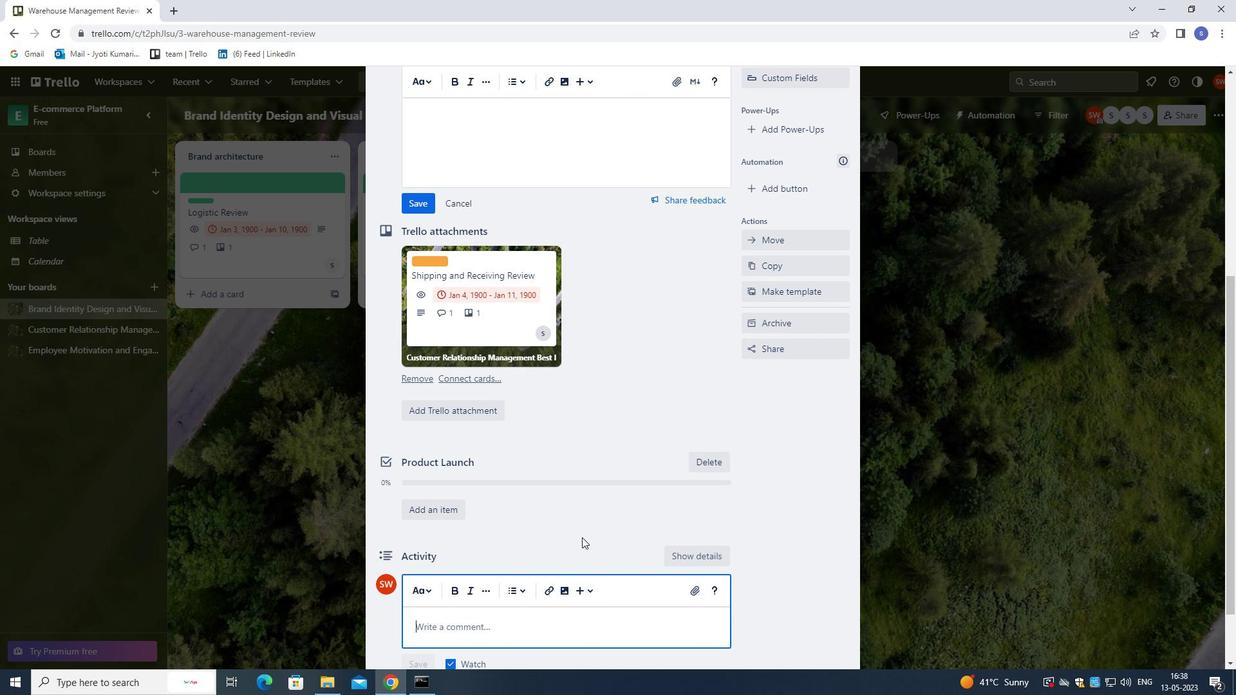 
Action: Mouse moved to (584, 507)
Screenshot: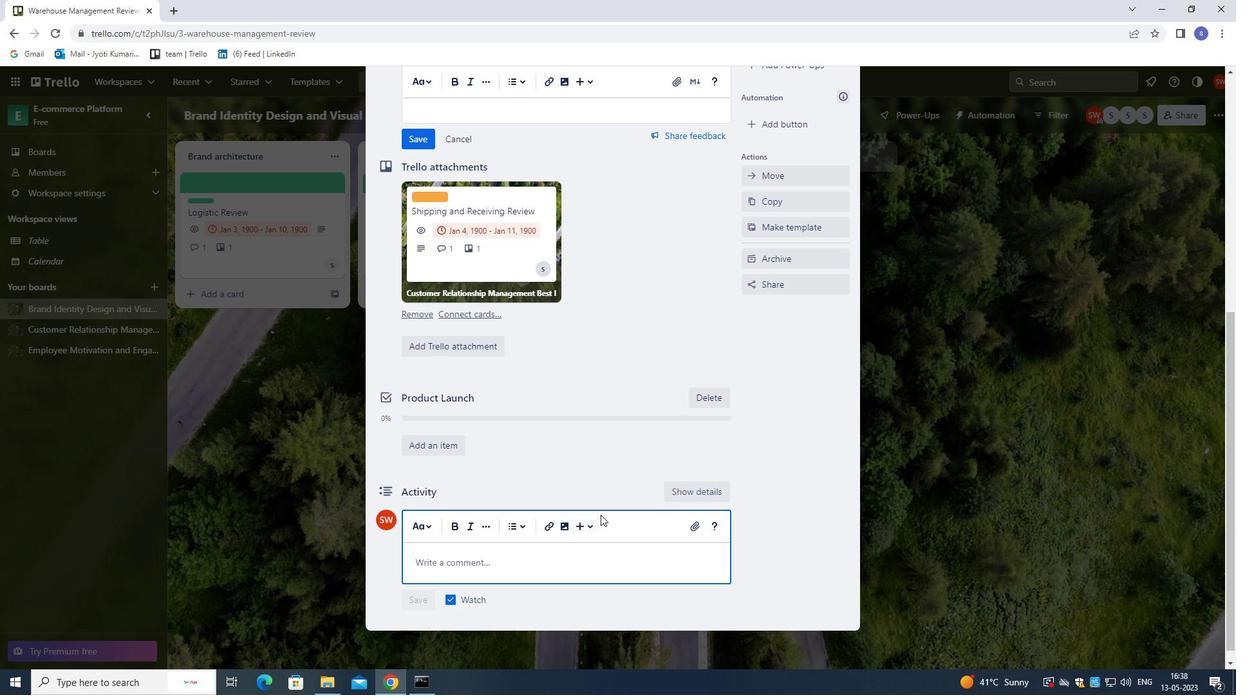 
Action: Key pressed <Key.shift>THIS<Key.space>TASK<Key.space>REQUIRES<Key.space>US<Key.space>TO<Key.space>BE<Key.space>PROACTIVE<Key.space>AND<Key.space>TAKE<Key.space>INITIATIVE<Key.space>,<Key.space>IDENTIFYING<Key.space>POTENTIAL<Key.space>ISSUES<Key.space>BEFORE<Key.space>THEY<Key.space>BECOME<Key.space>PROBLEM.
Screenshot: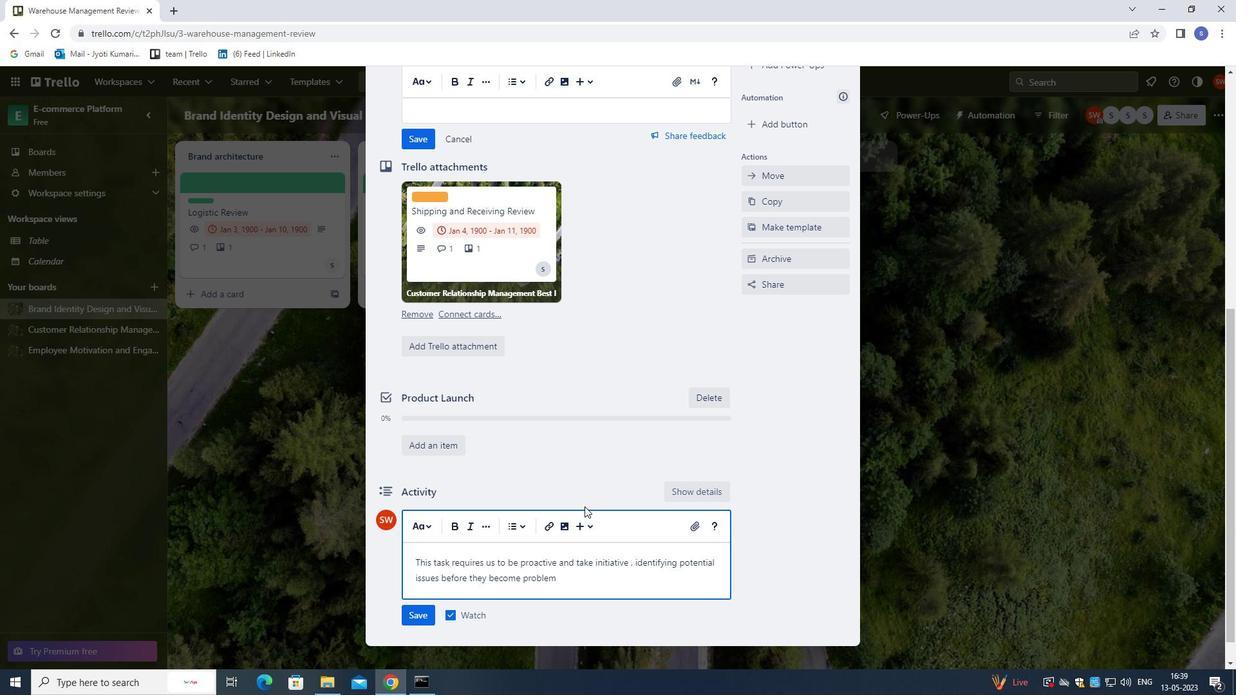 
Action: Mouse moved to (421, 132)
Screenshot: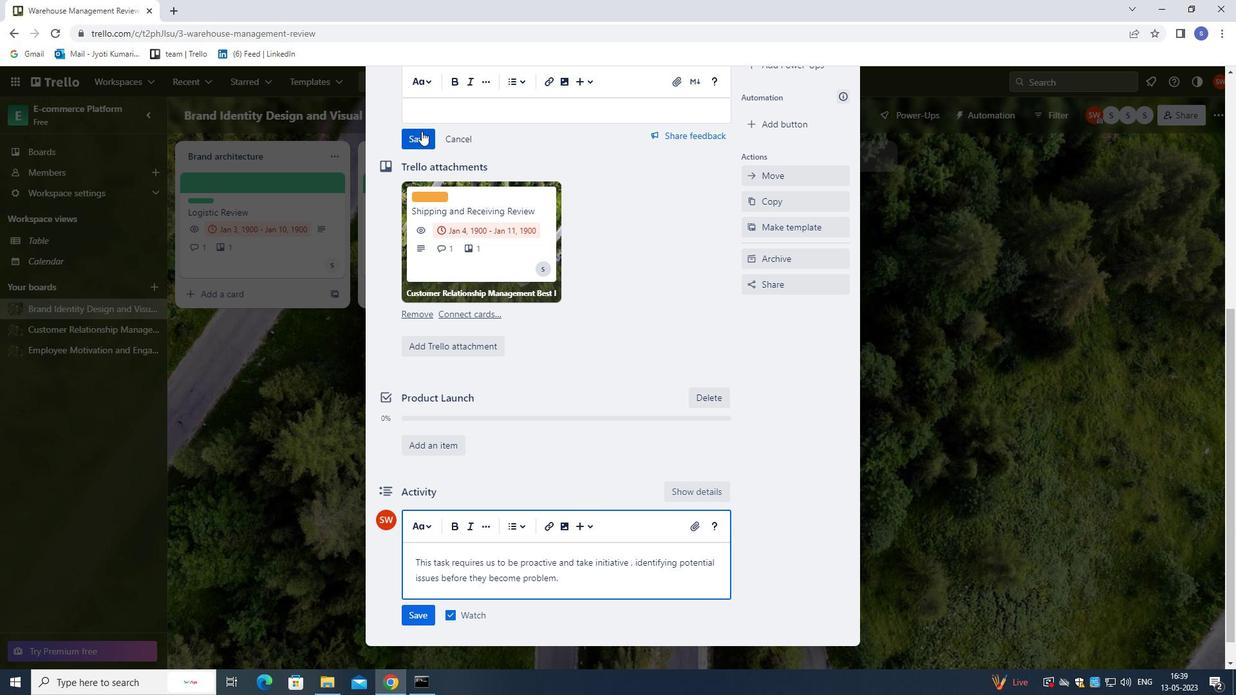
Action: Mouse pressed left at (421, 132)
Screenshot: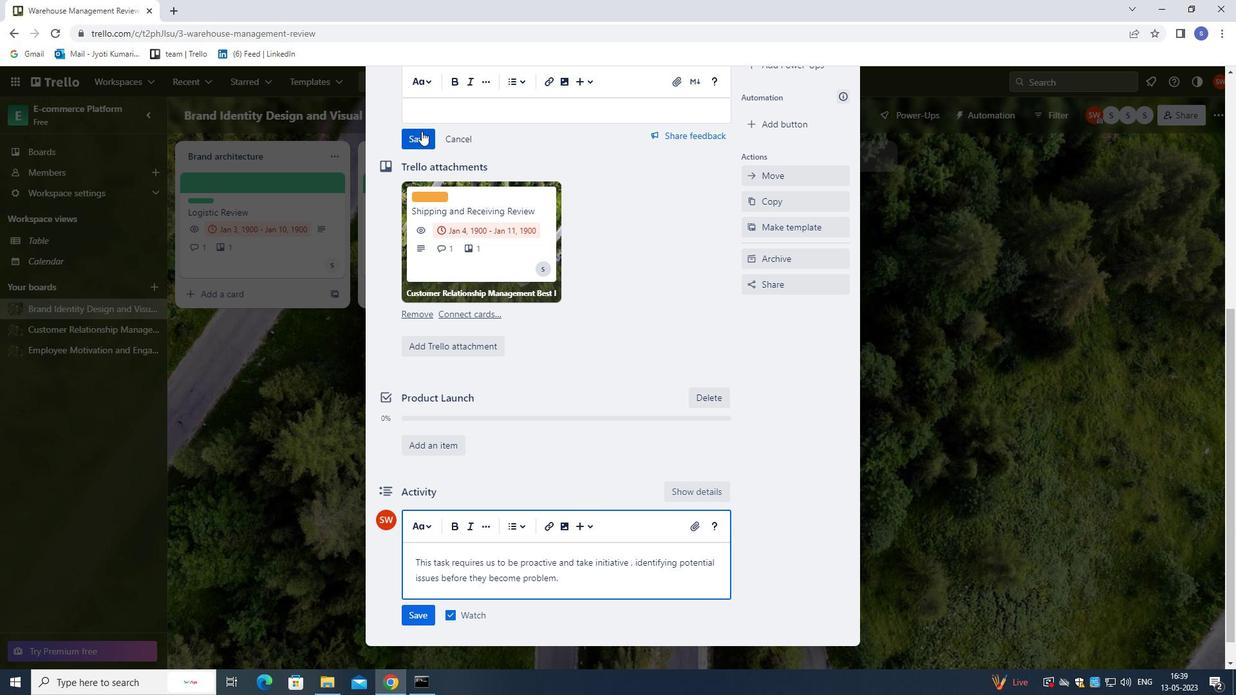 
Action: Mouse moved to (416, 578)
Screenshot: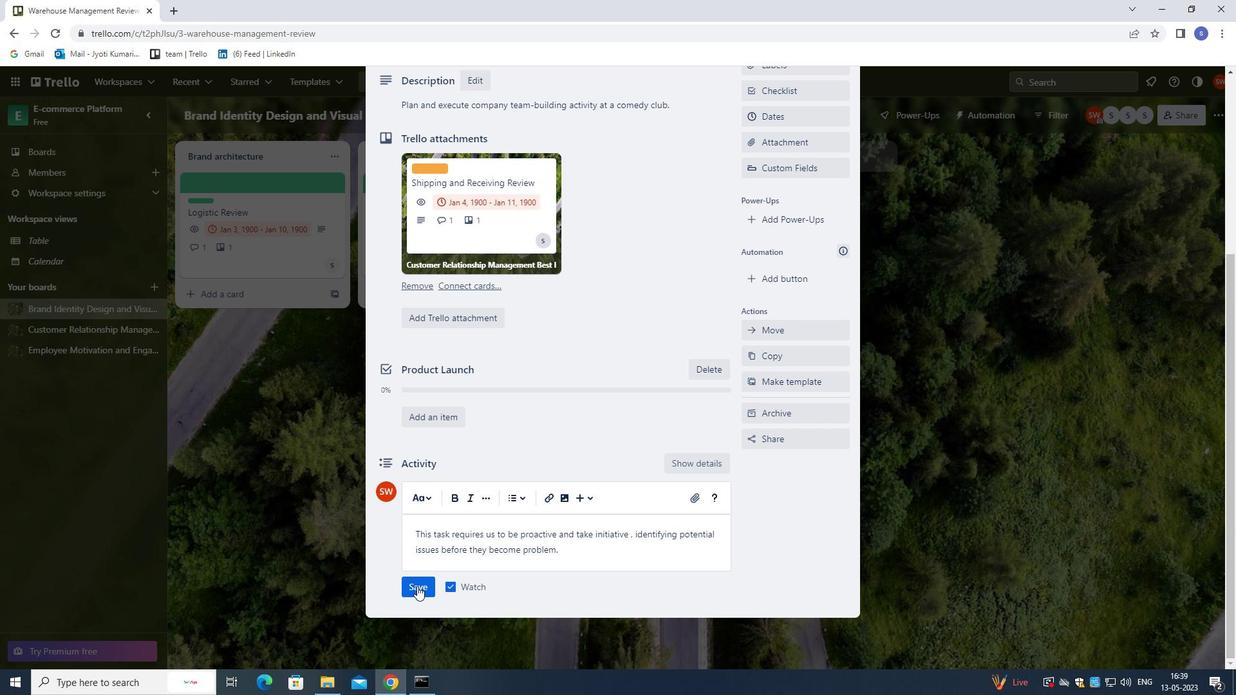 
Action: Mouse pressed left at (416, 578)
Screenshot: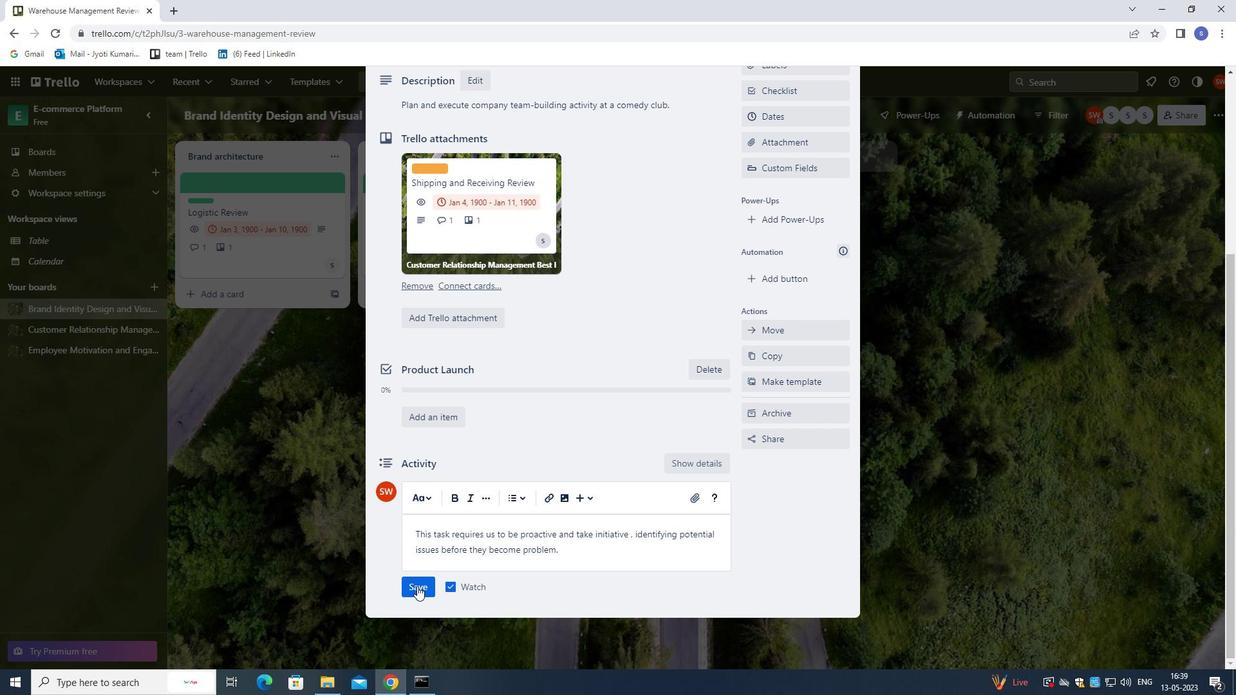 
Action: Mouse moved to (451, 578)
Screenshot: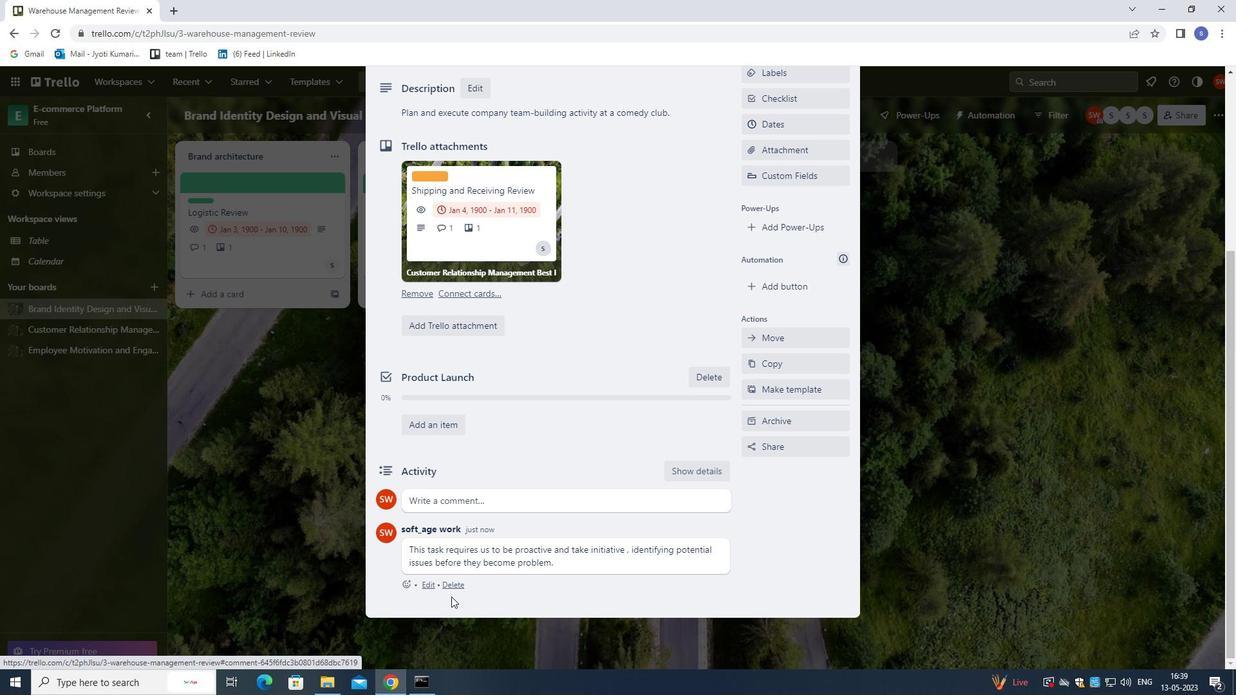 
Action: Mouse scrolled (451, 577) with delta (0, 0)
Screenshot: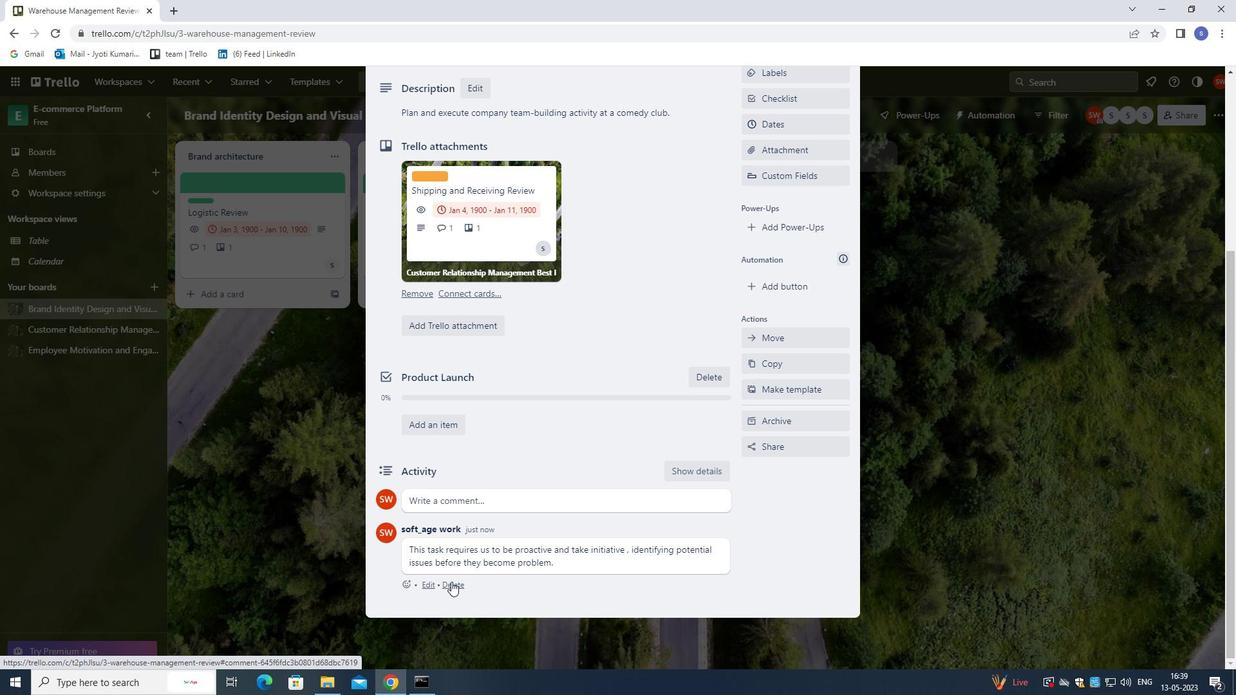
Action: Mouse moved to (451, 578)
Screenshot: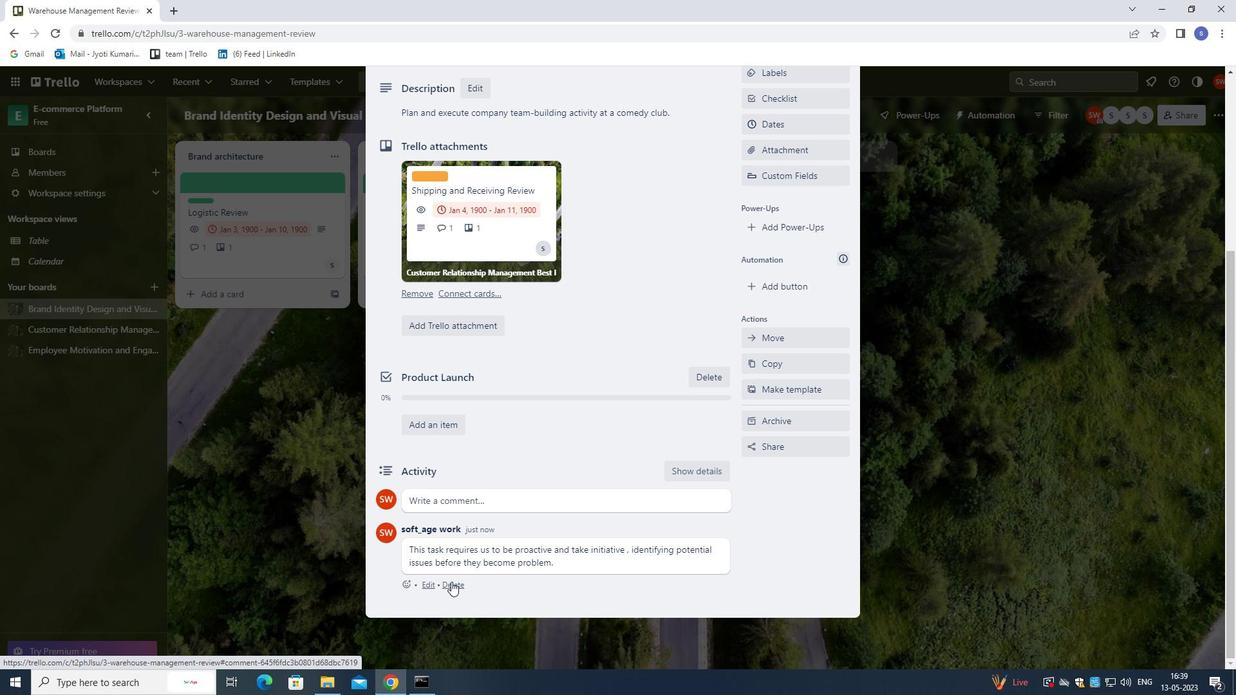 
Action: Mouse scrolled (451, 577) with delta (0, 0)
Screenshot: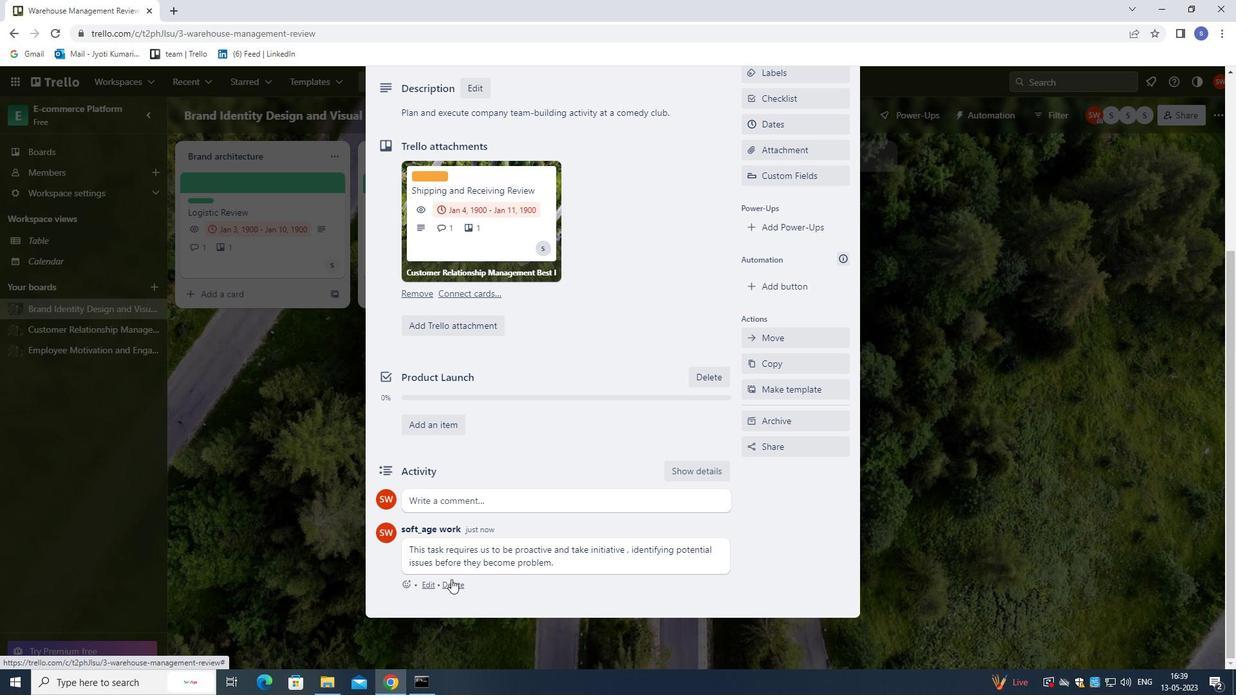 
Action: Mouse scrolled (451, 577) with delta (0, 0)
Screenshot: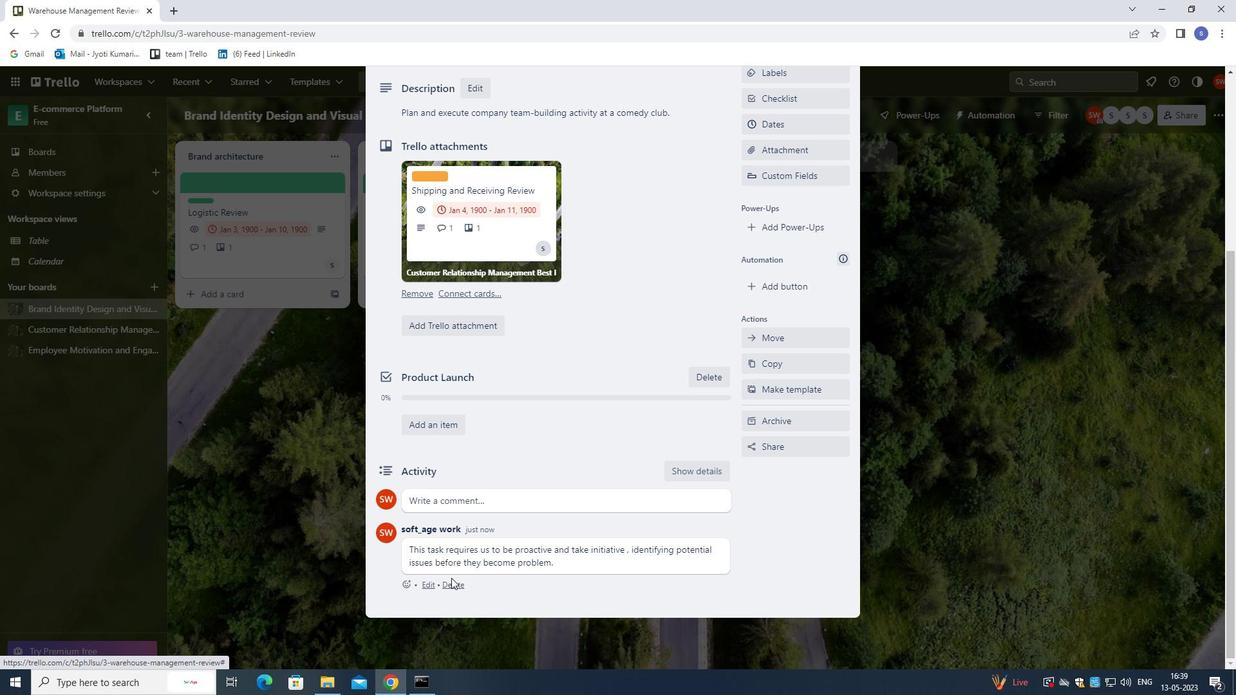 
Action: Mouse moved to (469, 548)
Screenshot: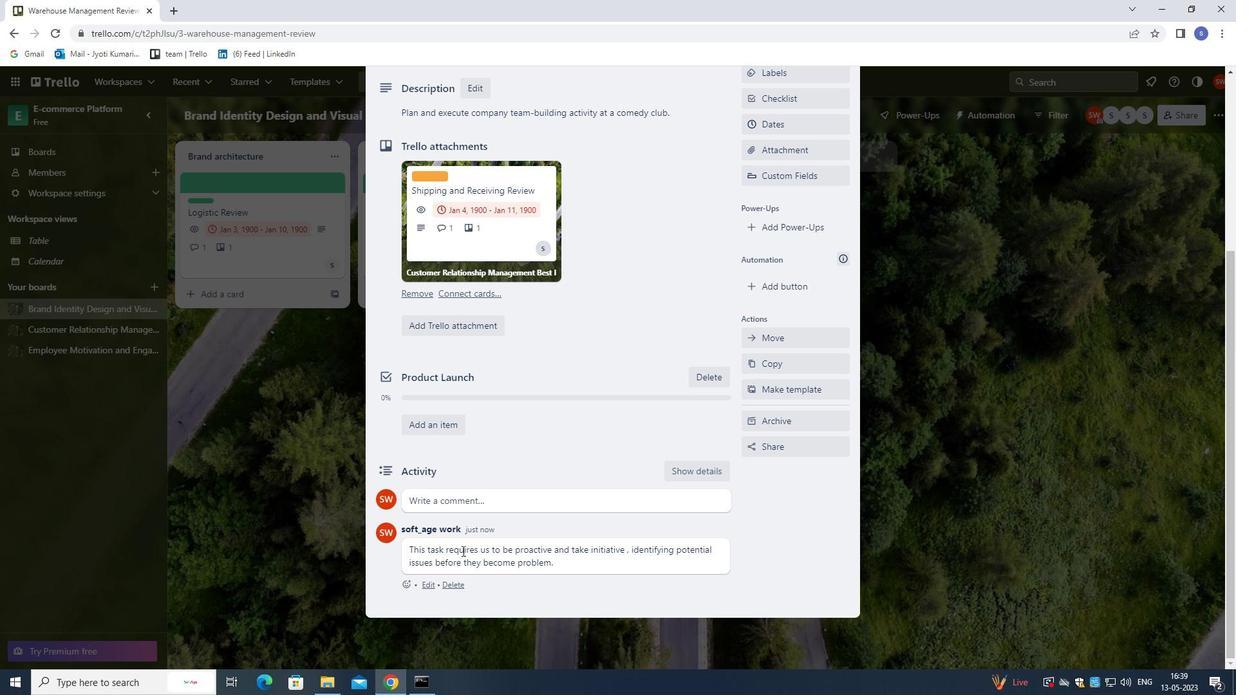 
Action: Mouse scrolled (469, 547) with delta (0, 0)
Screenshot: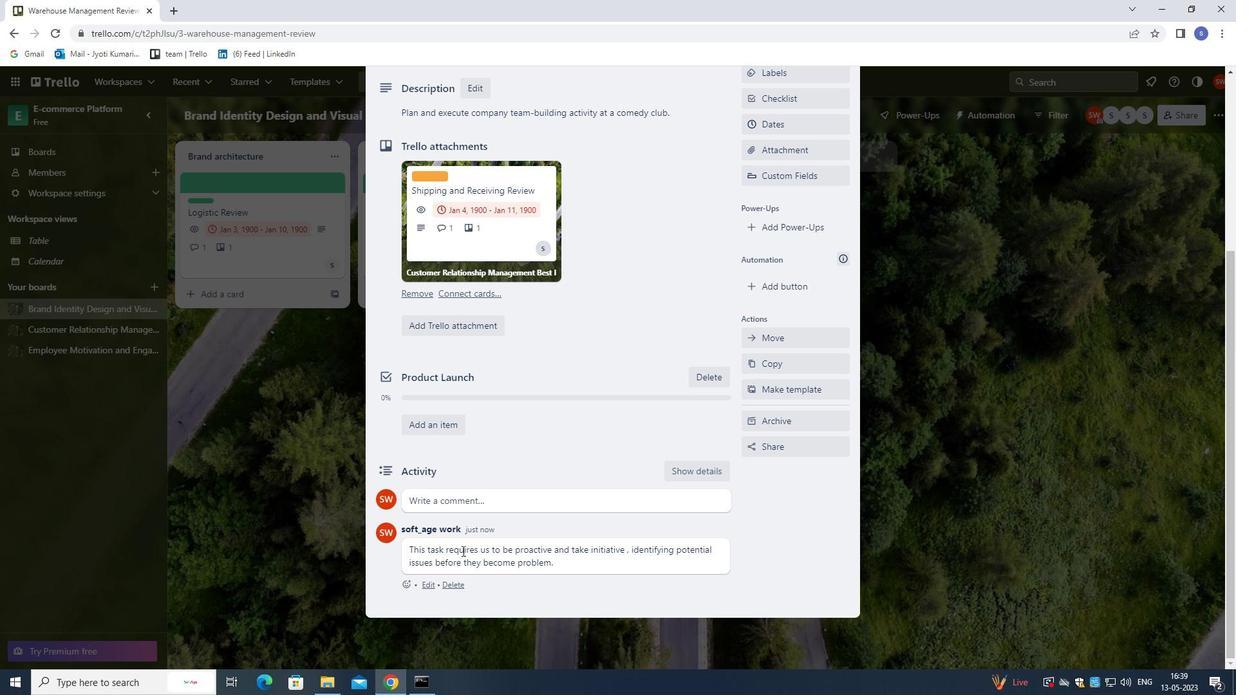
Action: Mouse moved to (474, 543)
Screenshot: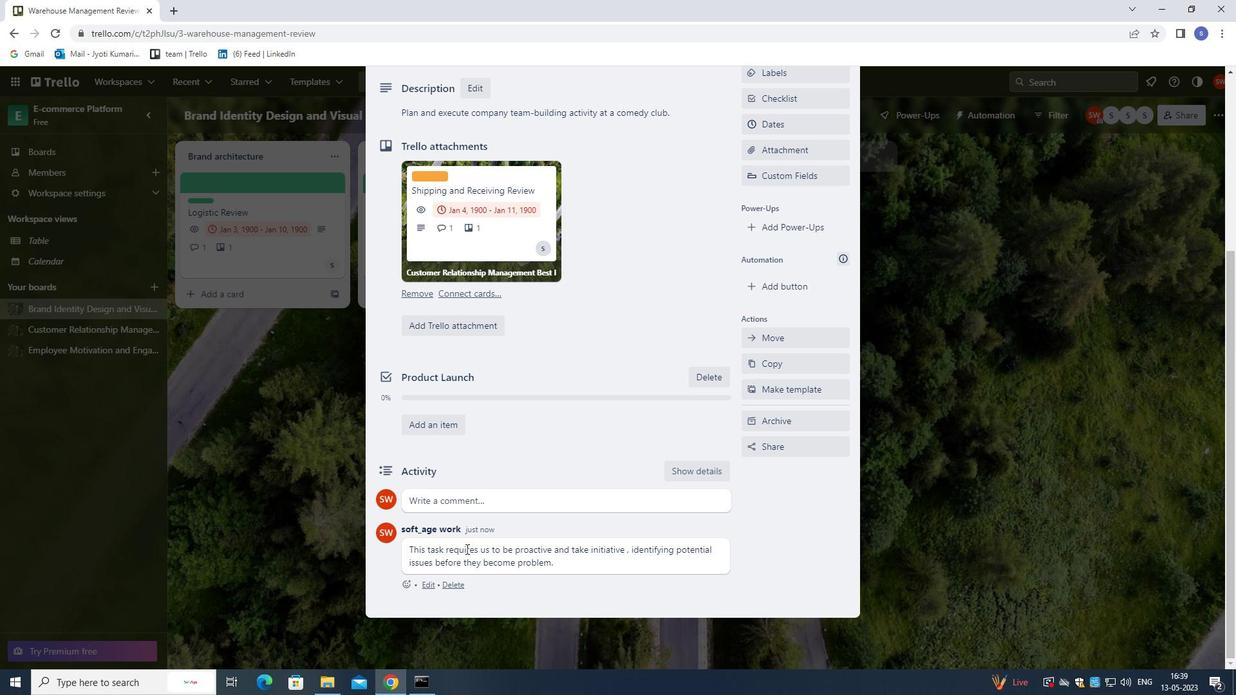
Action: Mouse scrolled (474, 543) with delta (0, 0)
Screenshot: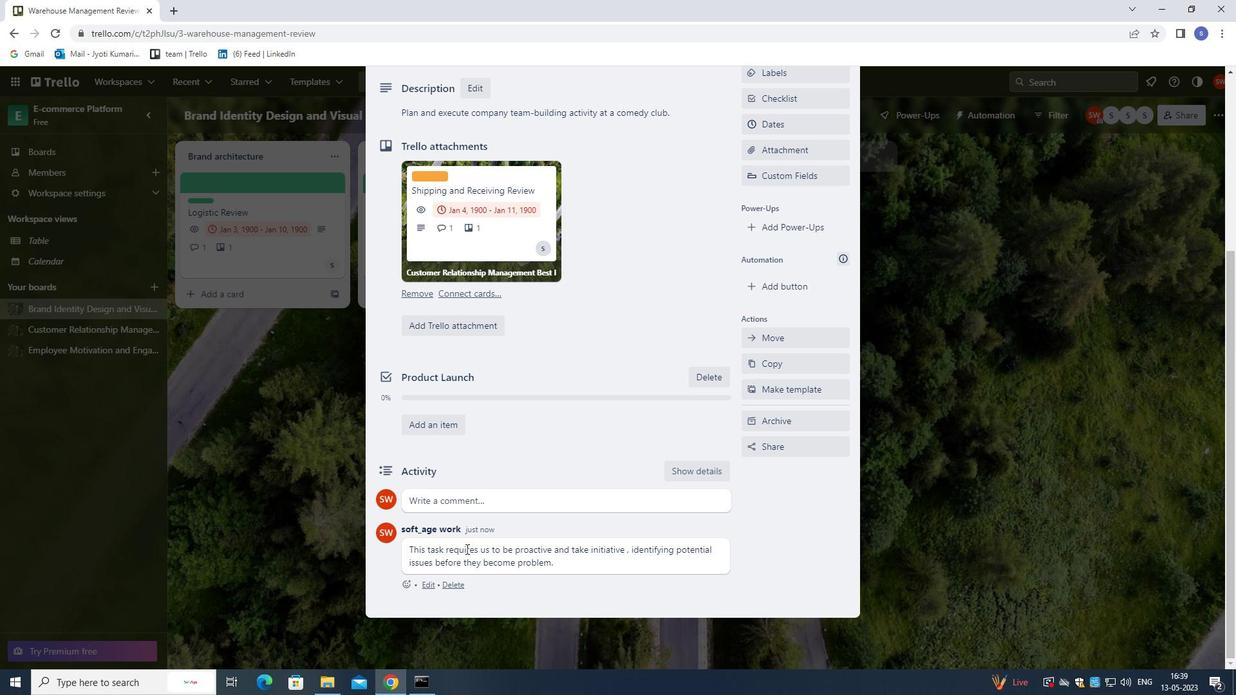 
Action: Mouse moved to (474, 542)
Screenshot: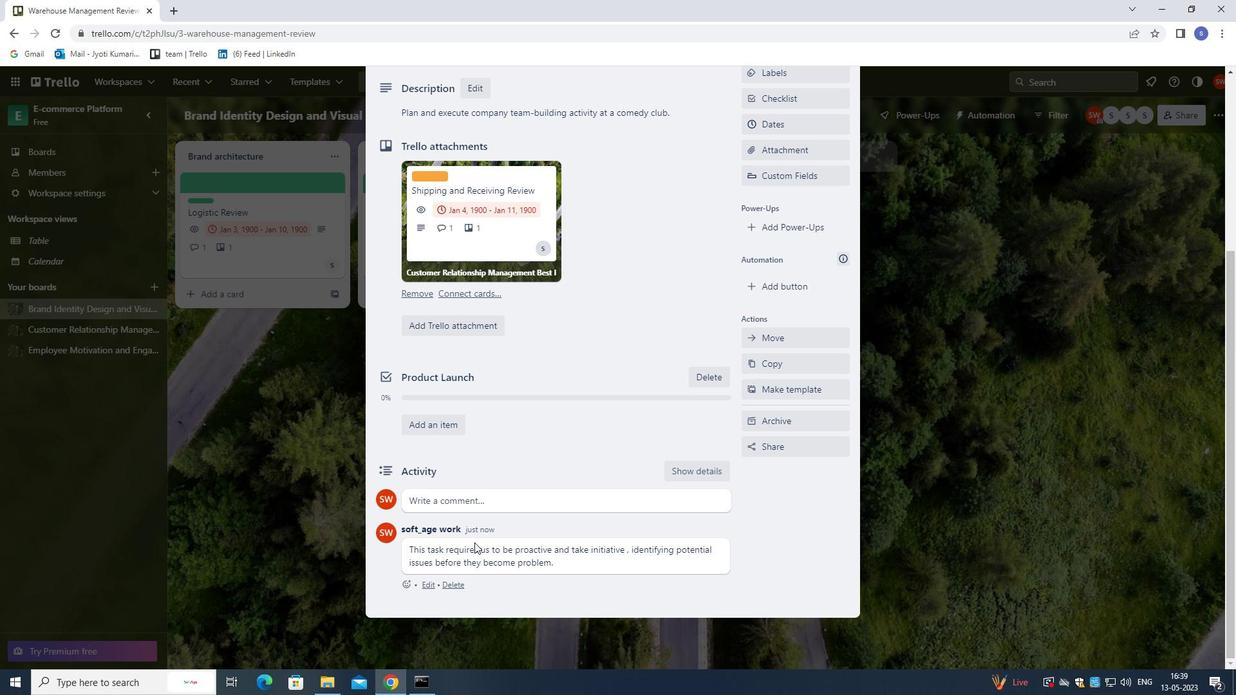
Action: Mouse scrolled (474, 541) with delta (0, 0)
Screenshot: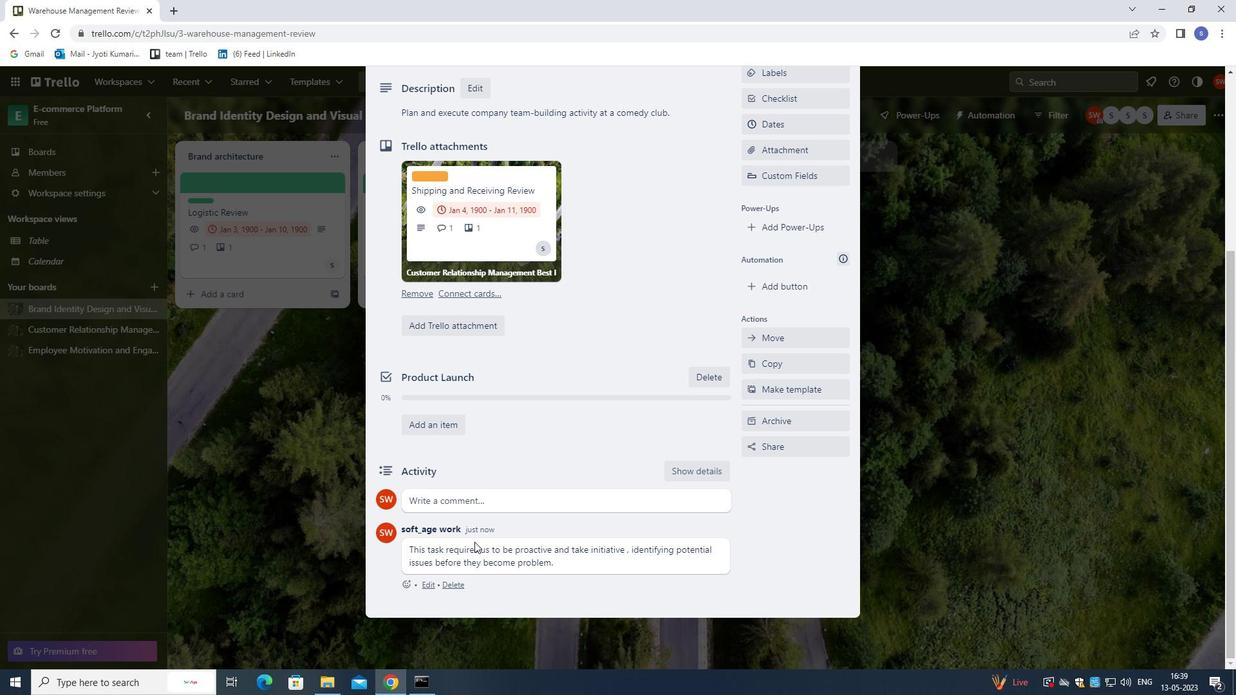 
Action: Mouse scrolled (474, 541) with delta (0, 0)
Screenshot: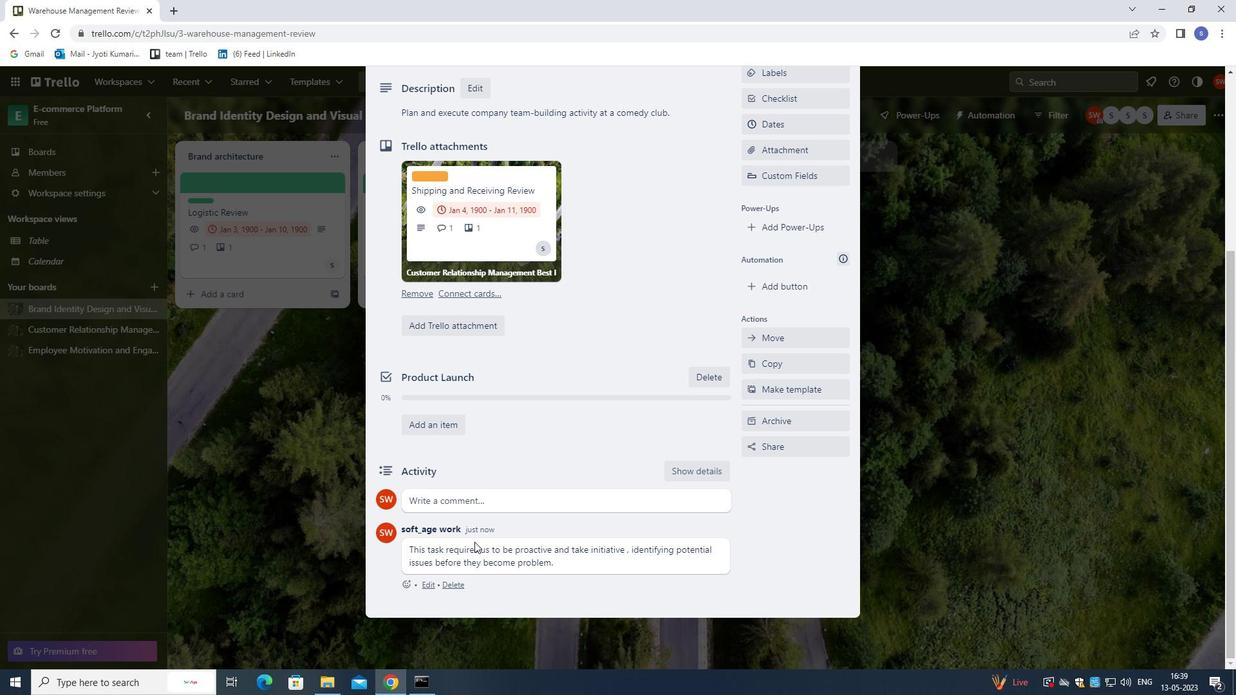 
Action: Mouse scrolled (474, 541) with delta (0, 0)
Screenshot: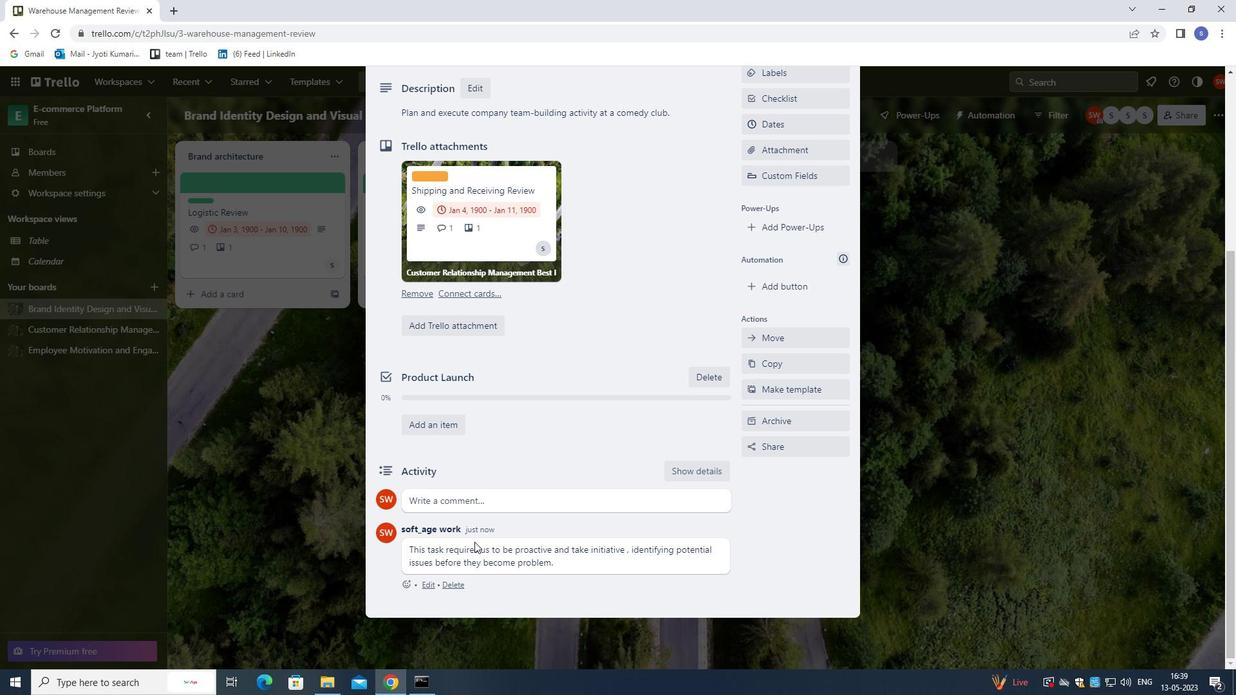 
Action: Mouse scrolled (474, 543) with delta (0, 0)
Screenshot: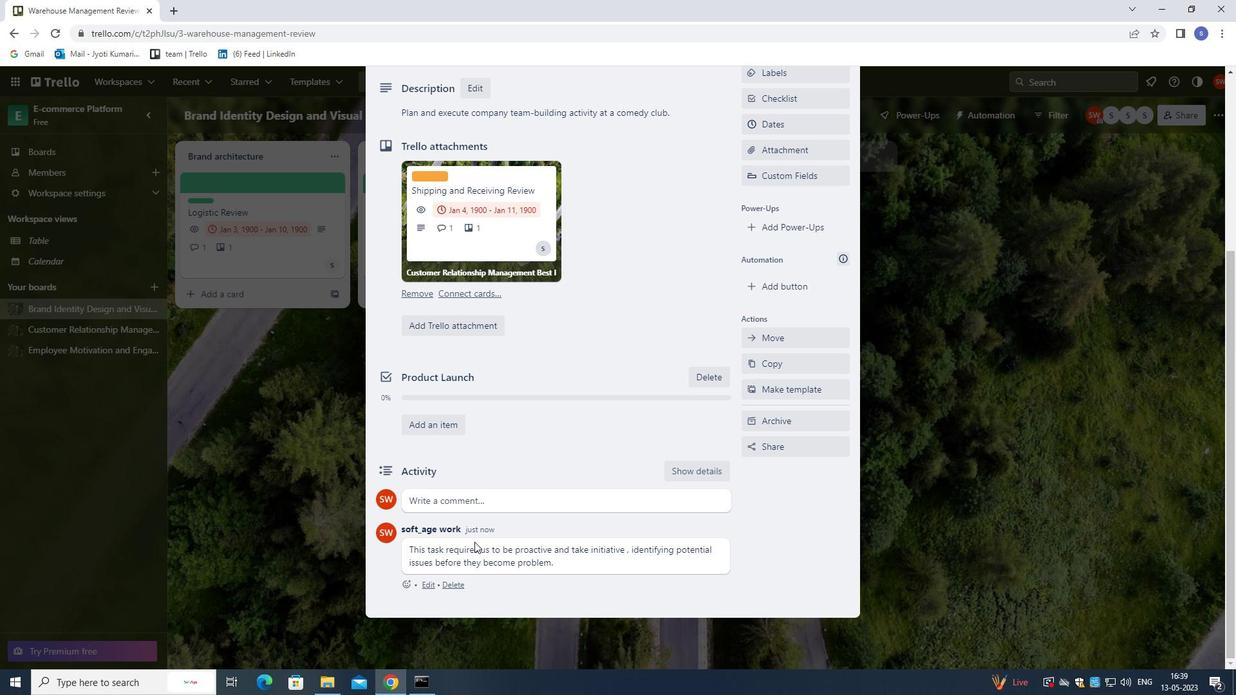 
Action: Mouse moved to (474, 539)
Screenshot: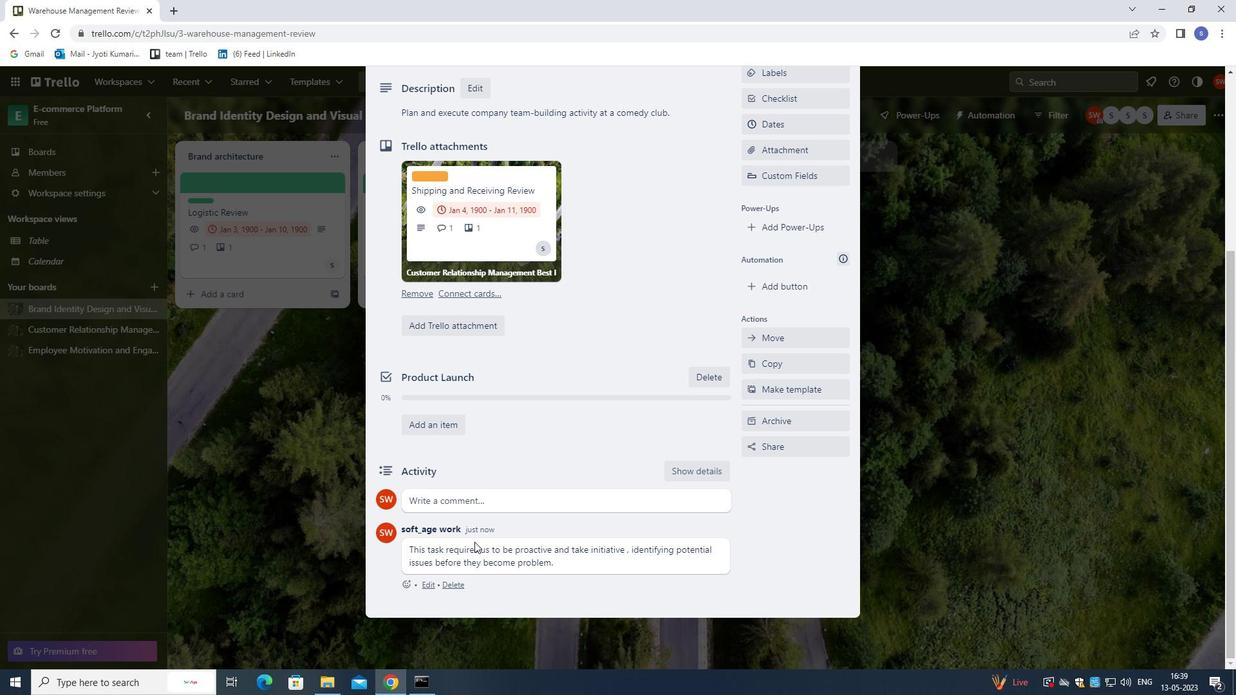 
Action: Mouse scrolled (474, 540) with delta (0, 0)
Screenshot: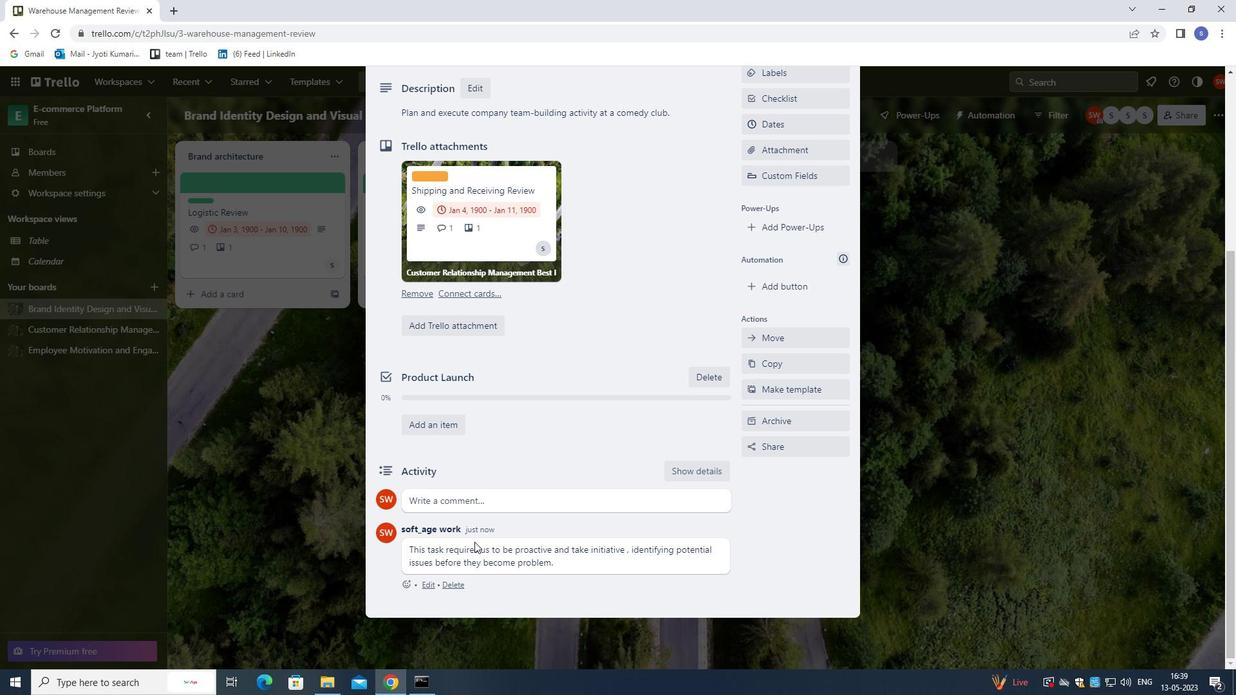 
Action: Mouse moved to (474, 536)
Screenshot: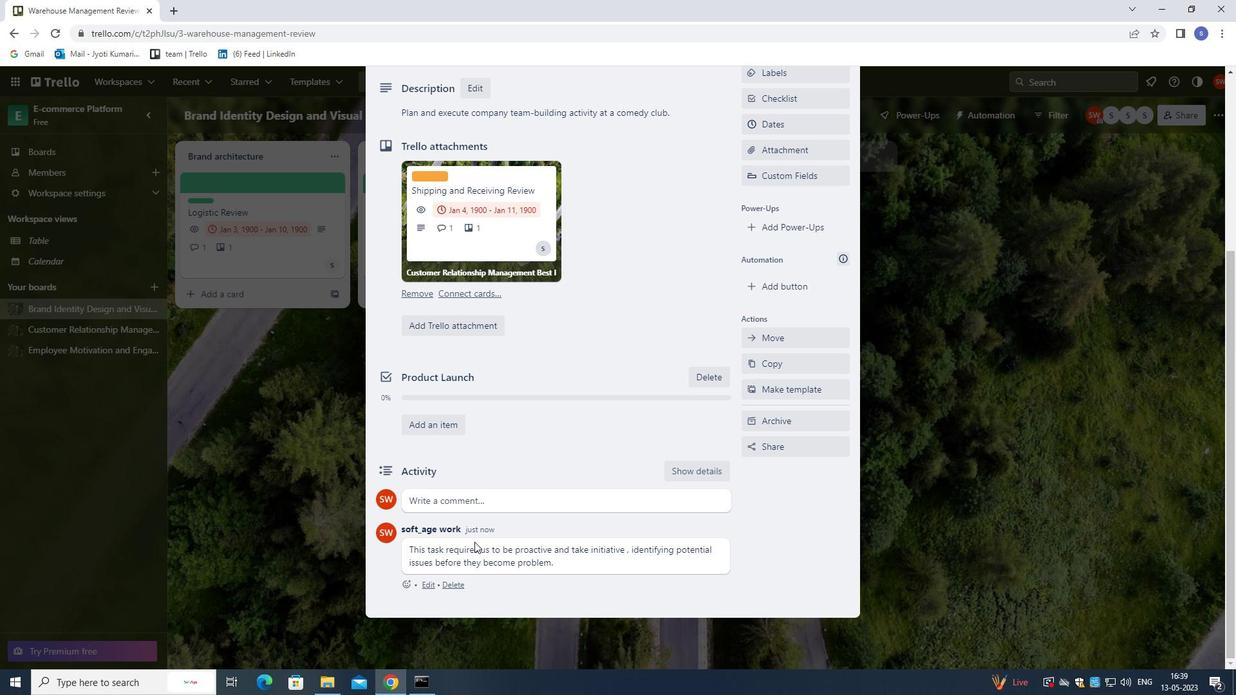 
Action: Mouse scrolled (474, 536) with delta (0, 0)
Screenshot: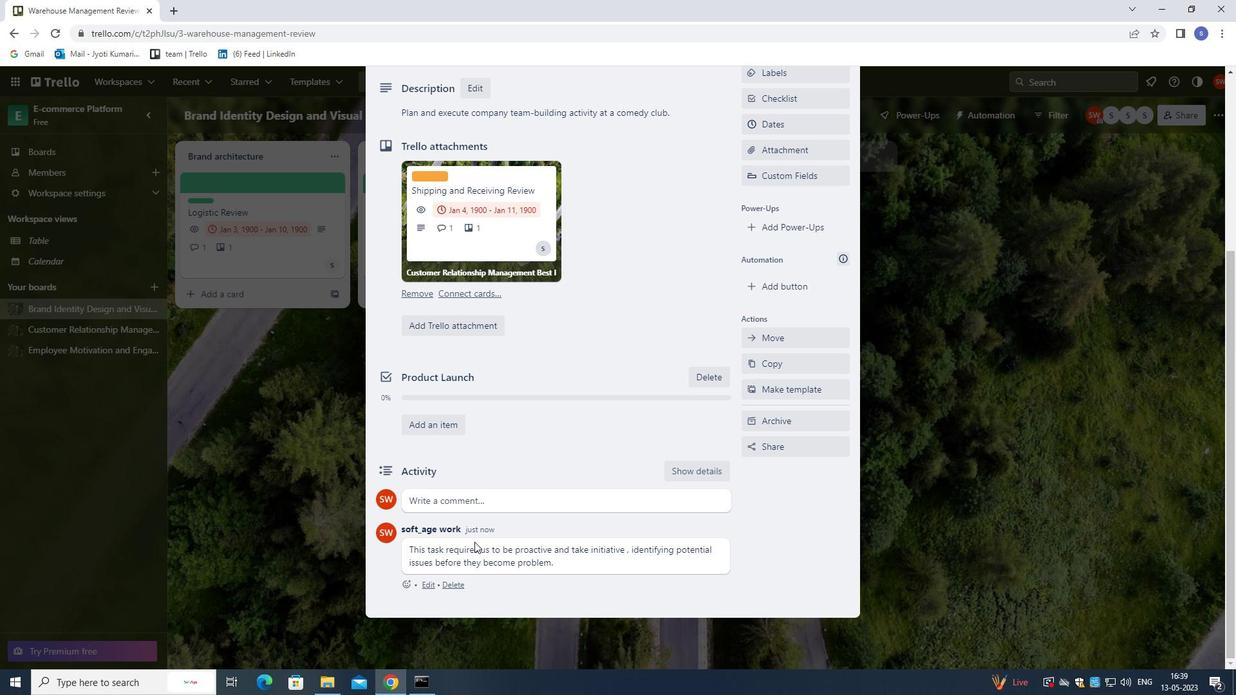 
Action: Mouse moved to (474, 533)
Screenshot: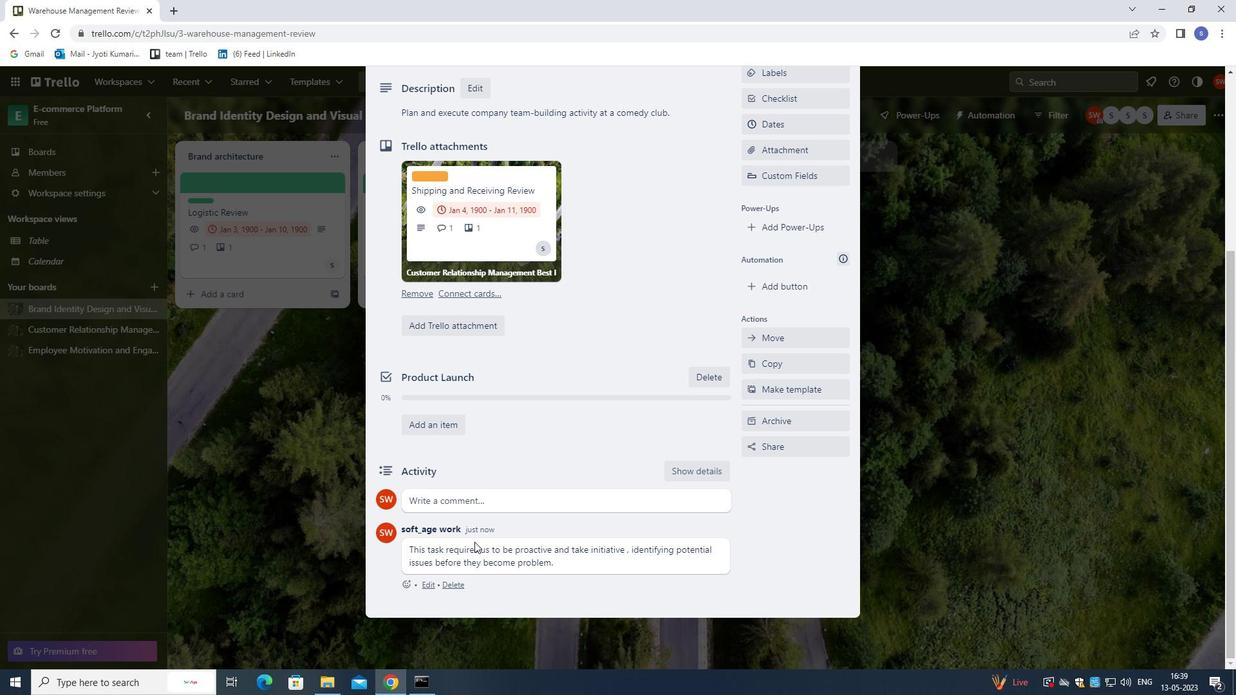 
Action: Mouse scrolled (474, 534) with delta (0, 0)
Screenshot: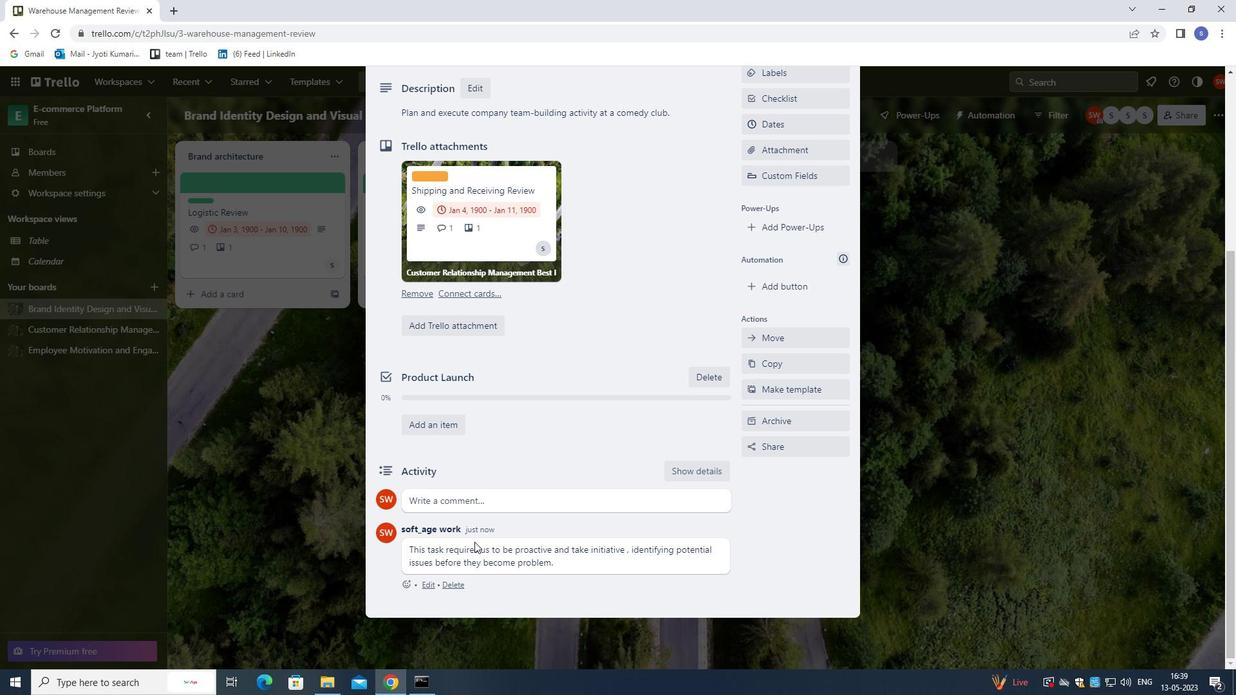 
Action: Mouse moved to (474, 529)
Screenshot: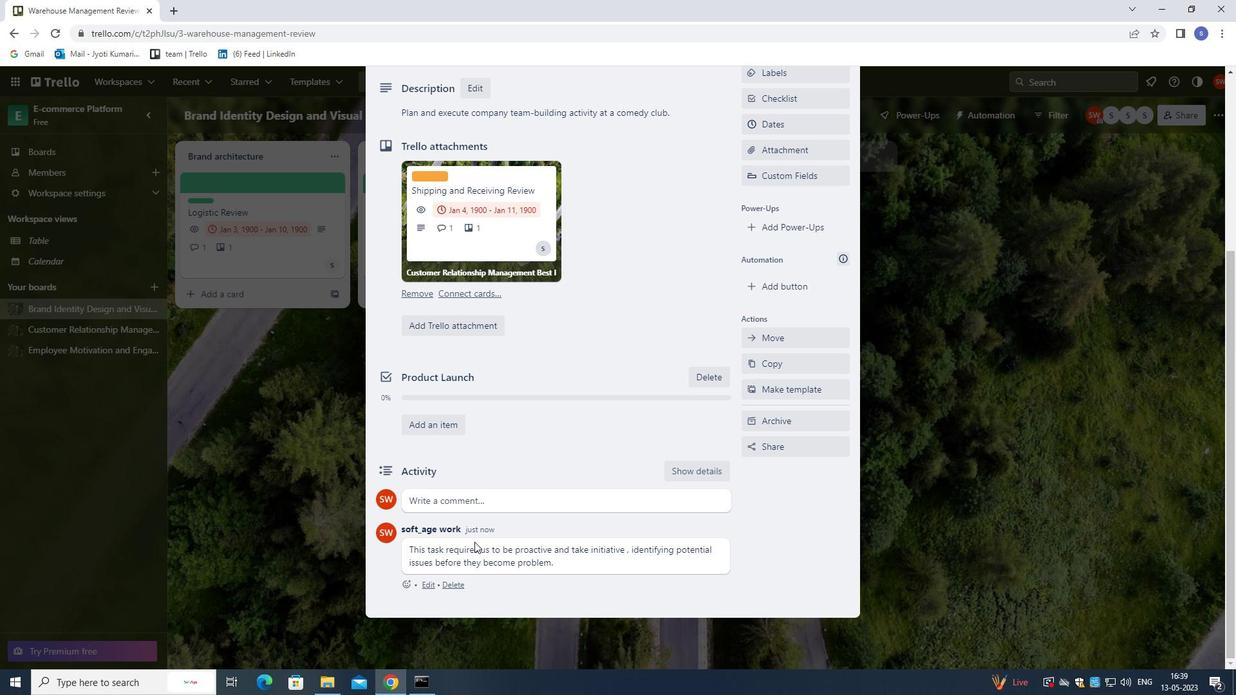
Action: Mouse scrolled (474, 530) with delta (0, 0)
Screenshot: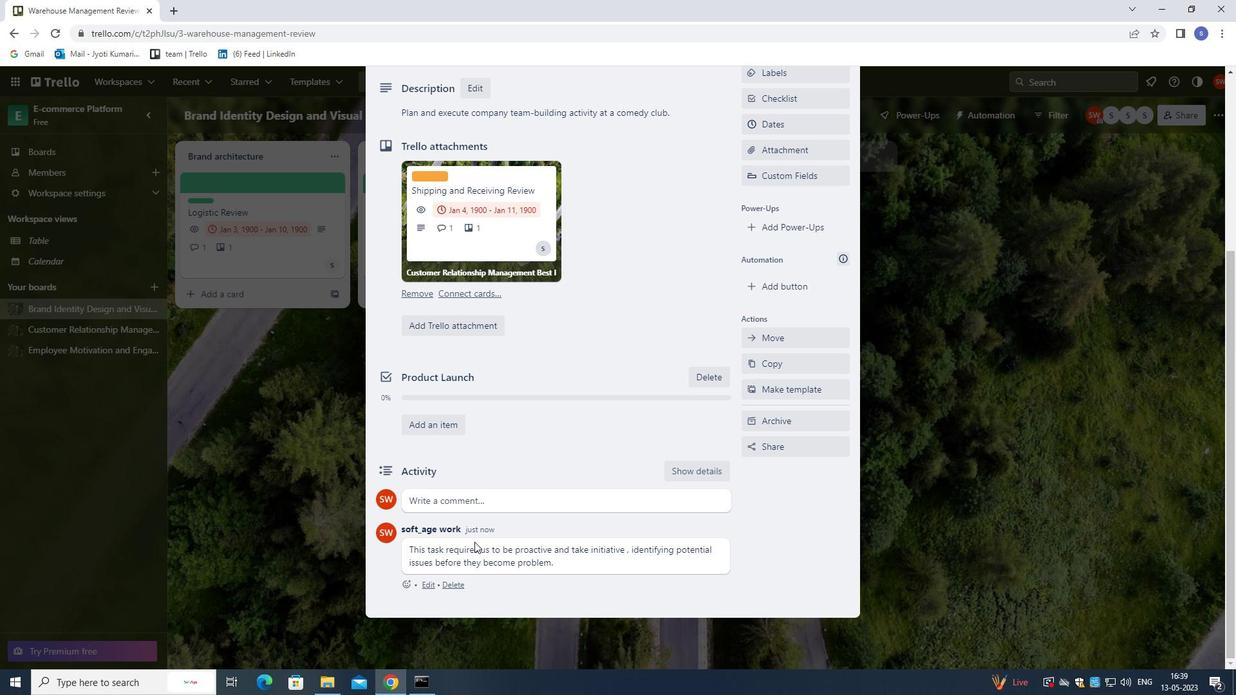 
Action: Mouse moved to (474, 528)
Screenshot: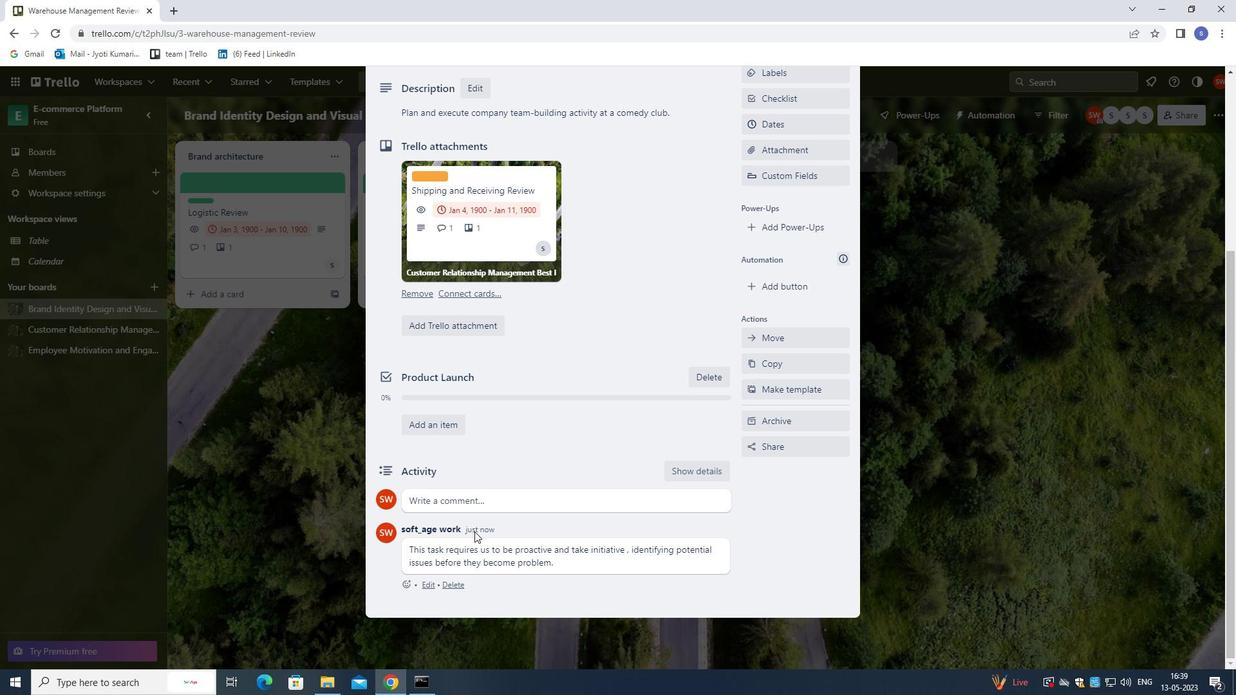 
Action: Mouse scrolled (474, 529) with delta (0, 0)
Screenshot: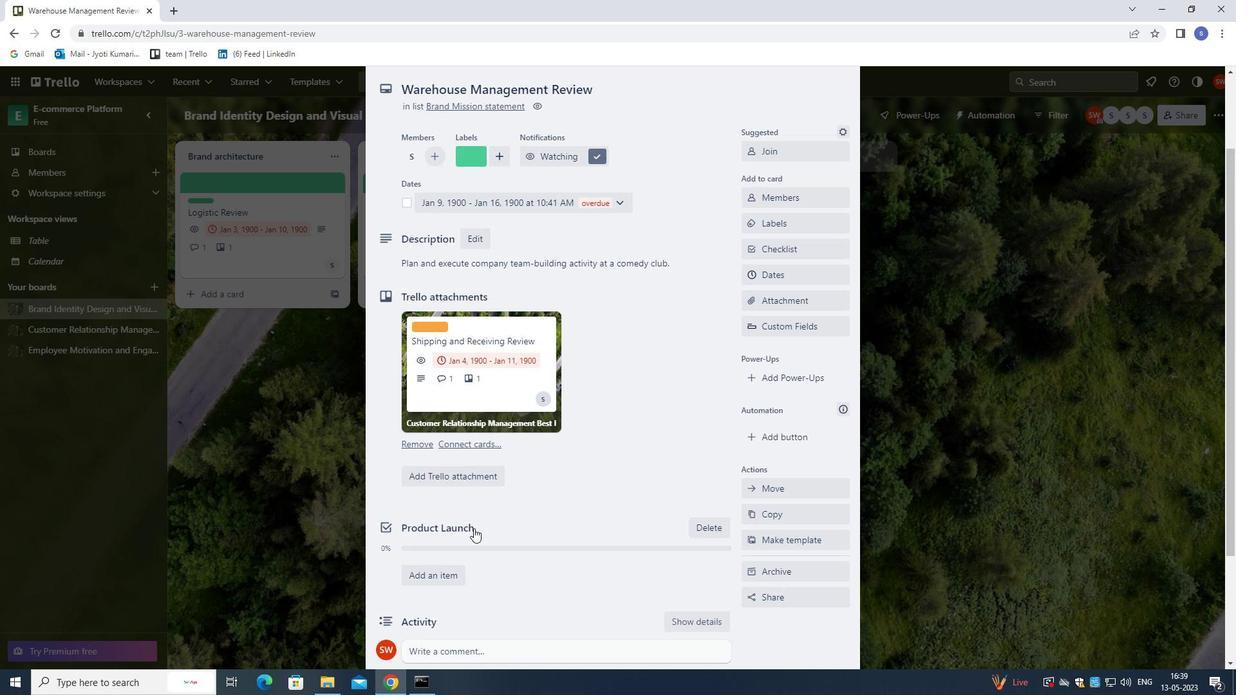 
Action: Mouse scrolled (474, 529) with delta (0, 0)
Screenshot: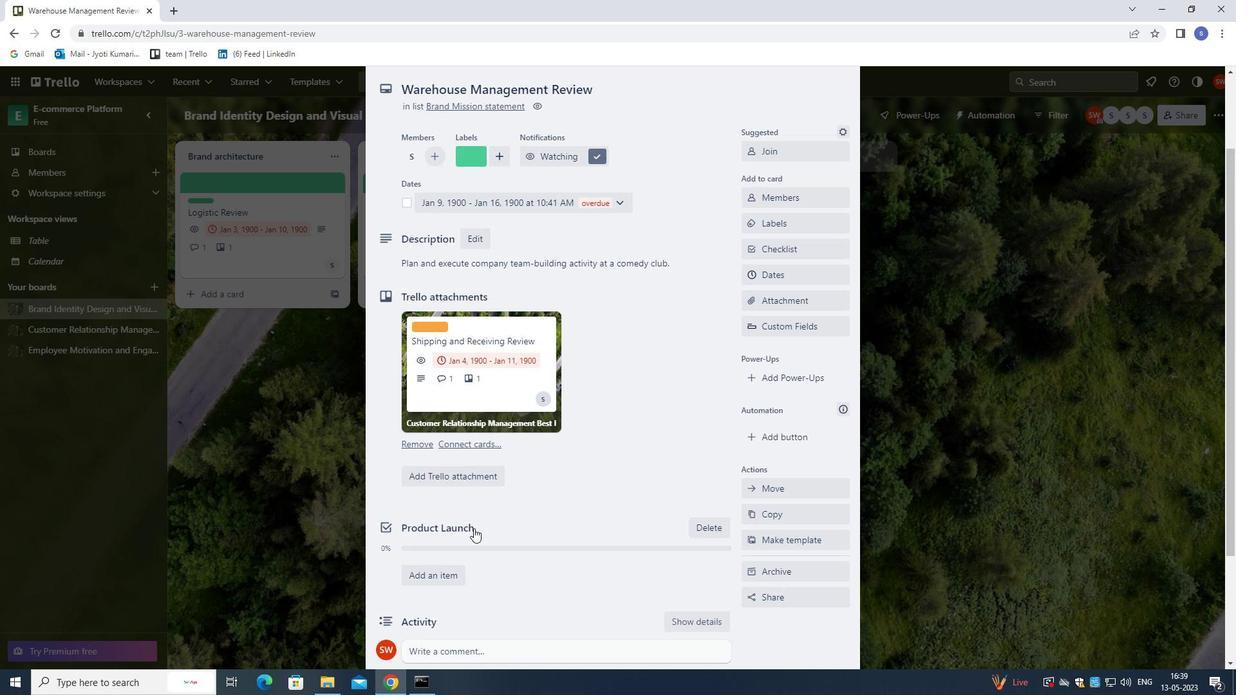 
Action: Mouse moved to (474, 528)
Screenshot: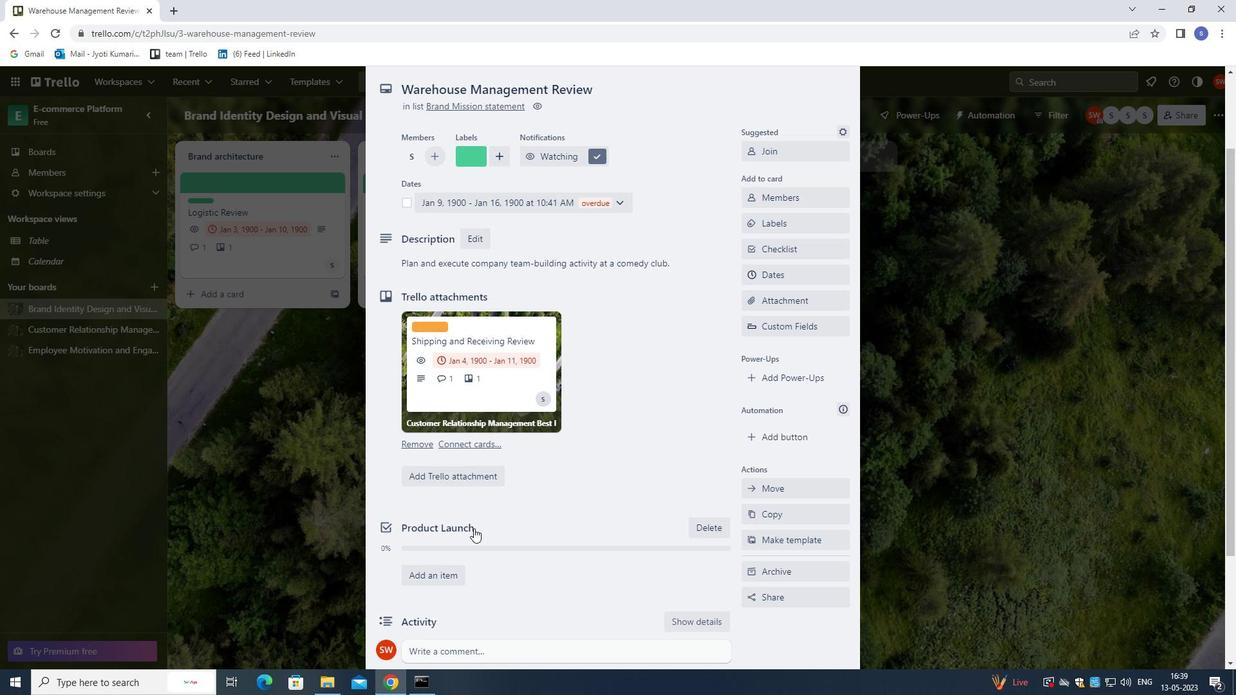 
Action: Mouse scrolled (474, 529) with delta (0, 0)
Screenshot: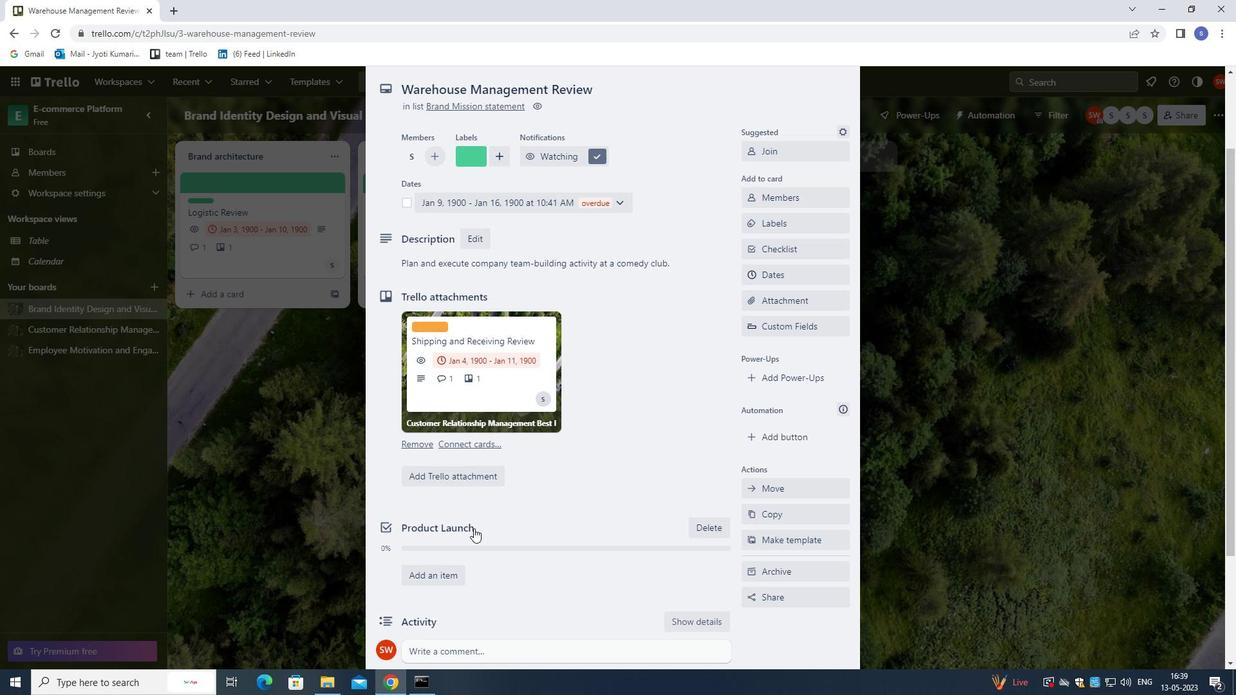 
Action: Mouse moved to (473, 527)
Screenshot: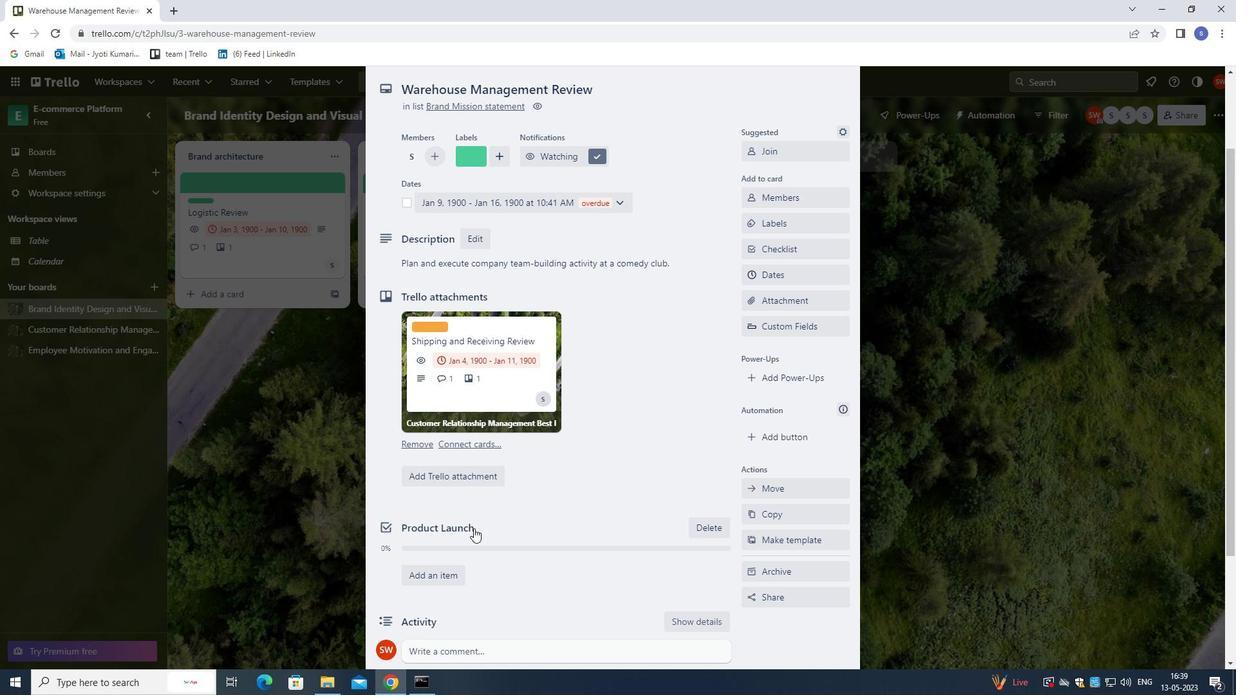 
Action: Mouse scrolled (473, 528) with delta (0, 0)
Screenshot: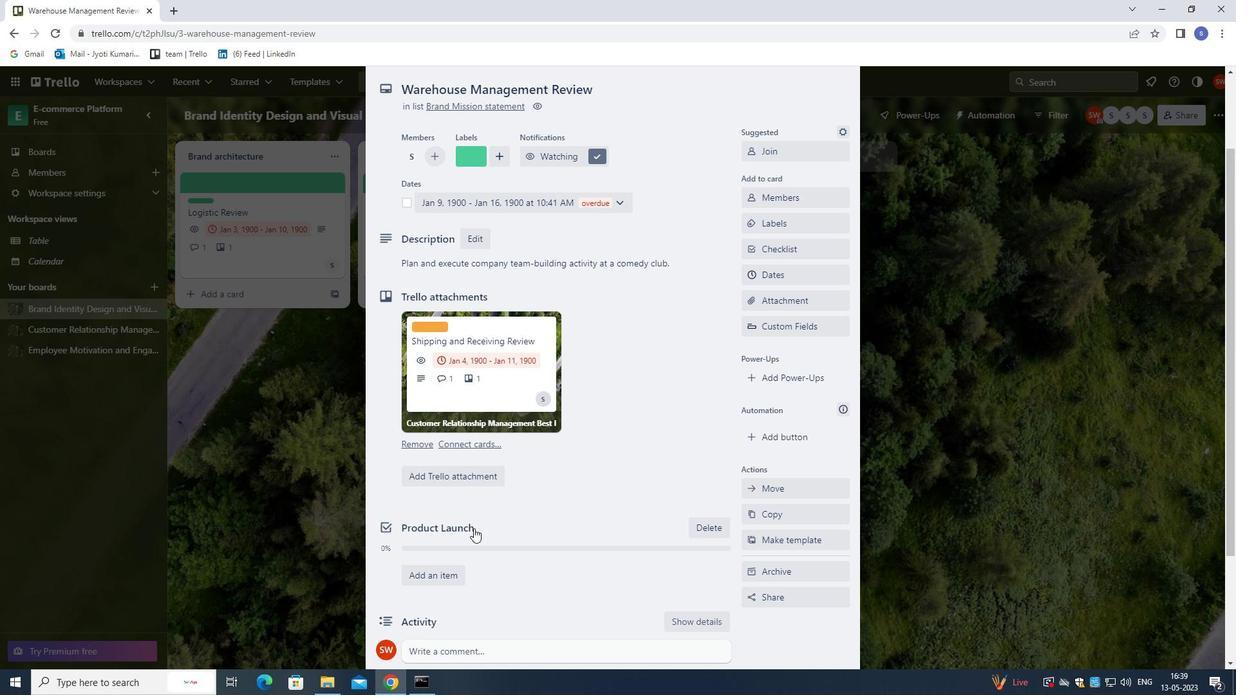 
Action: Mouse moved to (847, 114)
Screenshot: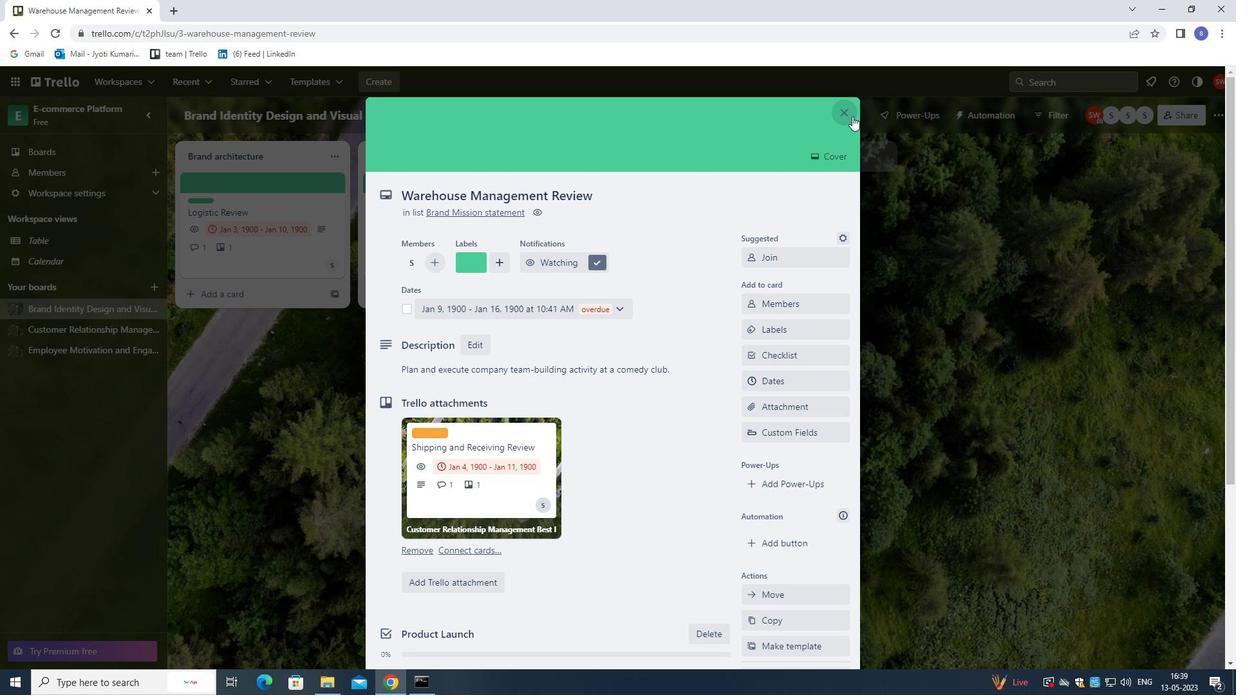 
Action: Mouse pressed left at (847, 114)
Screenshot: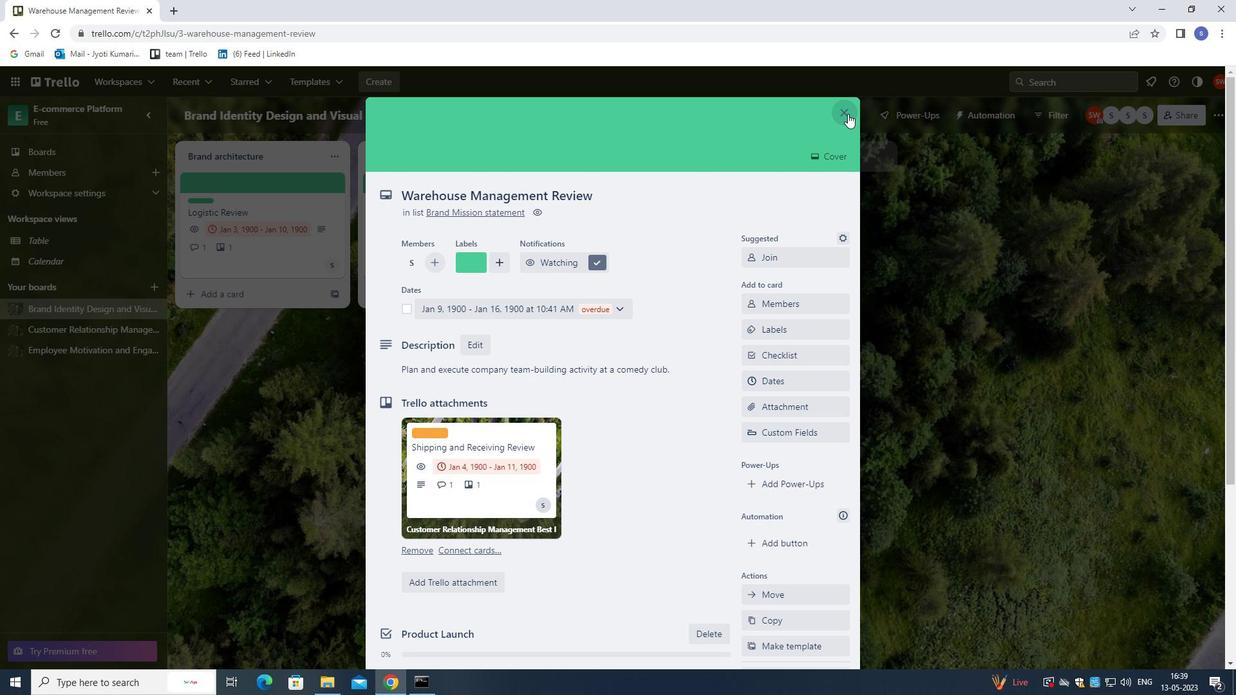 
Action: Mouse moved to (845, 286)
Screenshot: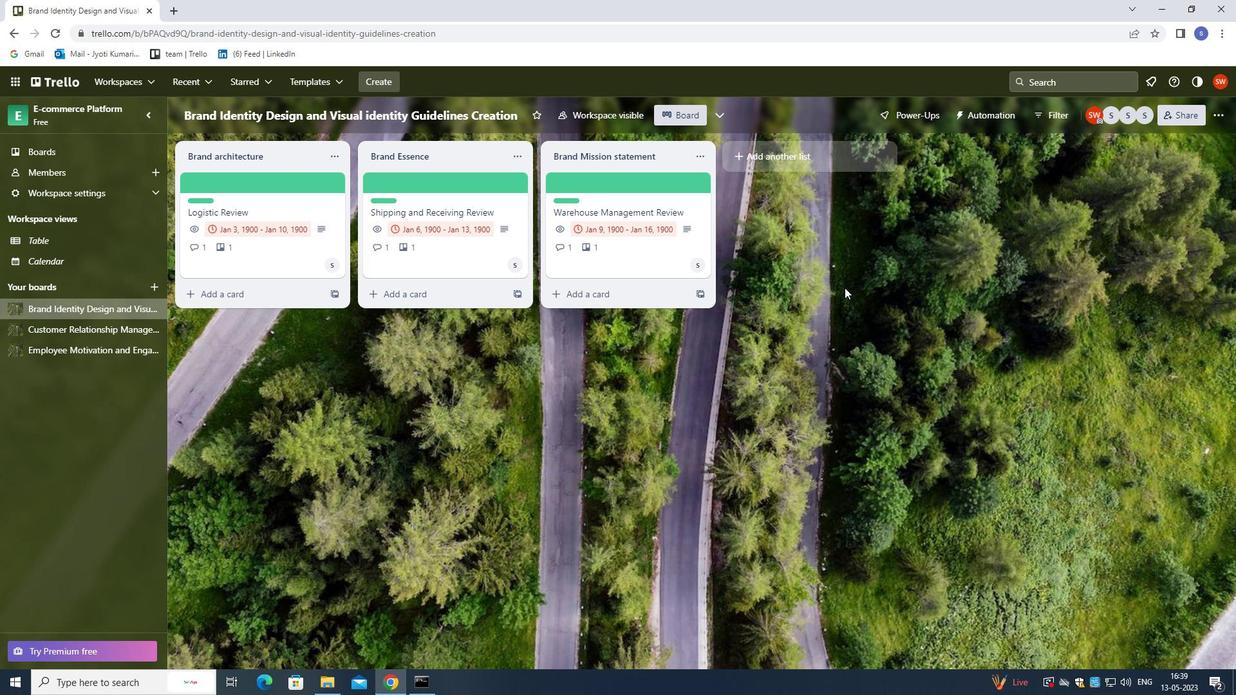 
